Task: Reply to email with the signature Devin Parker with the subject Quarterly report from softage.1@softage.net with the message Please provide me with an update on the projects change management plan. with CC to softage.4@softage.net with an attached document Vendor_agreement.pdf
Action: Mouse moved to (476, 616)
Screenshot: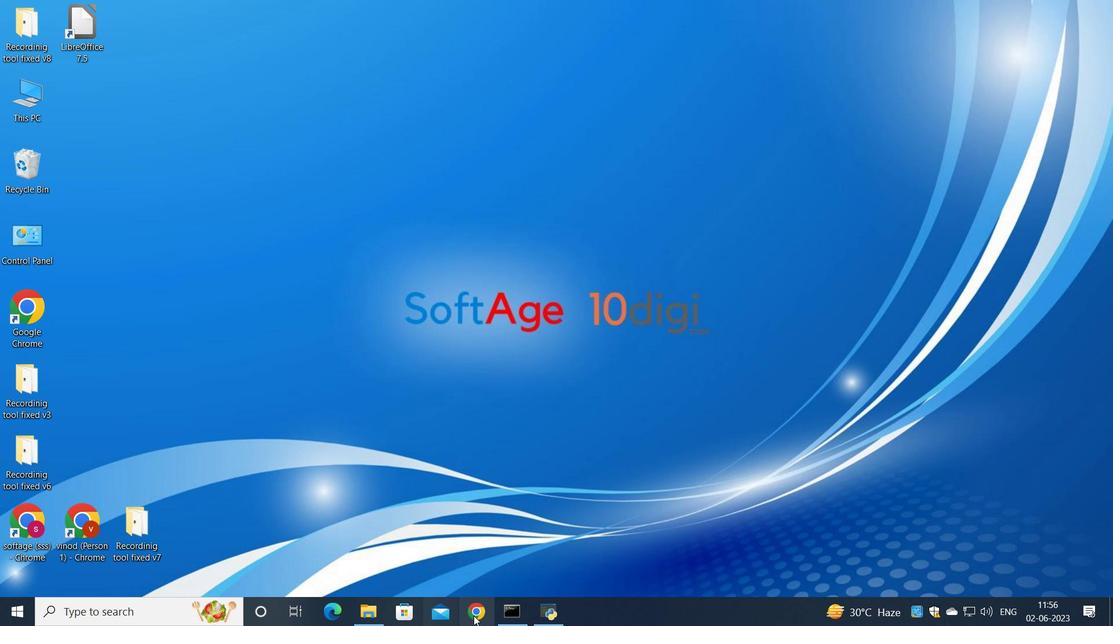 
Action: Mouse pressed left at (476, 616)
Screenshot: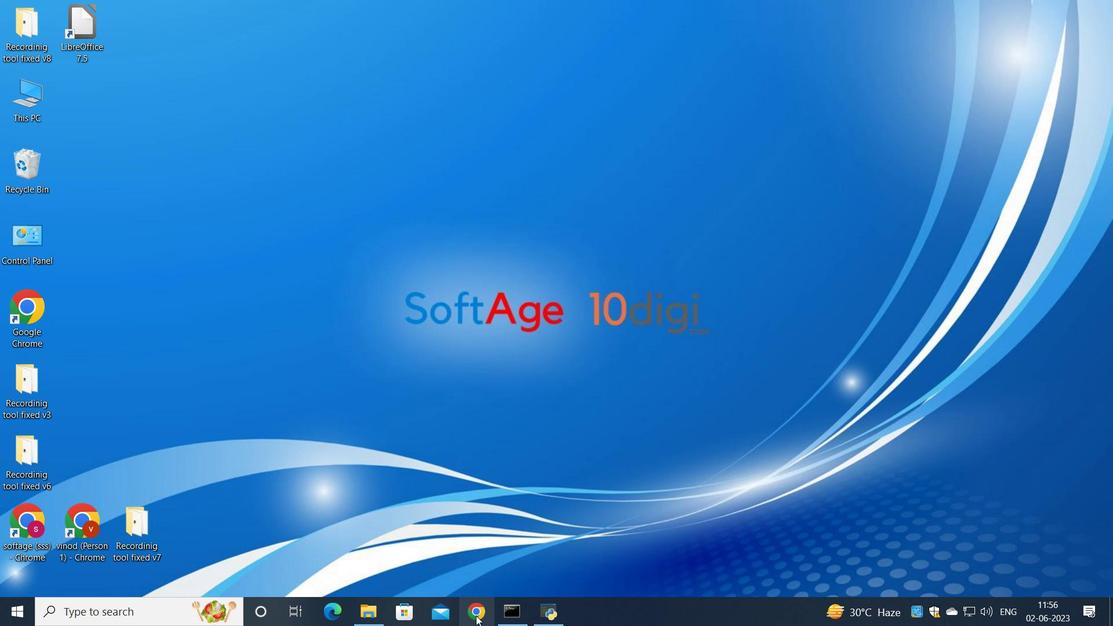 
Action: Mouse moved to (478, 363)
Screenshot: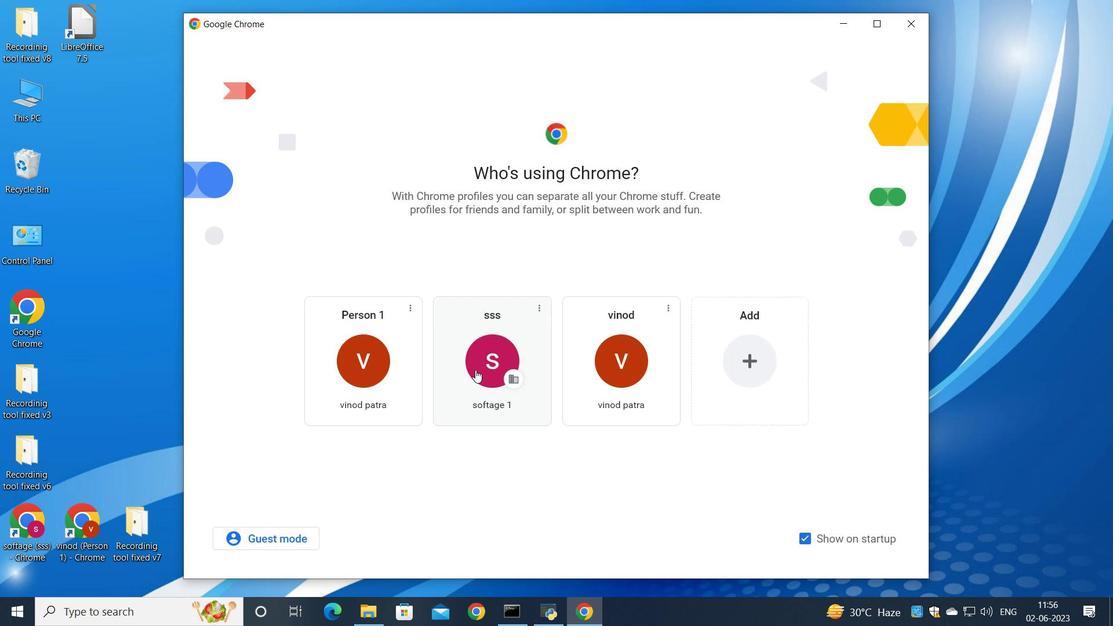 
Action: Mouse pressed left at (478, 363)
Screenshot: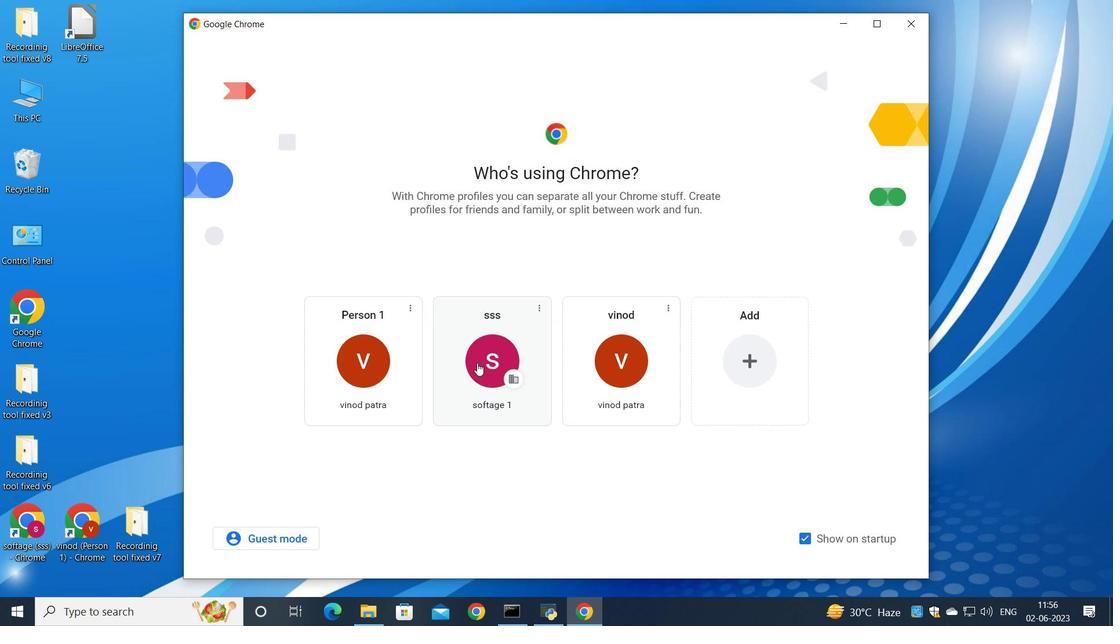 
Action: Mouse moved to (983, 92)
Screenshot: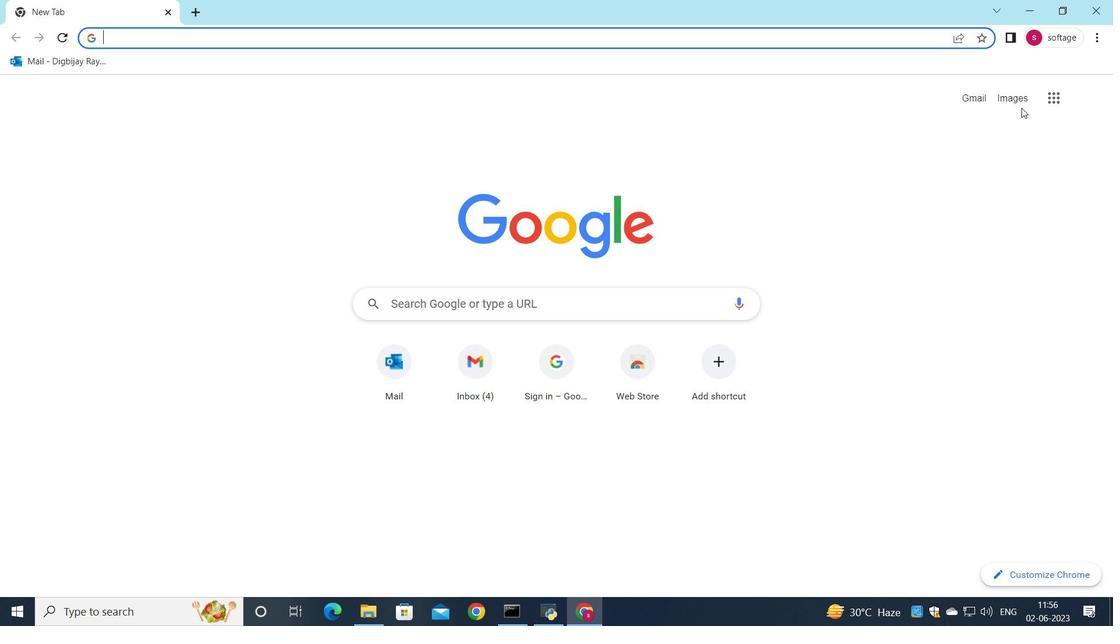 
Action: Mouse pressed left at (983, 92)
Screenshot: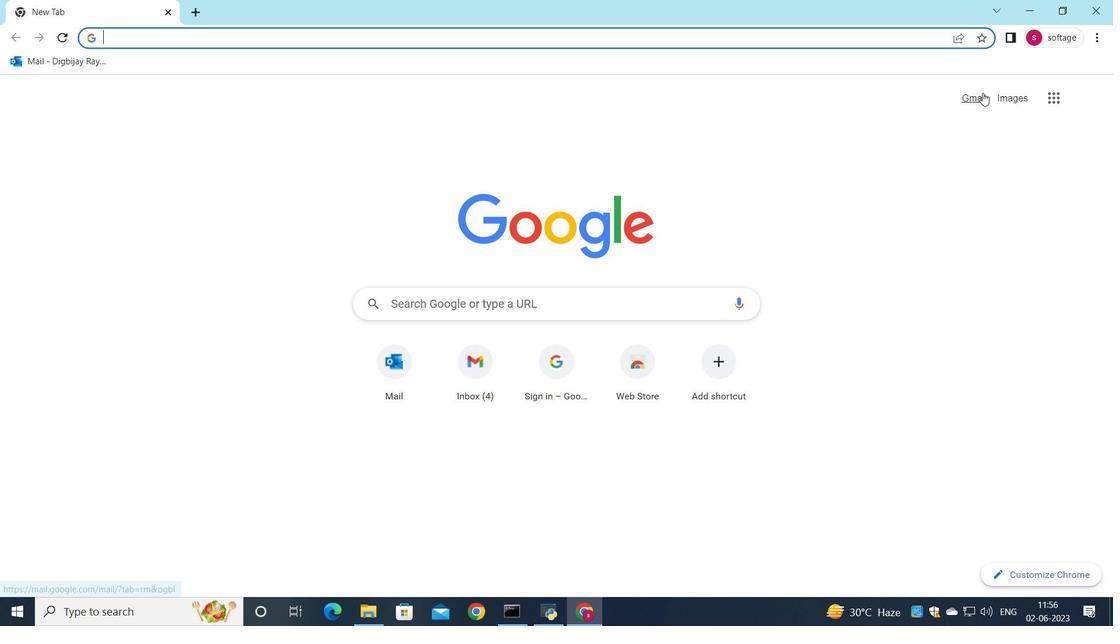 
Action: Mouse moved to (954, 98)
Screenshot: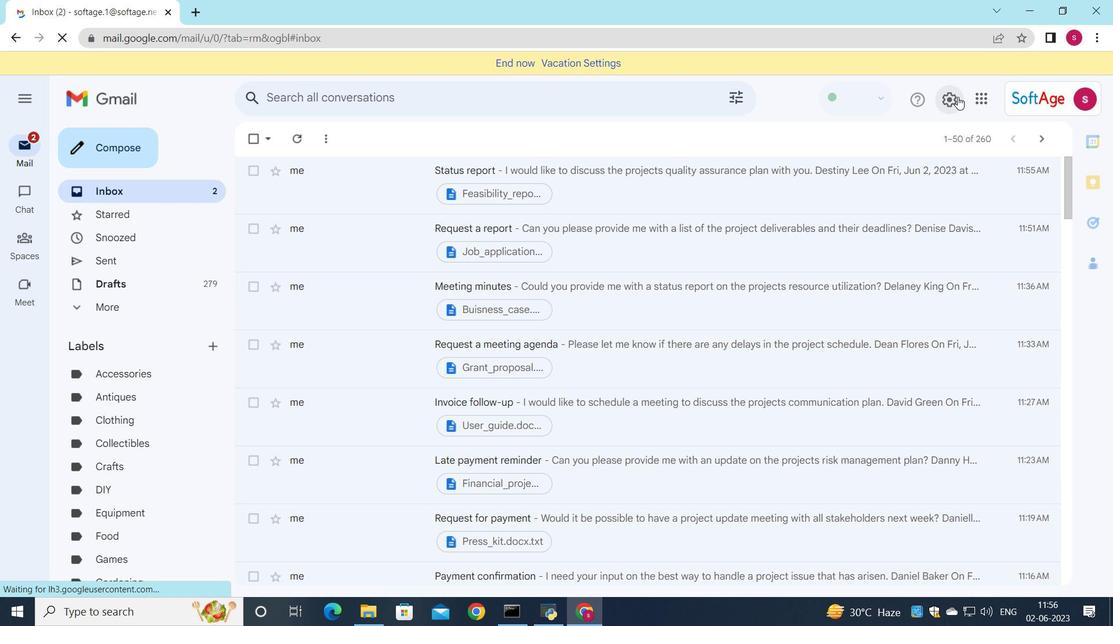 
Action: Mouse pressed left at (954, 98)
Screenshot: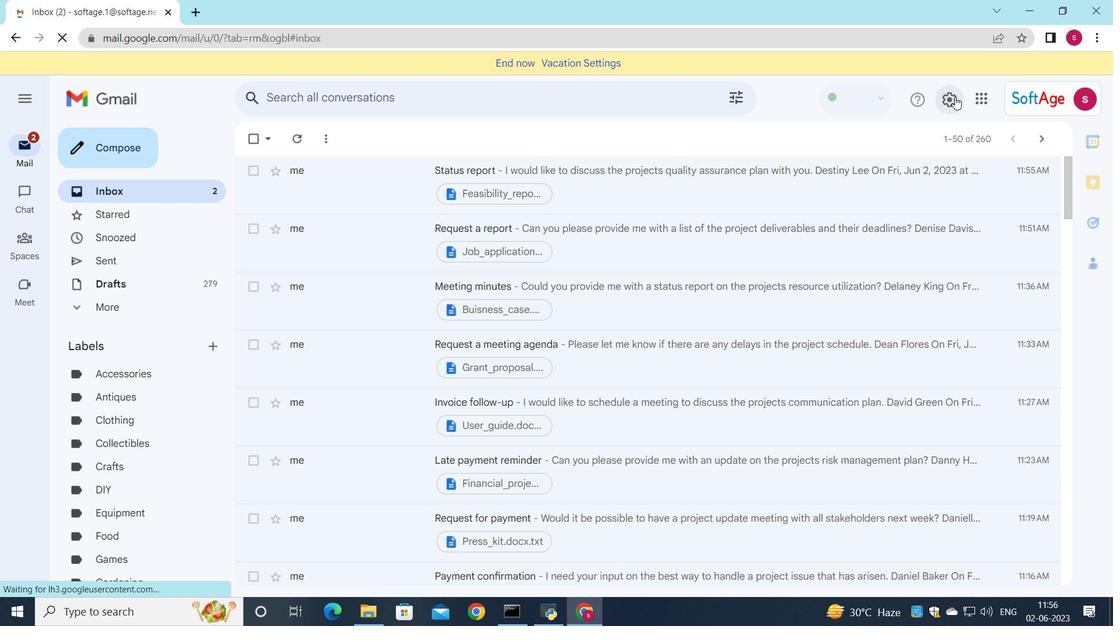 
Action: Mouse moved to (938, 168)
Screenshot: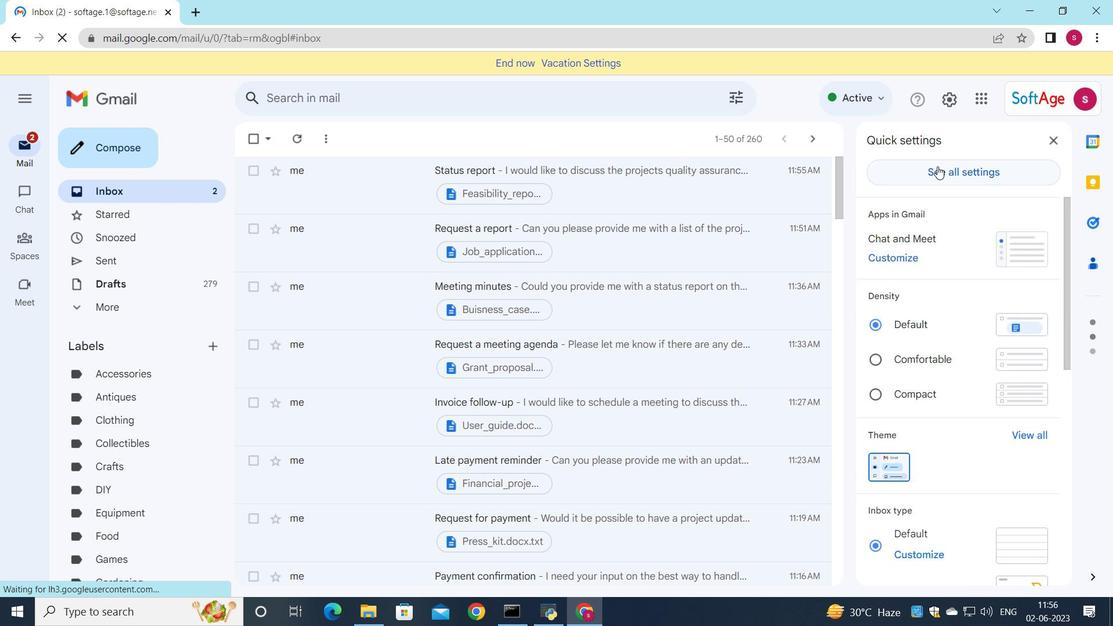 
Action: Mouse pressed left at (938, 168)
Screenshot: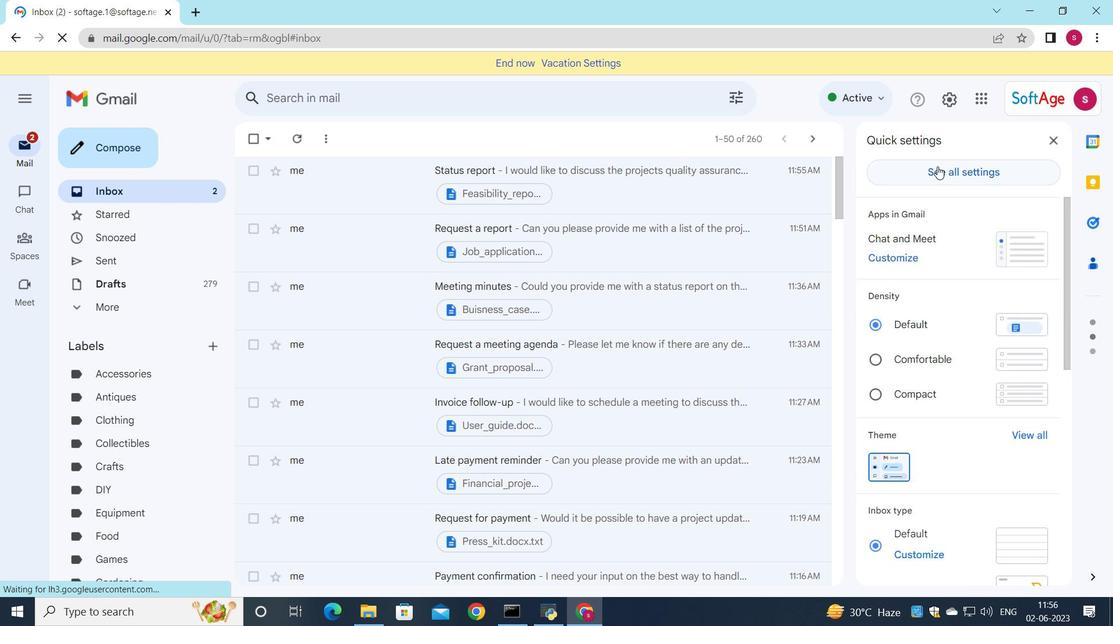 
Action: Mouse moved to (622, 331)
Screenshot: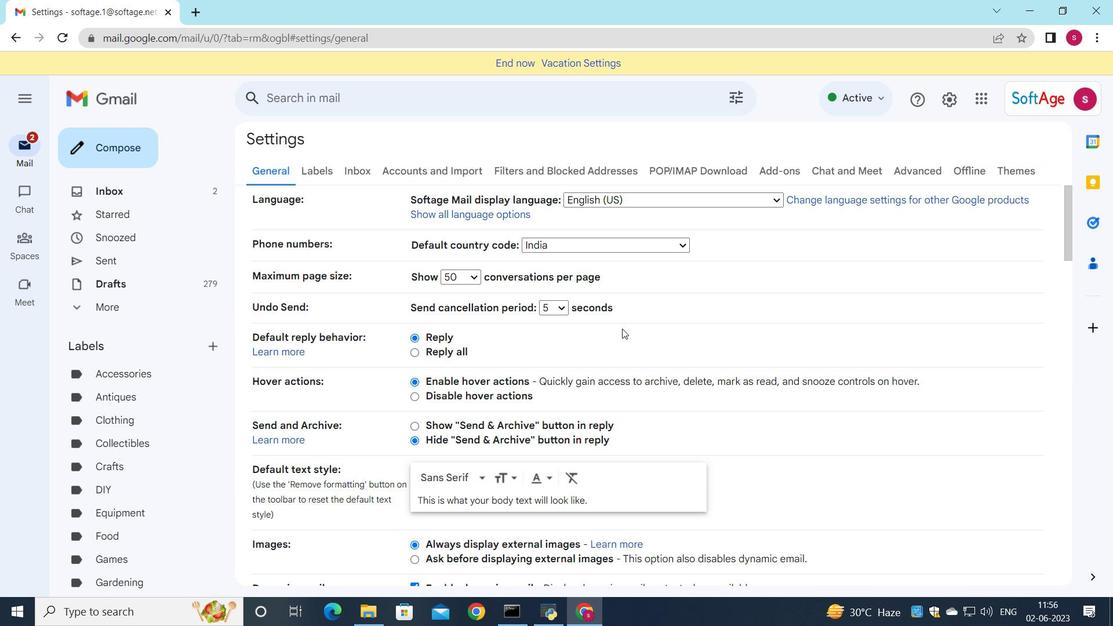 
Action: Mouse scrolled (622, 331) with delta (0, 0)
Screenshot: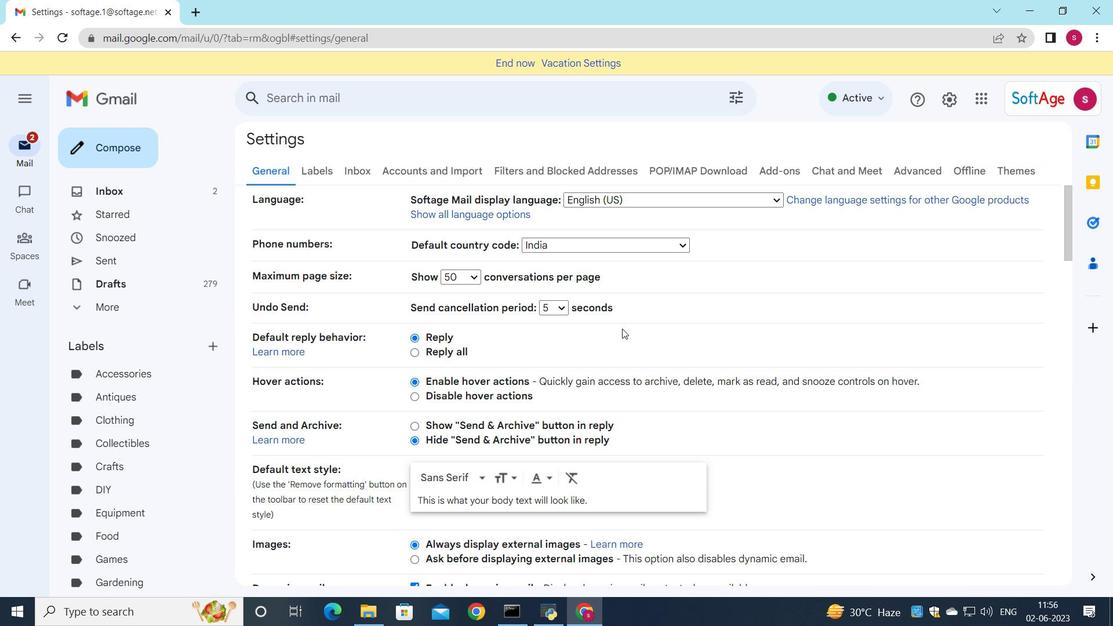 
Action: Mouse moved to (622, 333)
Screenshot: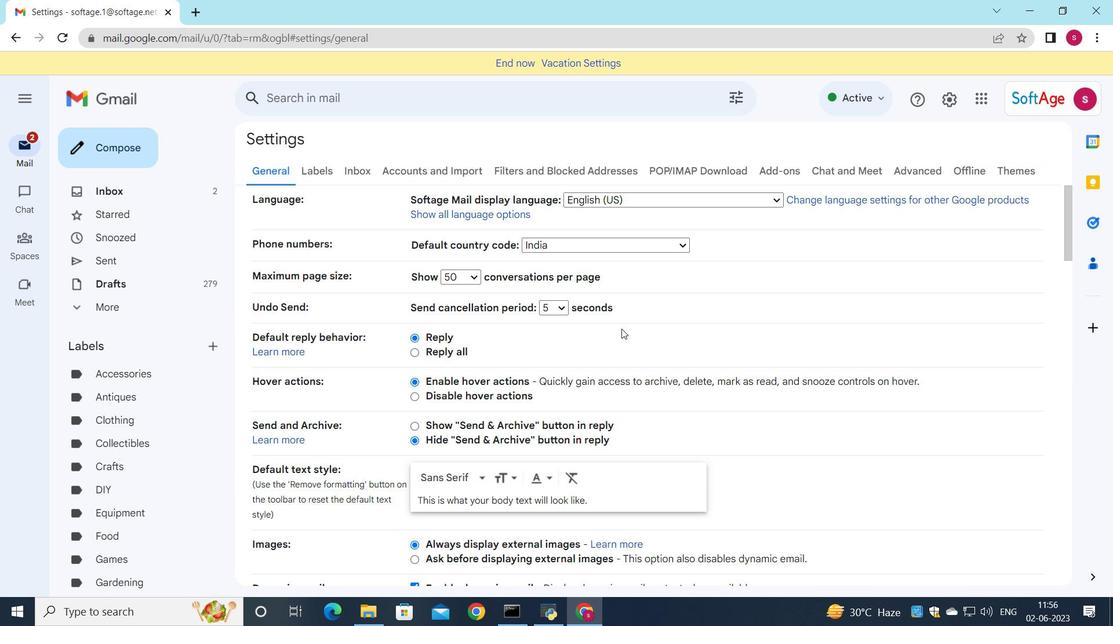 
Action: Mouse scrolled (622, 332) with delta (0, 0)
Screenshot: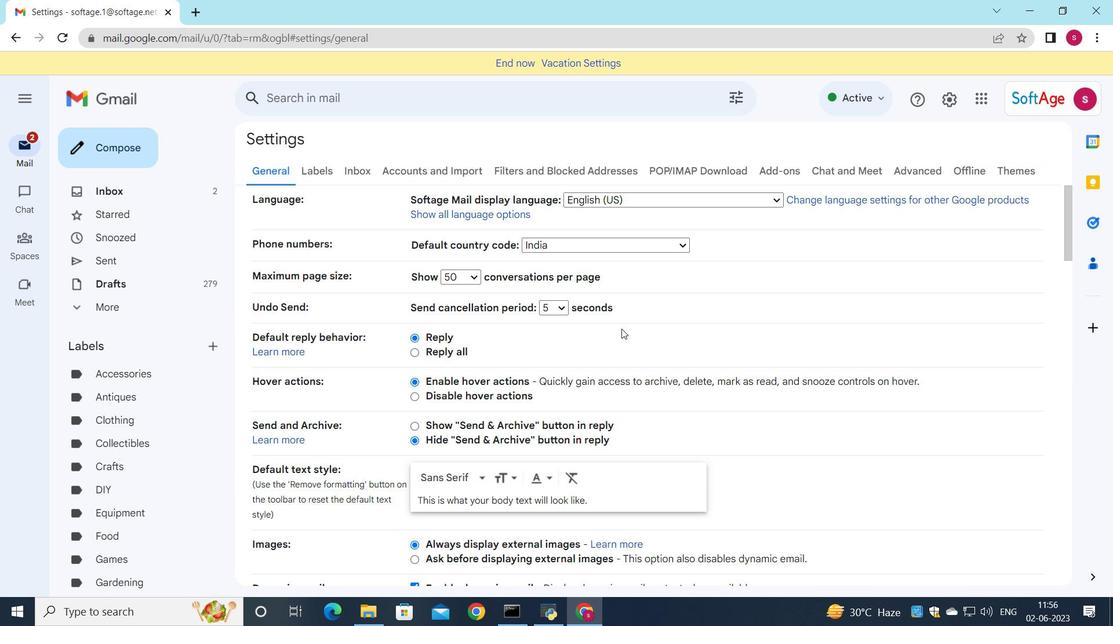 
Action: Mouse moved to (621, 333)
Screenshot: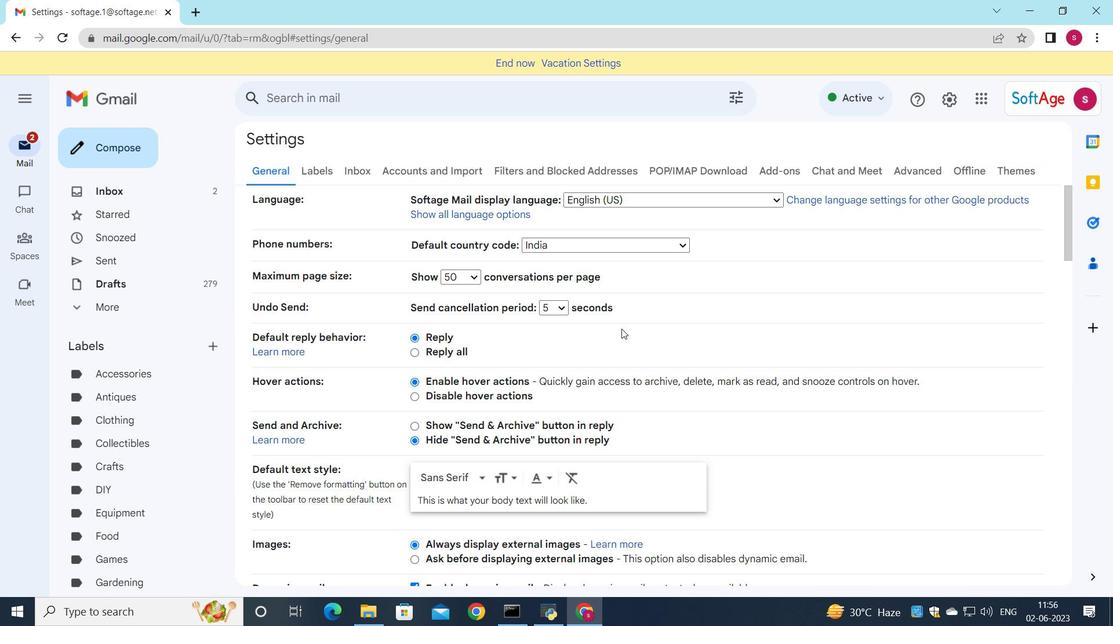 
Action: Mouse scrolled (621, 332) with delta (0, 0)
Screenshot: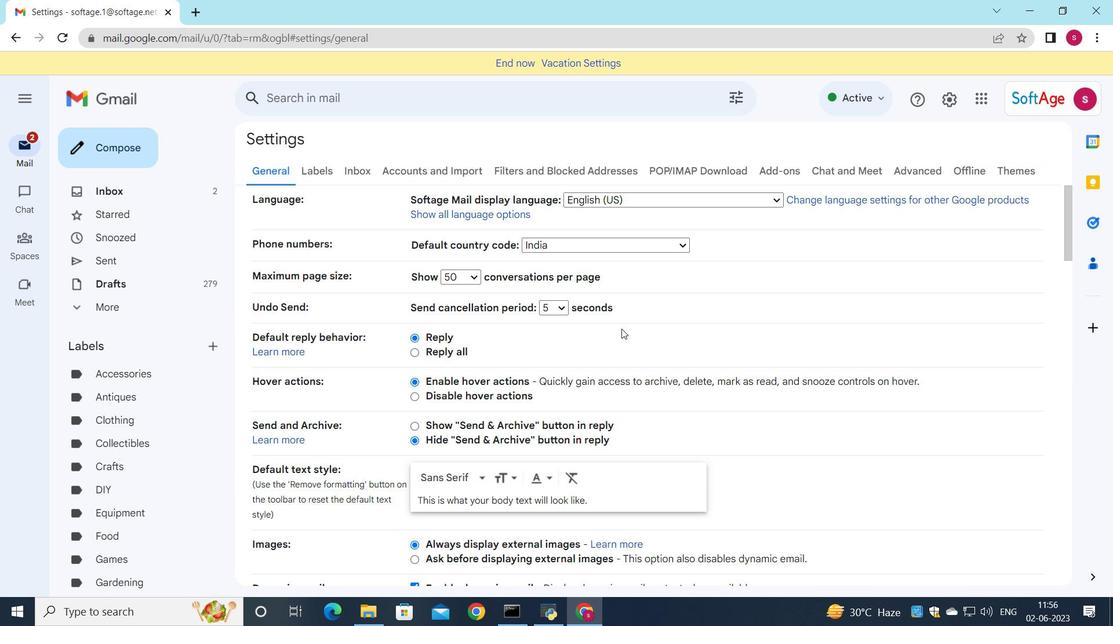 
Action: Mouse moved to (620, 333)
Screenshot: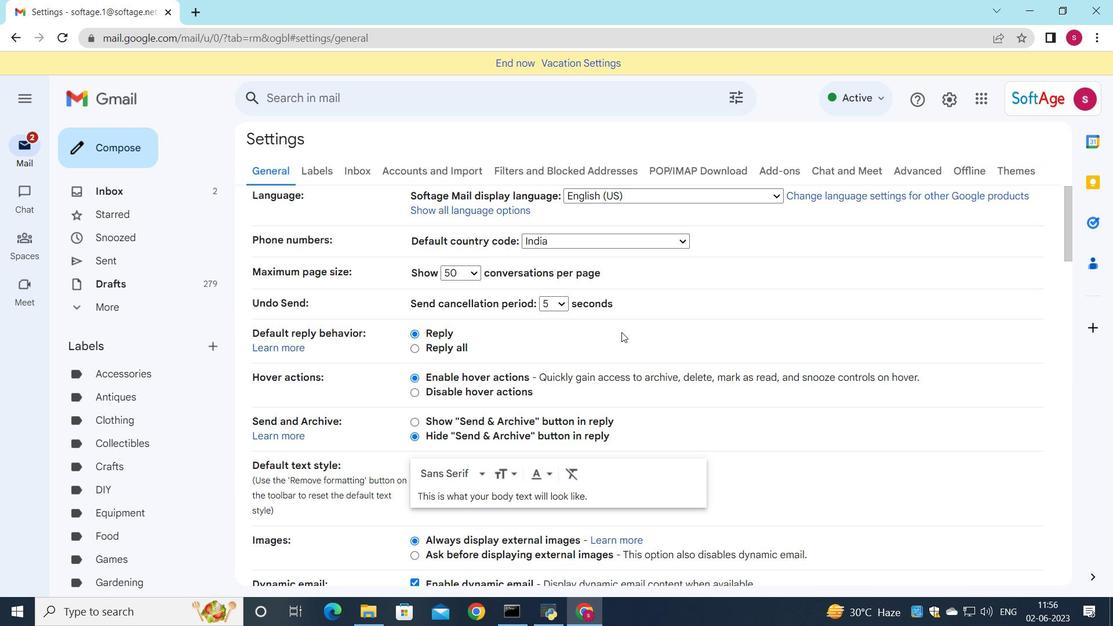 
Action: Mouse scrolled (620, 333) with delta (0, 0)
Screenshot: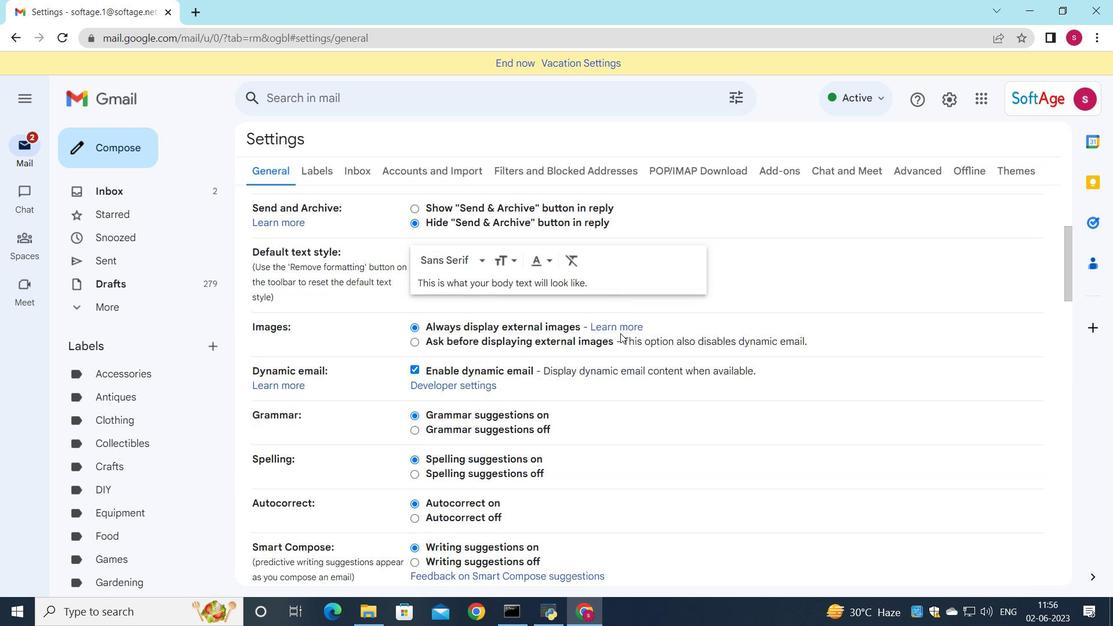 
Action: Mouse scrolled (620, 333) with delta (0, 0)
Screenshot: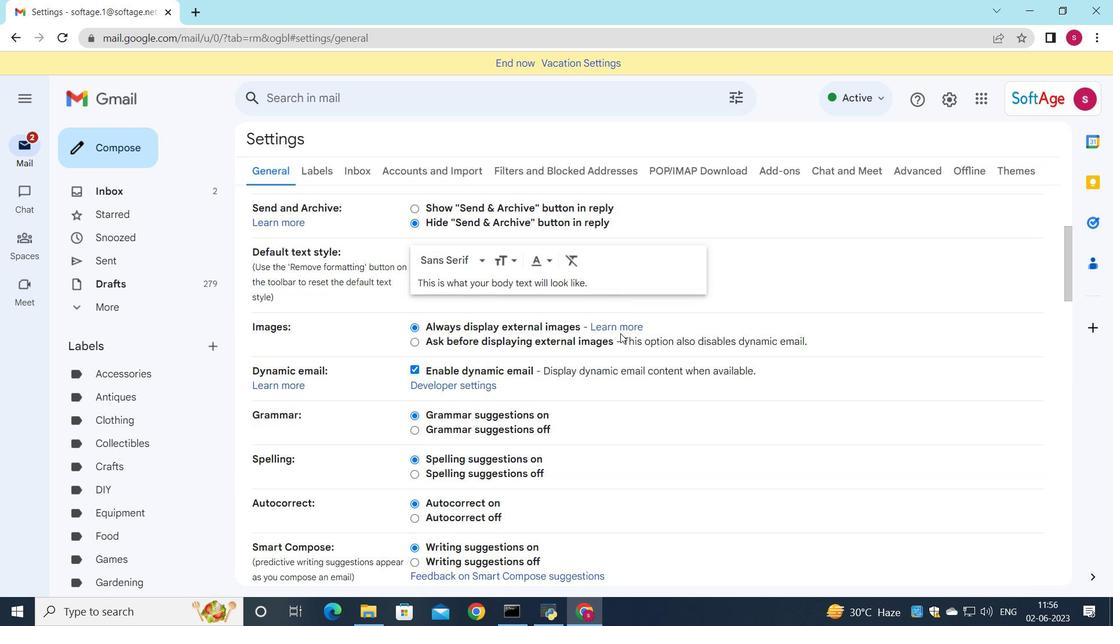 
Action: Mouse scrolled (620, 333) with delta (0, 0)
Screenshot: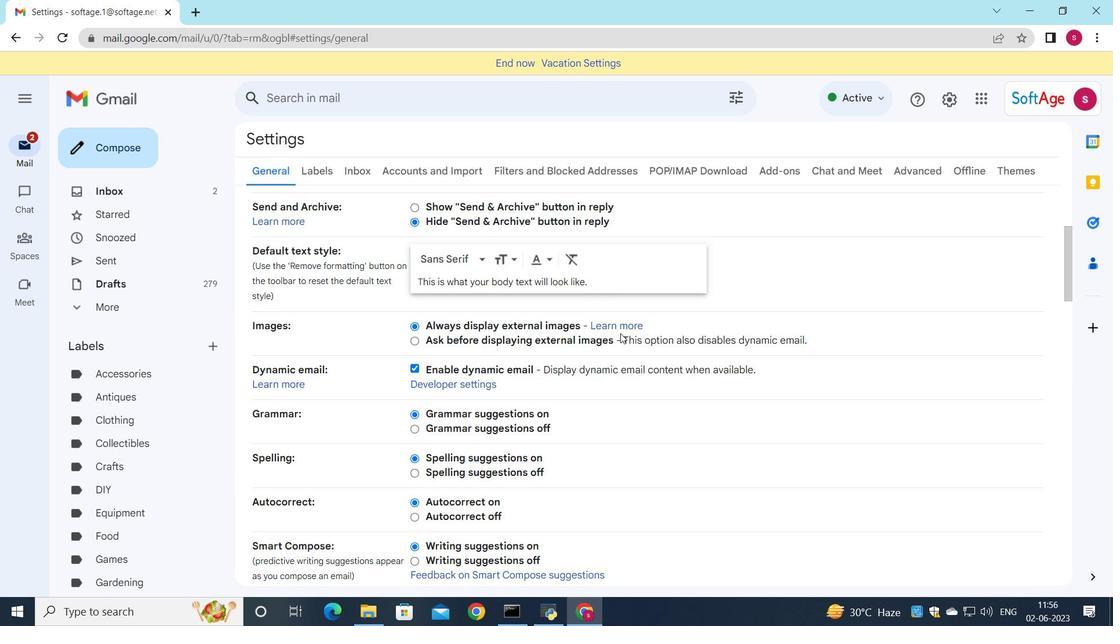 
Action: Mouse scrolled (620, 333) with delta (0, 0)
Screenshot: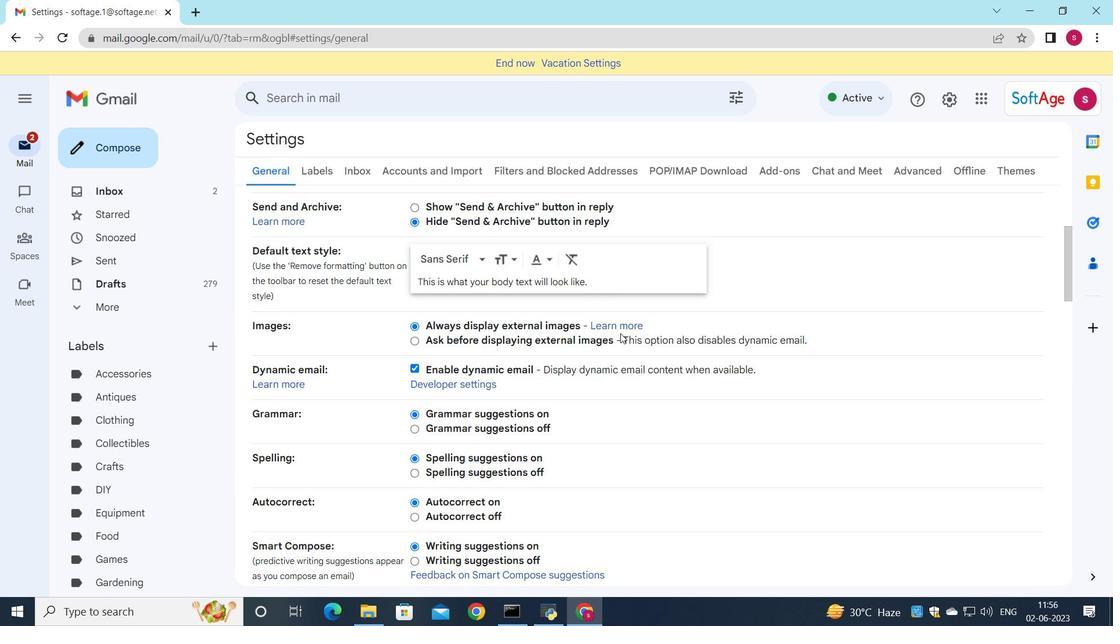 
Action: Mouse scrolled (620, 333) with delta (0, 0)
Screenshot: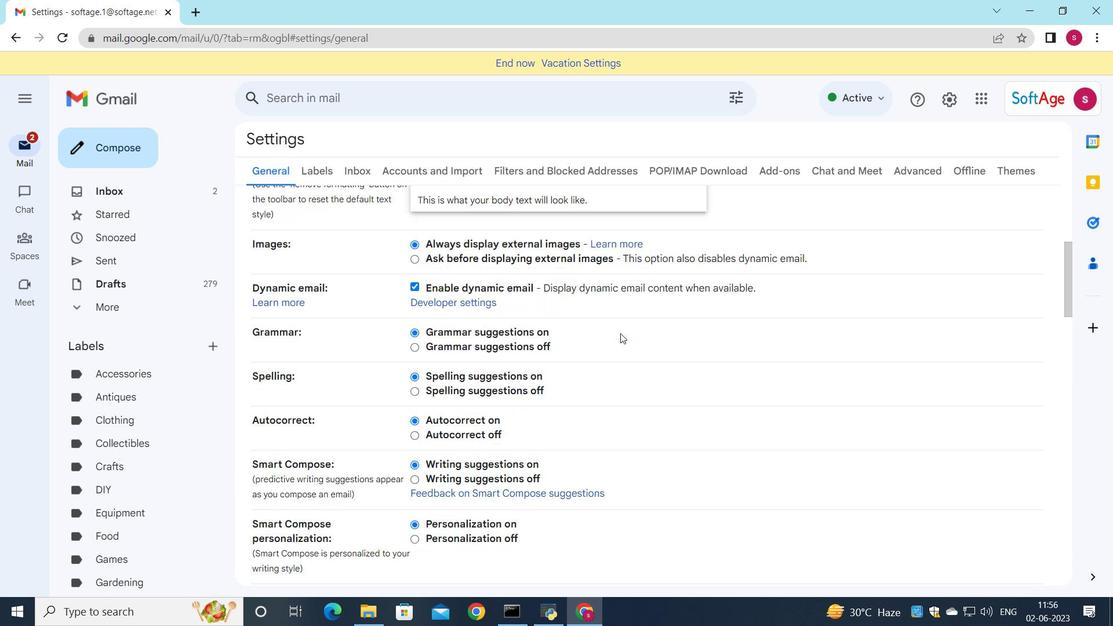 
Action: Mouse scrolled (620, 333) with delta (0, 0)
Screenshot: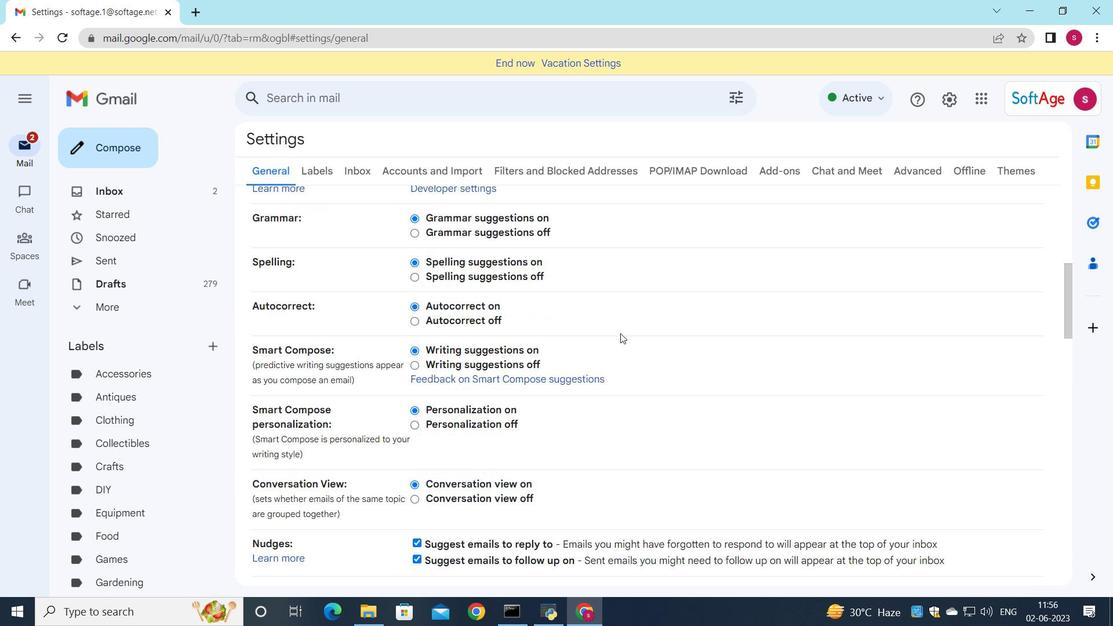 
Action: Mouse scrolled (620, 333) with delta (0, 0)
Screenshot: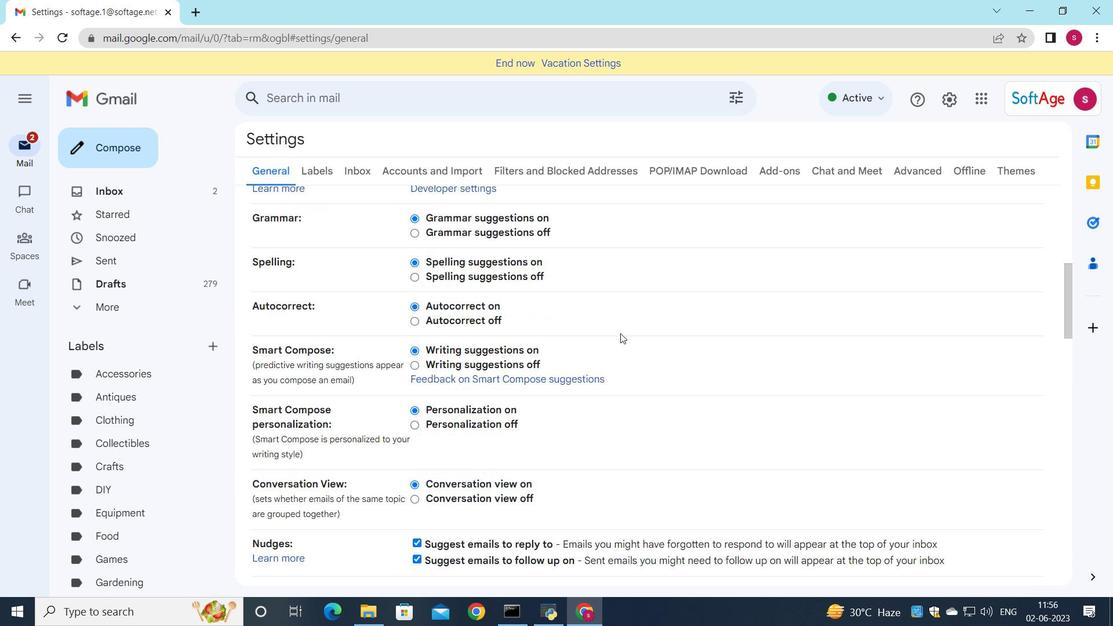 
Action: Mouse scrolled (620, 333) with delta (0, 0)
Screenshot: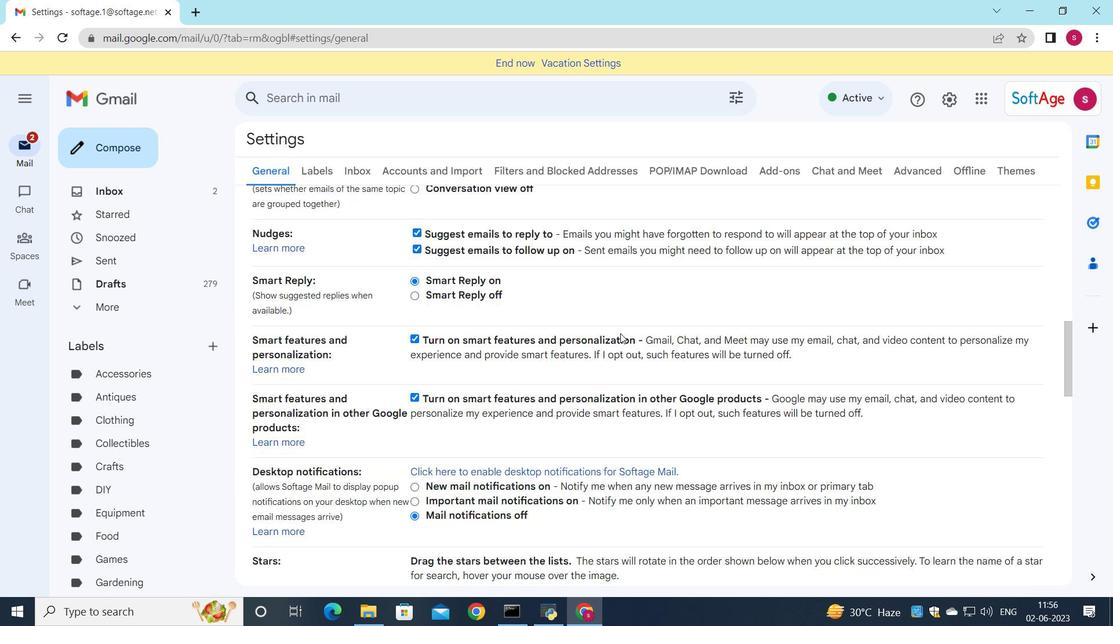 
Action: Mouse scrolled (620, 333) with delta (0, 0)
Screenshot: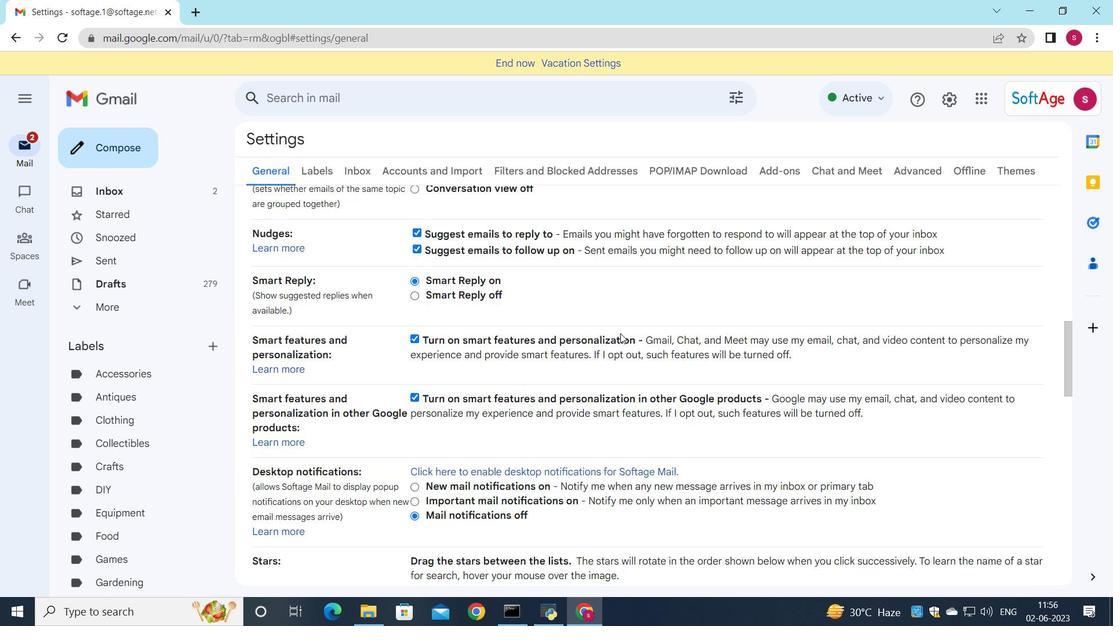 
Action: Mouse scrolled (620, 333) with delta (0, 0)
Screenshot: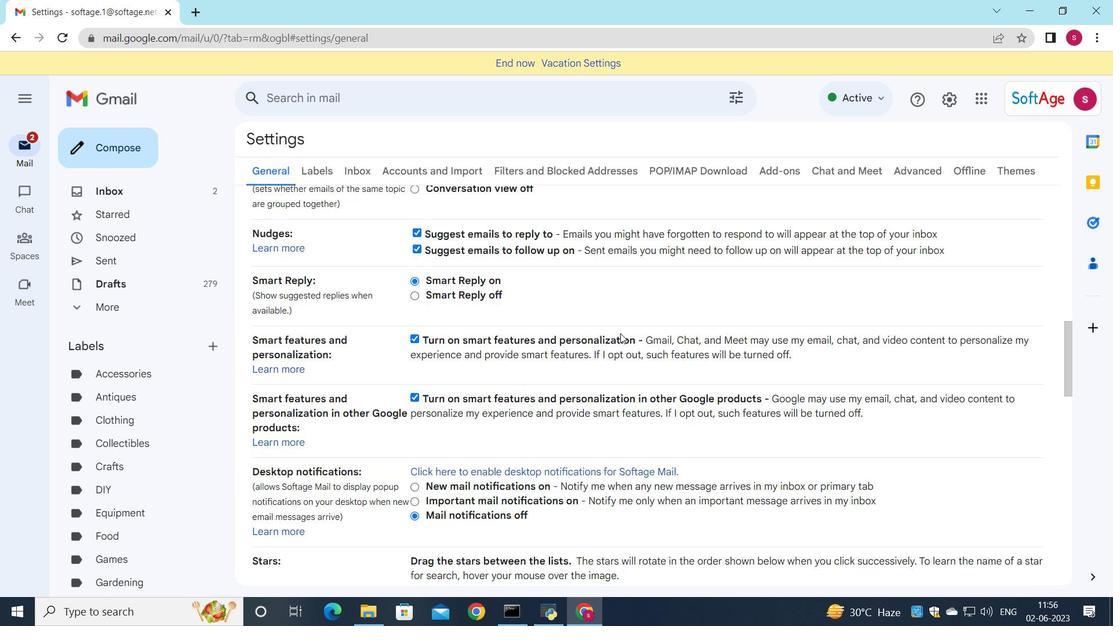 
Action: Mouse scrolled (620, 333) with delta (0, 0)
Screenshot: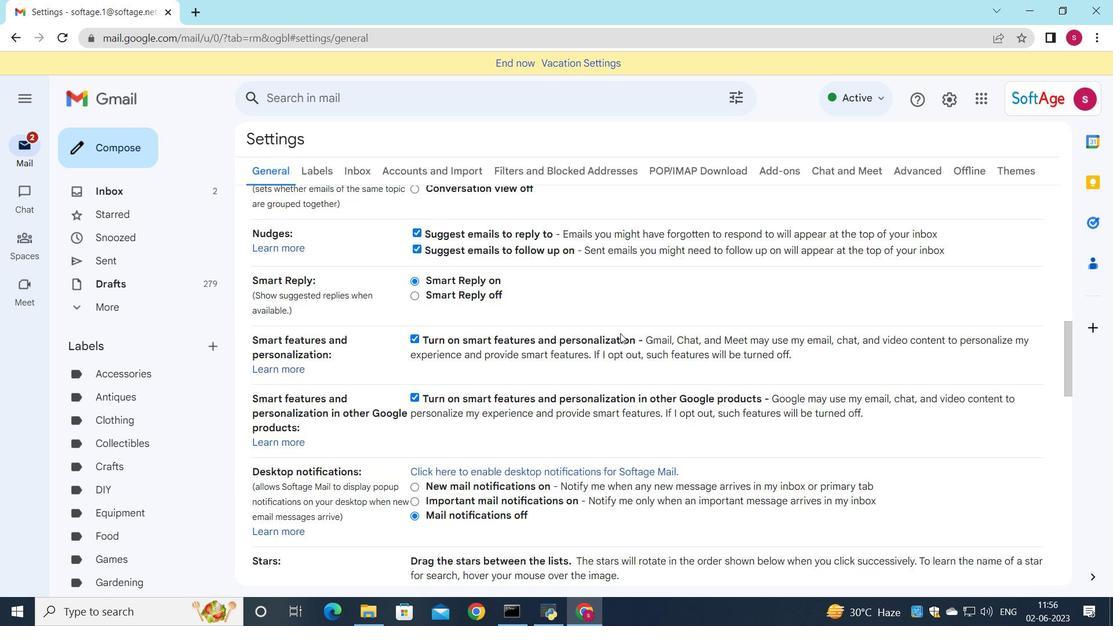 
Action: Mouse scrolled (620, 333) with delta (0, 0)
Screenshot: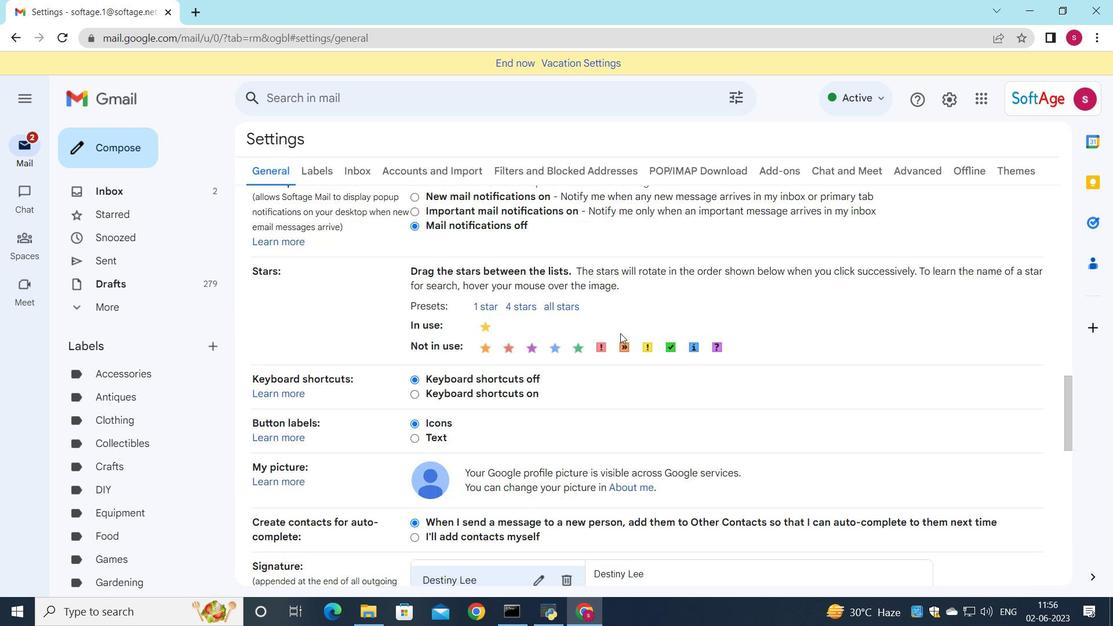 
Action: Mouse scrolled (620, 333) with delta (0, 0)
Screenshot: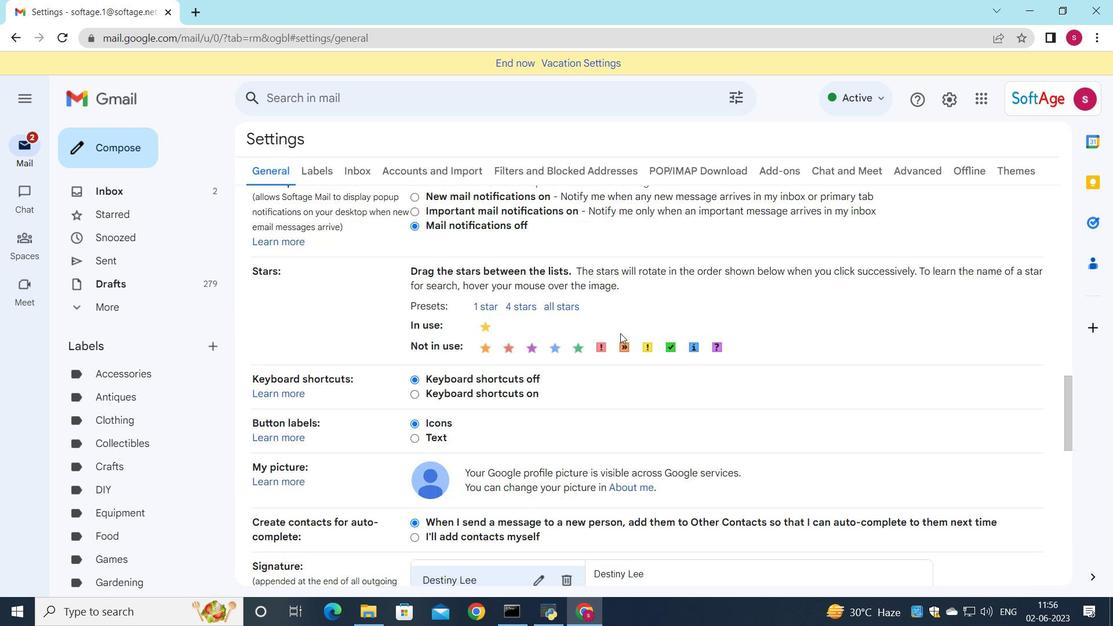 
Action: Mouse scrolled (620, 333) with delta (0, 0)
Screenshot: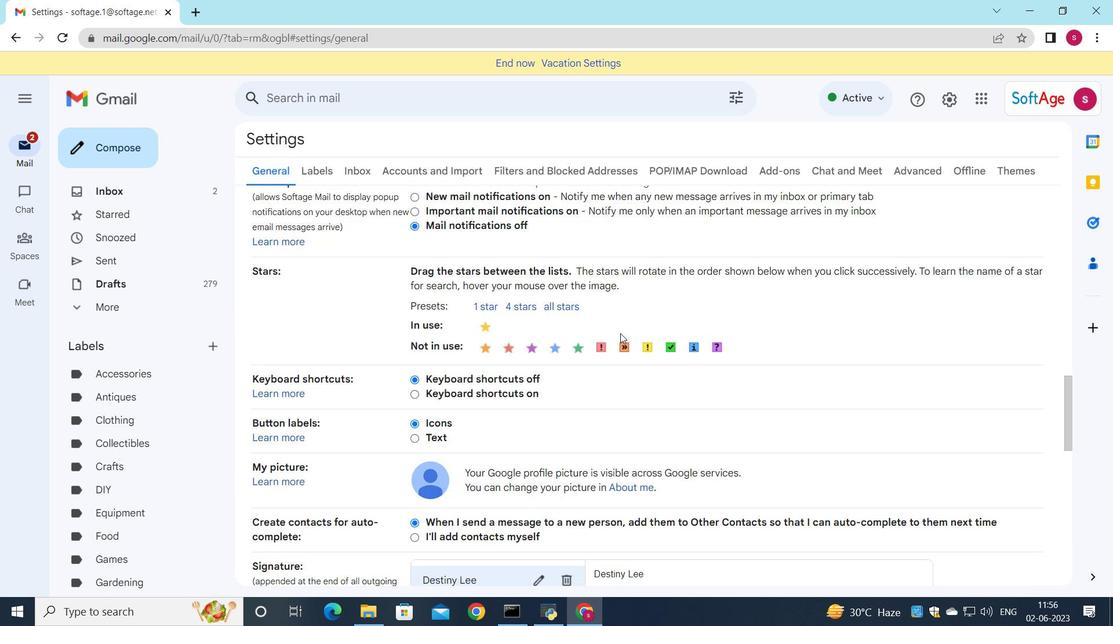 
Action: Mouse moved to (558, 360)
Screenshot: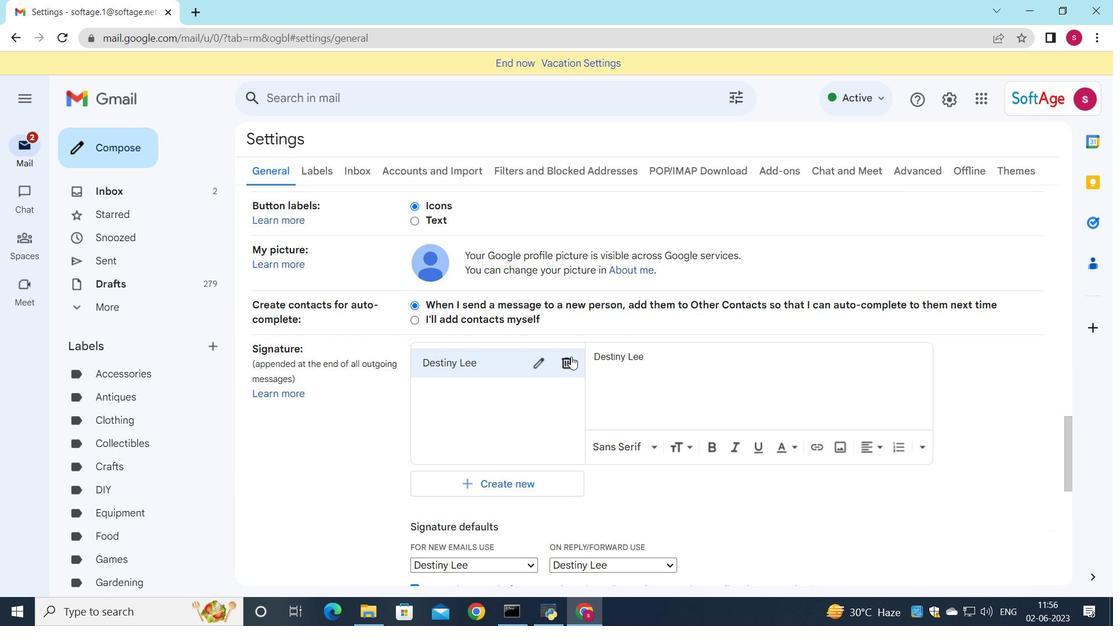 
Action: Mouse pressed left at (558, 360)
Screenshot: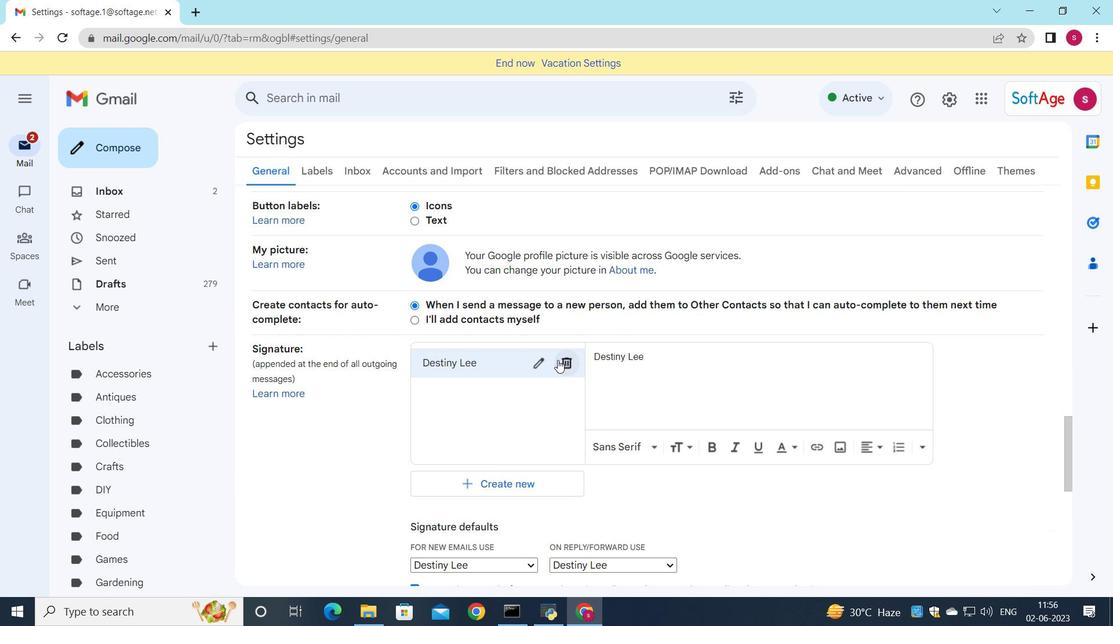 
Action: Mouse moved to (670, 367)
Screenshot: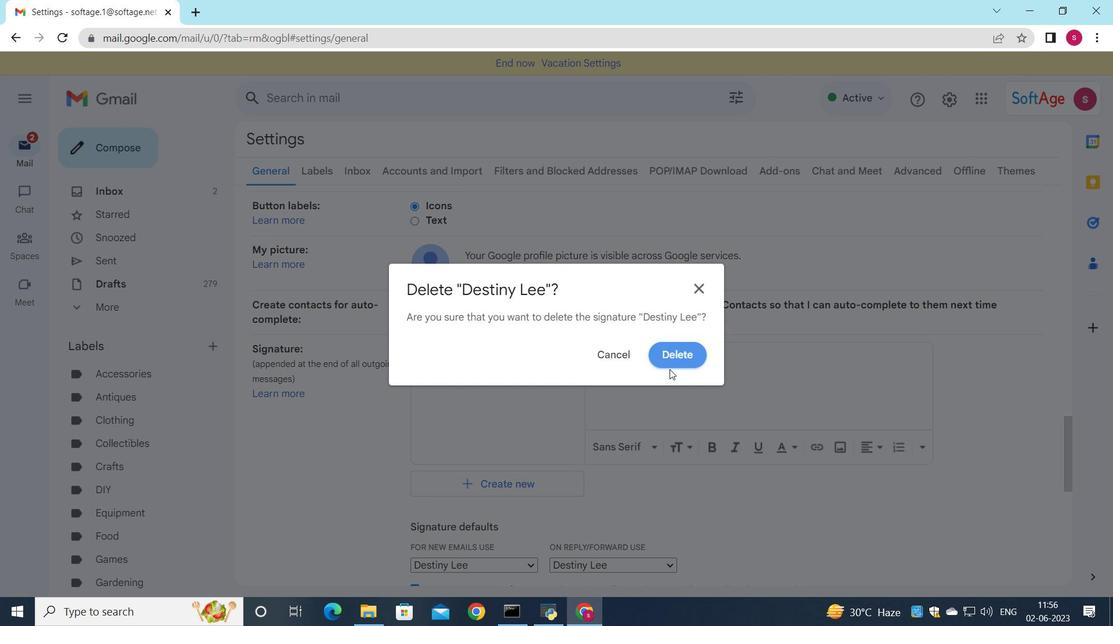 
Action: Mouse pressed left at (670, 367)
Screenshot: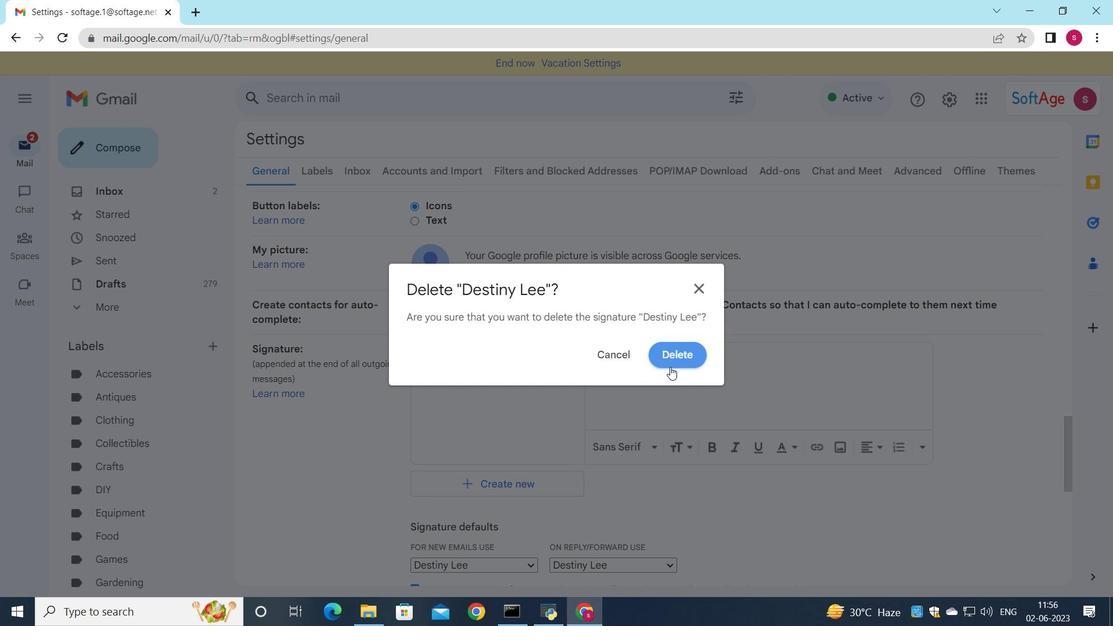 
Action: Mouse moved to (486, 378)
Screenshot: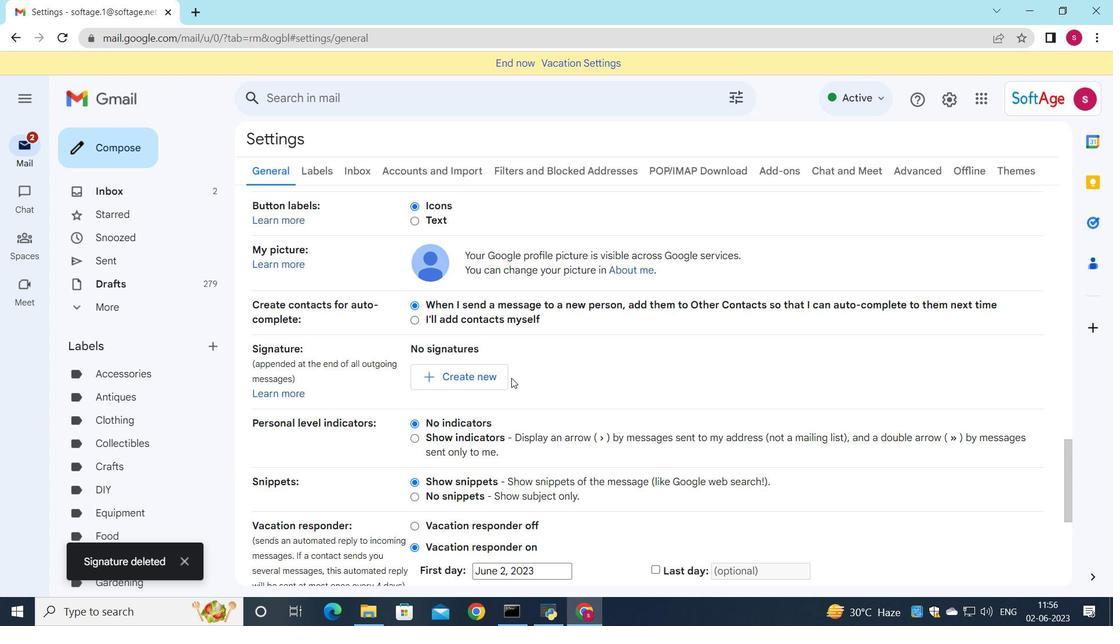 
Action: Mouse pressed left at (486, 378)
Screenshot: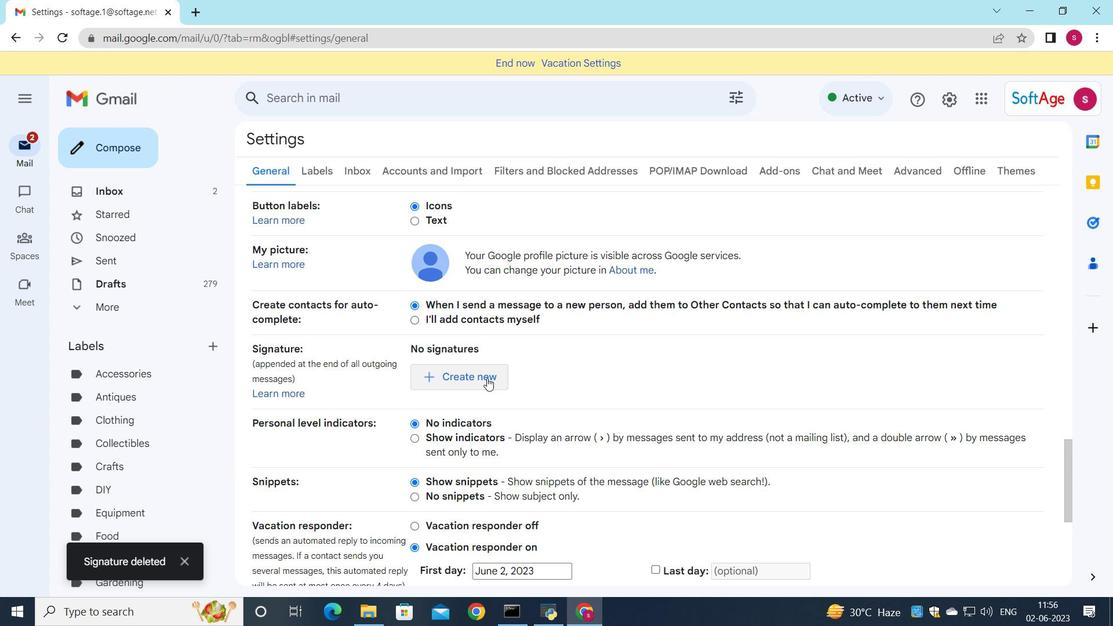 
Action: Mouse moved to (754, 275)
Screenshot: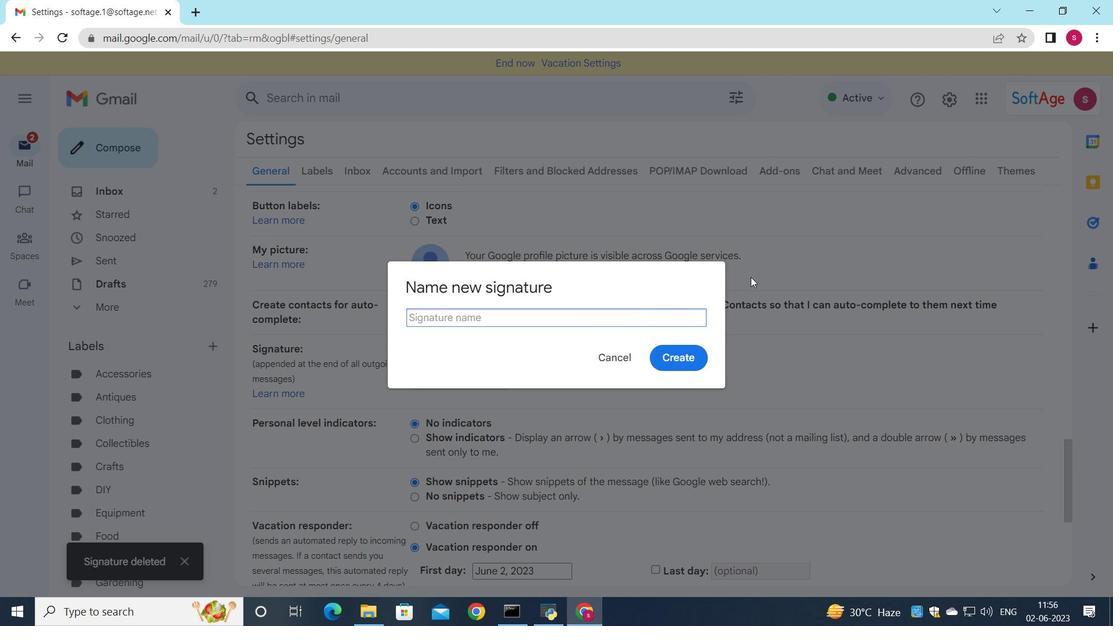 
Action: Key pressed <Key.shift>Devin<Key.space><Key.shift>Parker
Screenshot: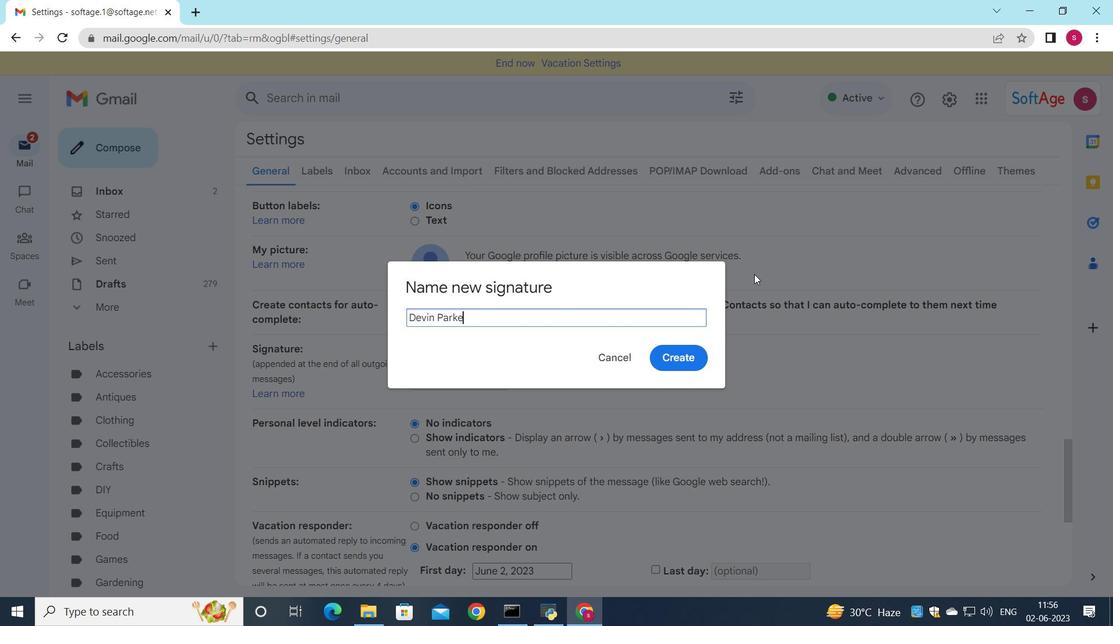 
Action: Mouse moved to (681, 363)
Screenshot: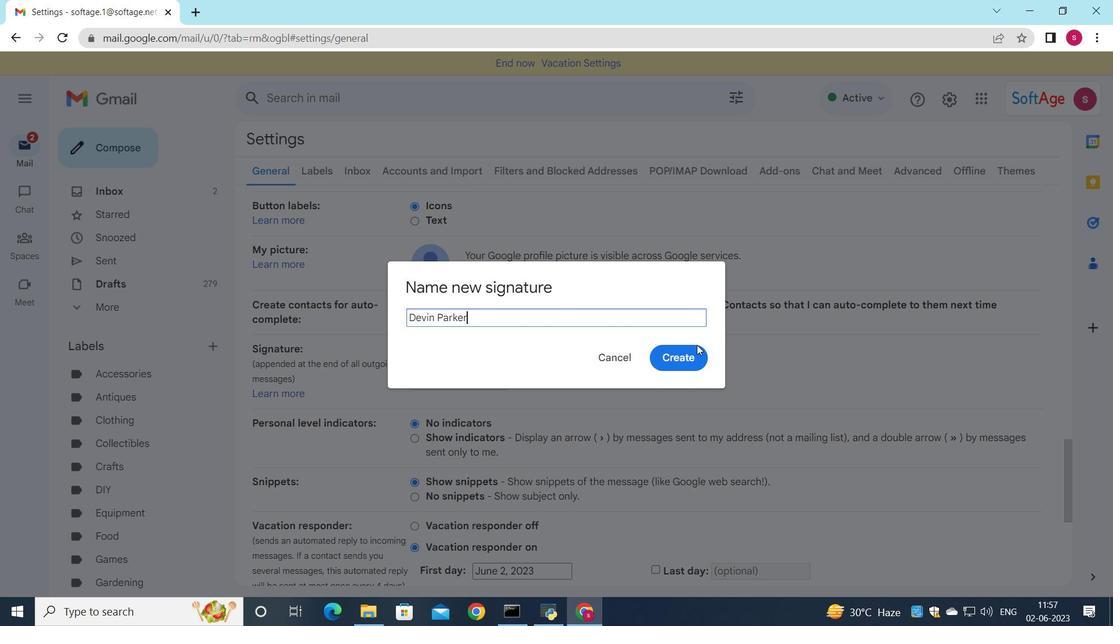 
Action: Mouse pressed left at (681, 363)
Screenshot: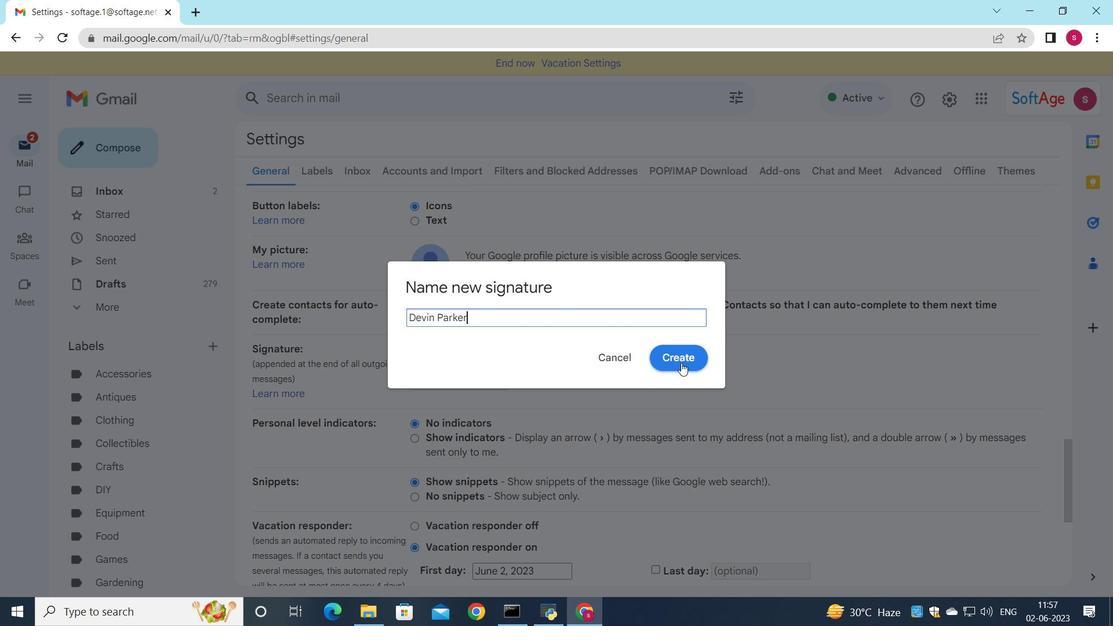 
Action: Mouse moved to (699, 391)
Screenshot: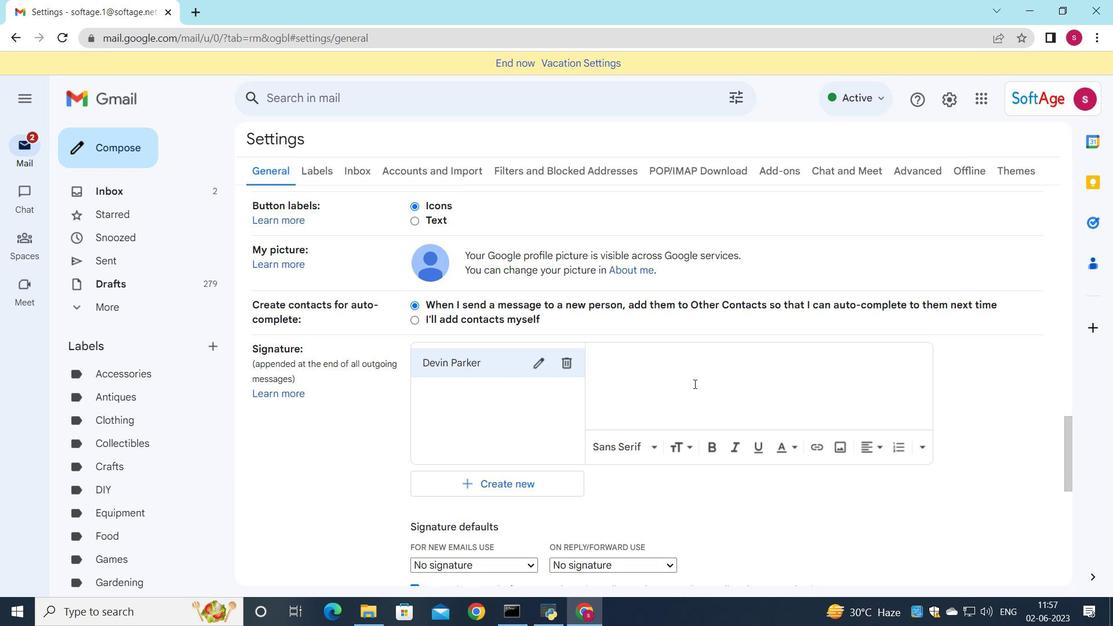 
Action: Mouse pressed left at (699, 391)
Screenshot: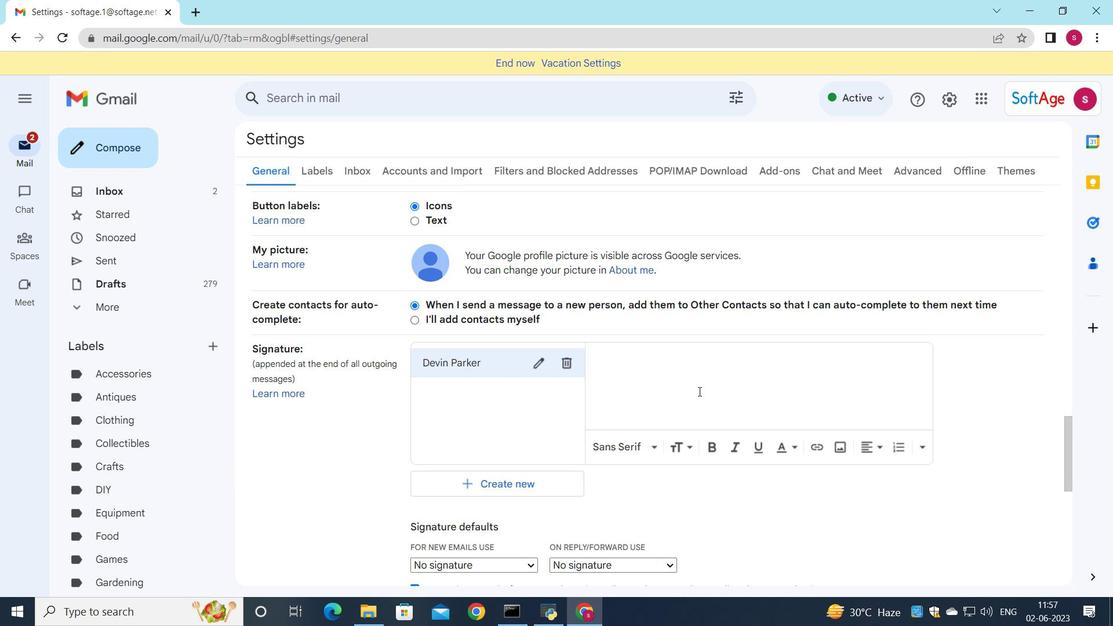 
Action: Mouse moved to (708, 375)
Screenshot: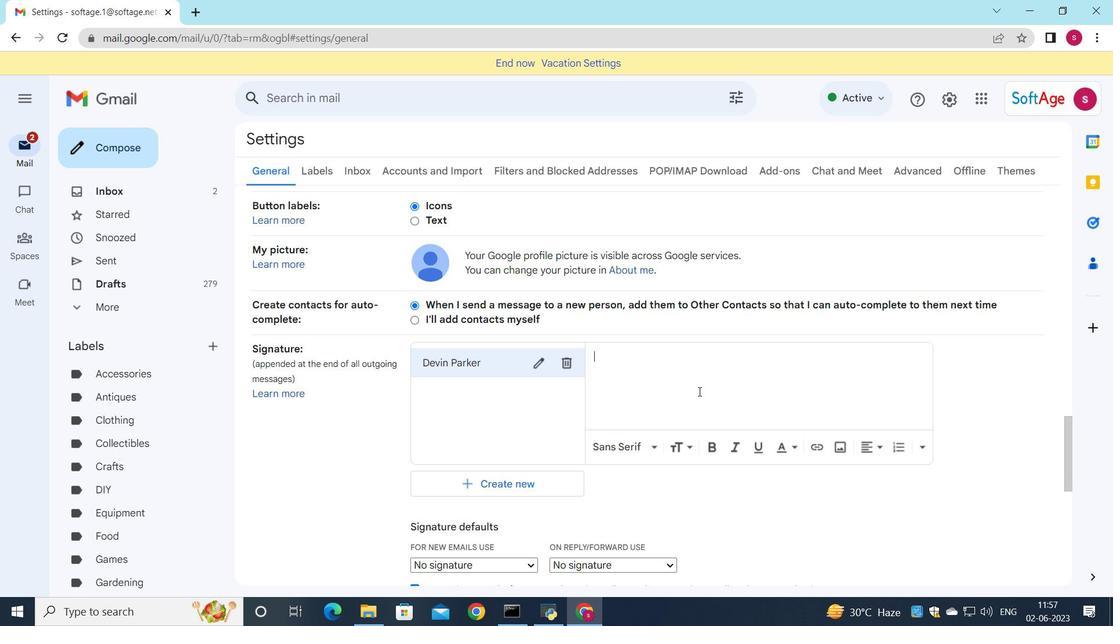 
Action: Key pressed <Key.shift>Devin<Key.space><Key.shift>Parker
Screenshot: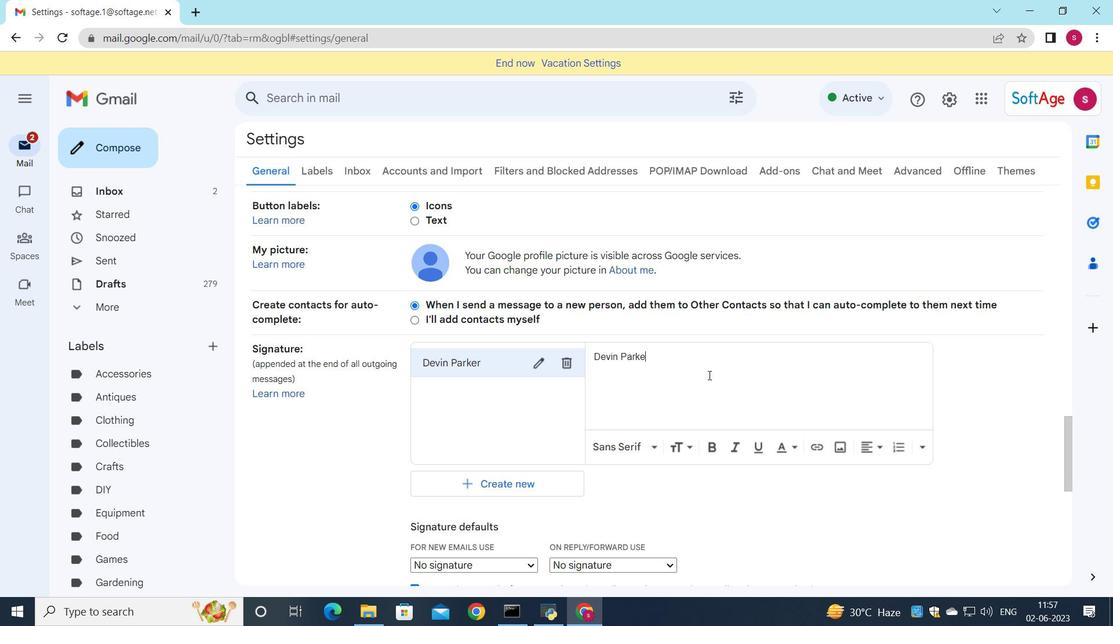 
Action: Mouse moved to (704, 380)
Screenshot: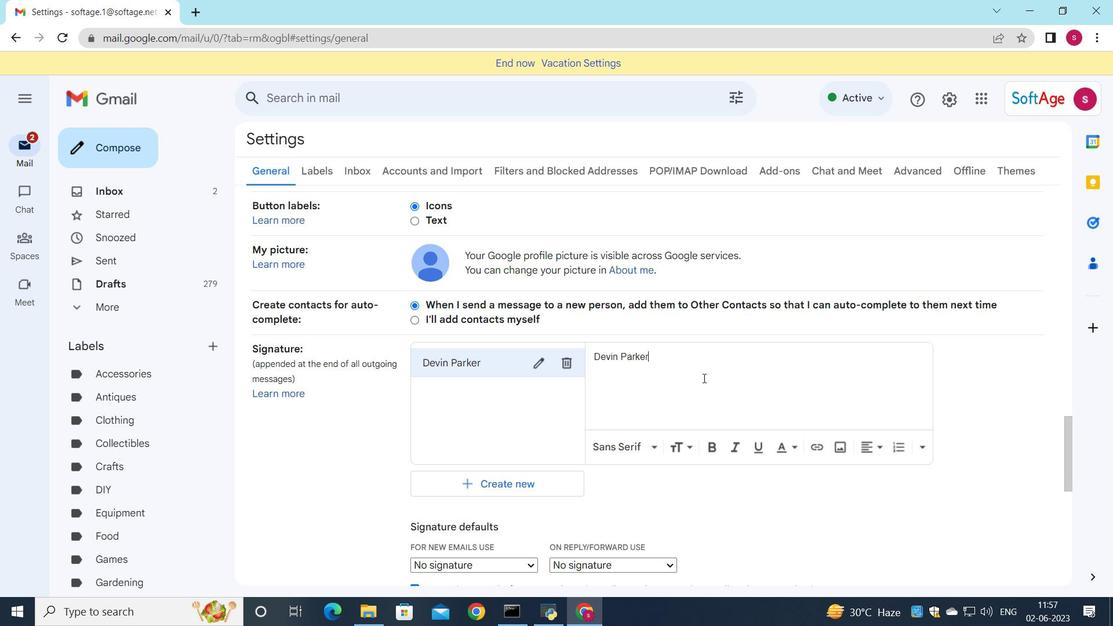 
Action: Mouse scrolled (704, 379) with delta (0, 0)
Screenshot: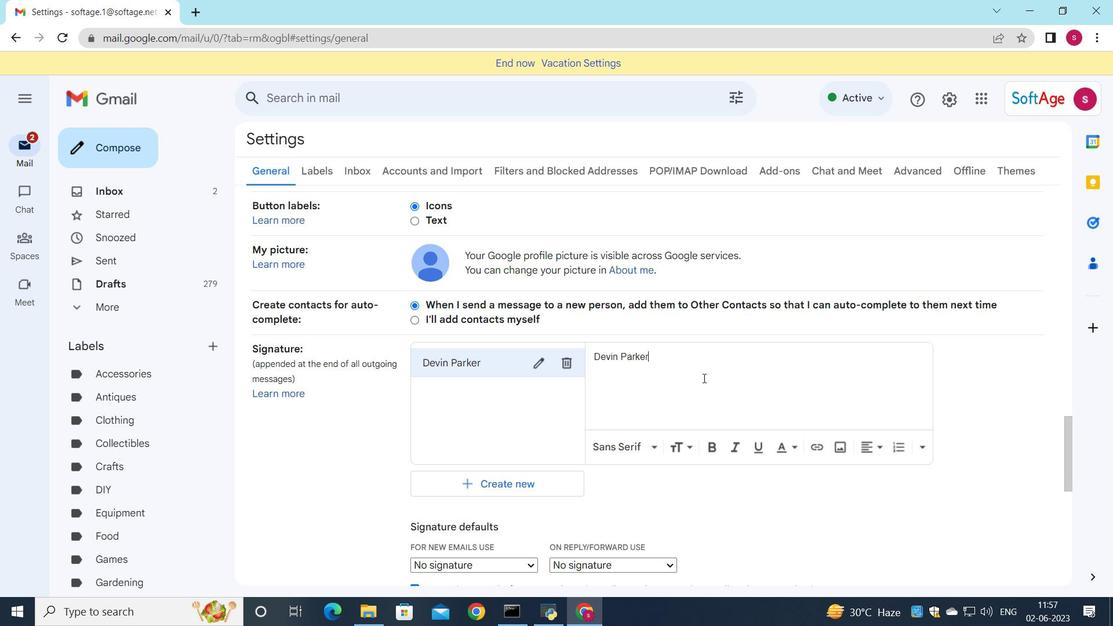 
Action: Mouse moved to (704, 384)
Screenshot: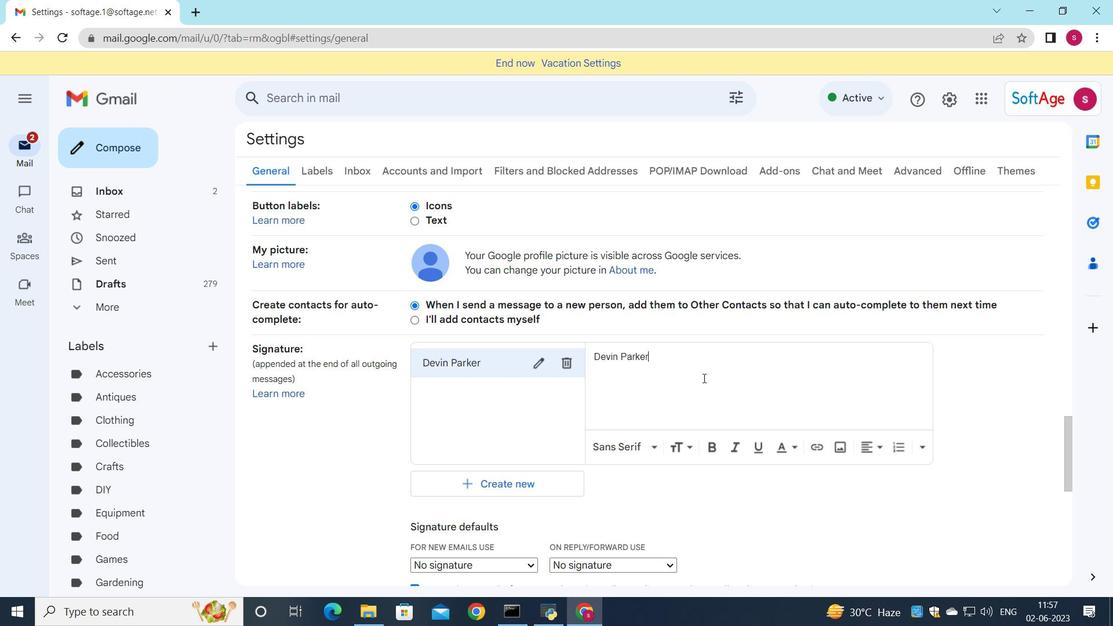 
Action: Mouse scrolled (704, 384) with delta (0, 0)
Screenshot: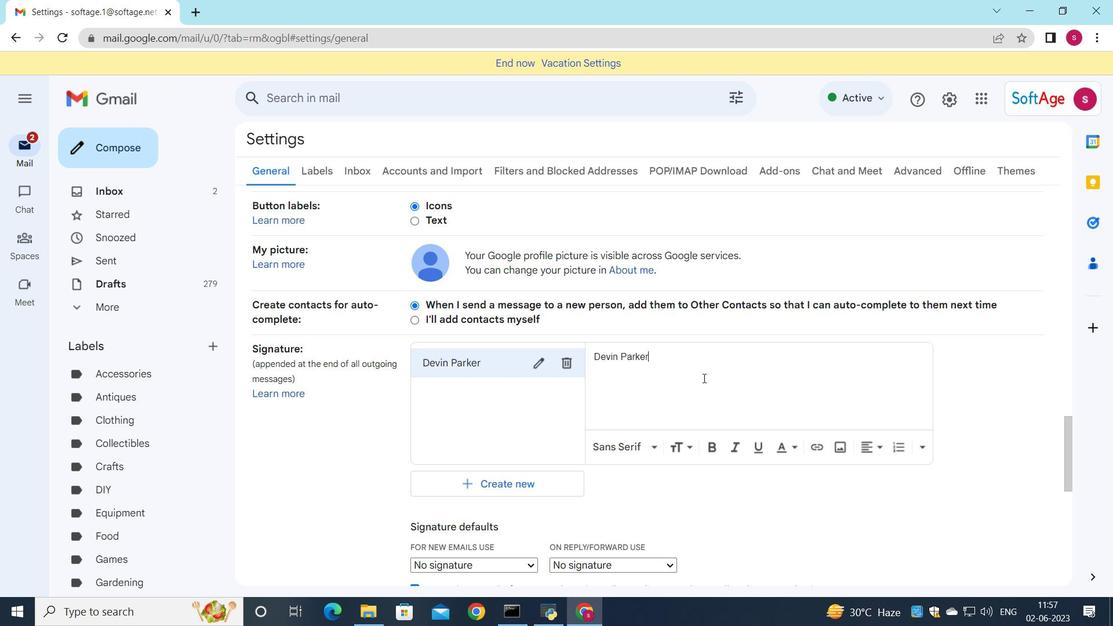 
Action: Mouse moved to (532, 423)
Screenshot: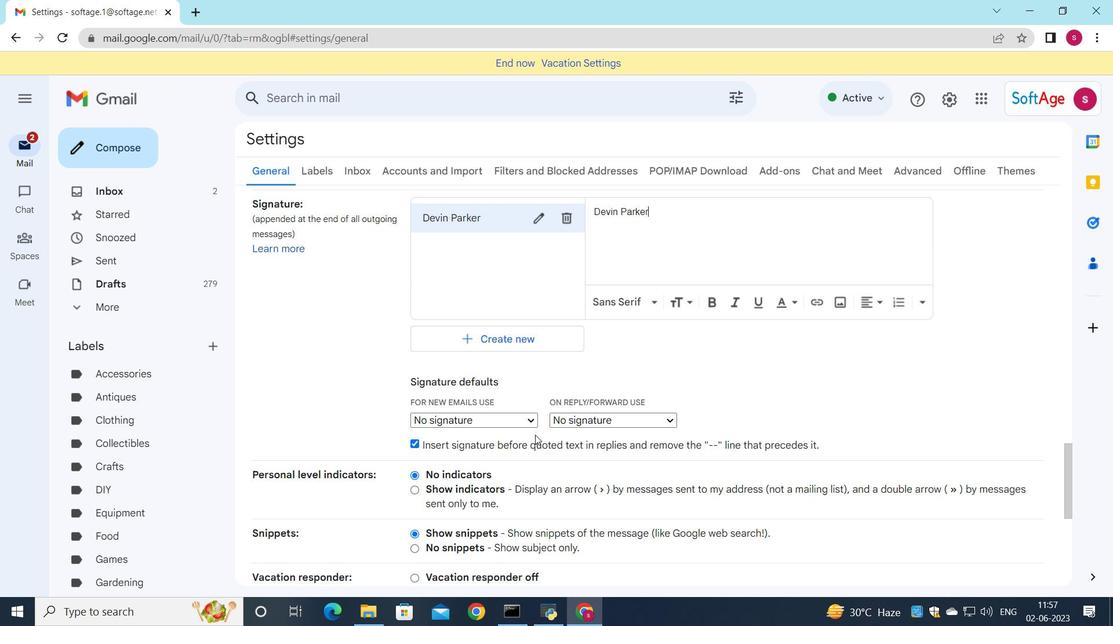 
Action: Mouse pressed left at (532, 423)
Screenshot: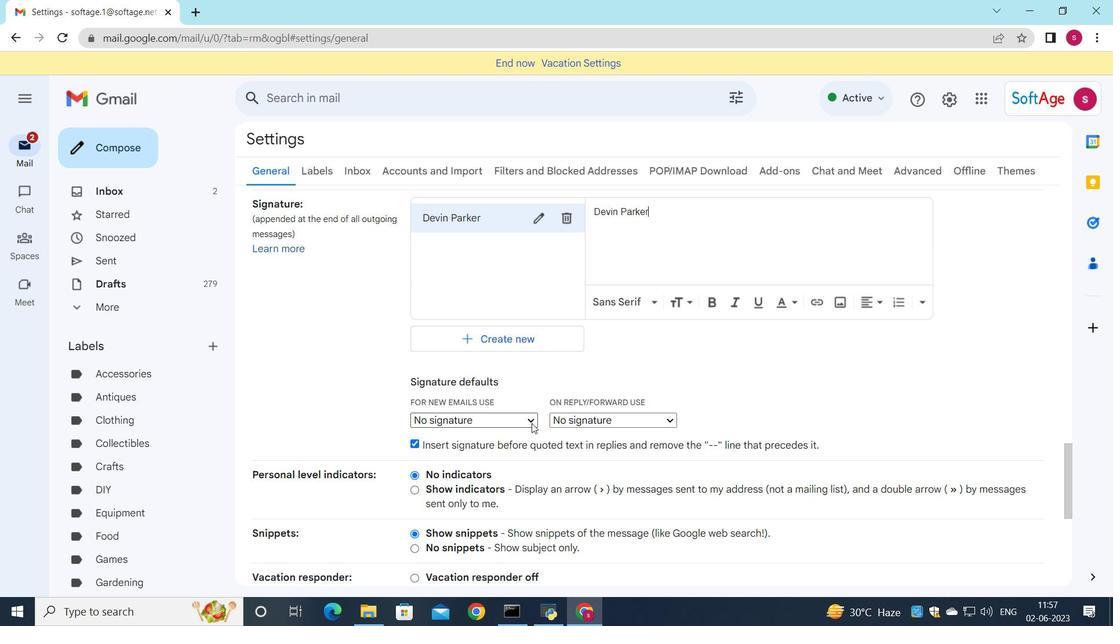 
Action: Mouse moved to (523, 451)
Screenshot: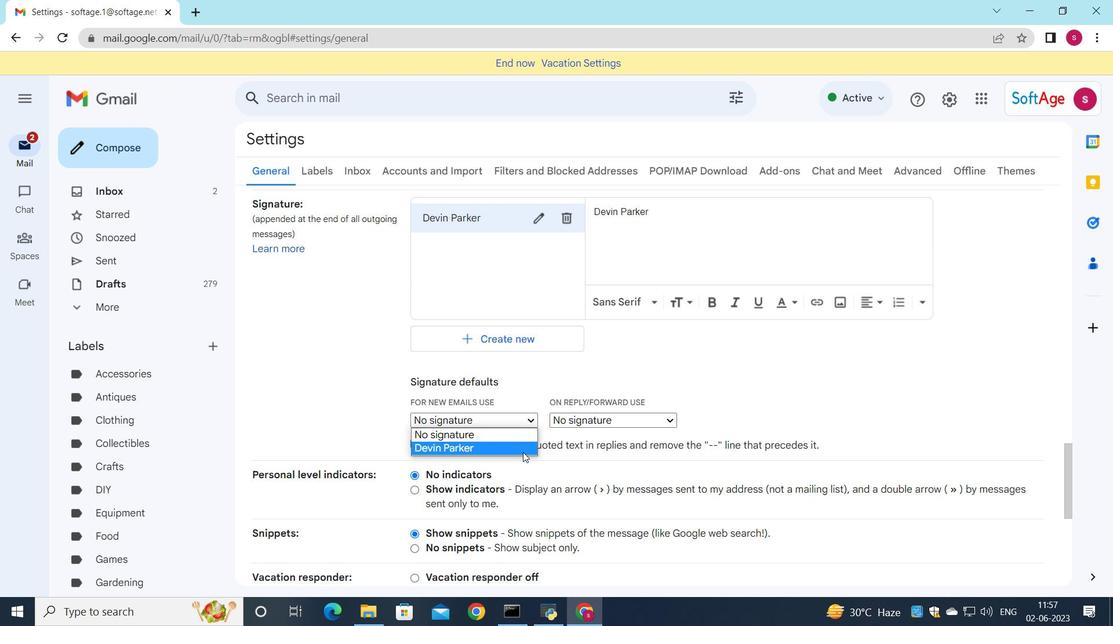 
Action: Mouse pressed left at (523, 451)
Screenshot: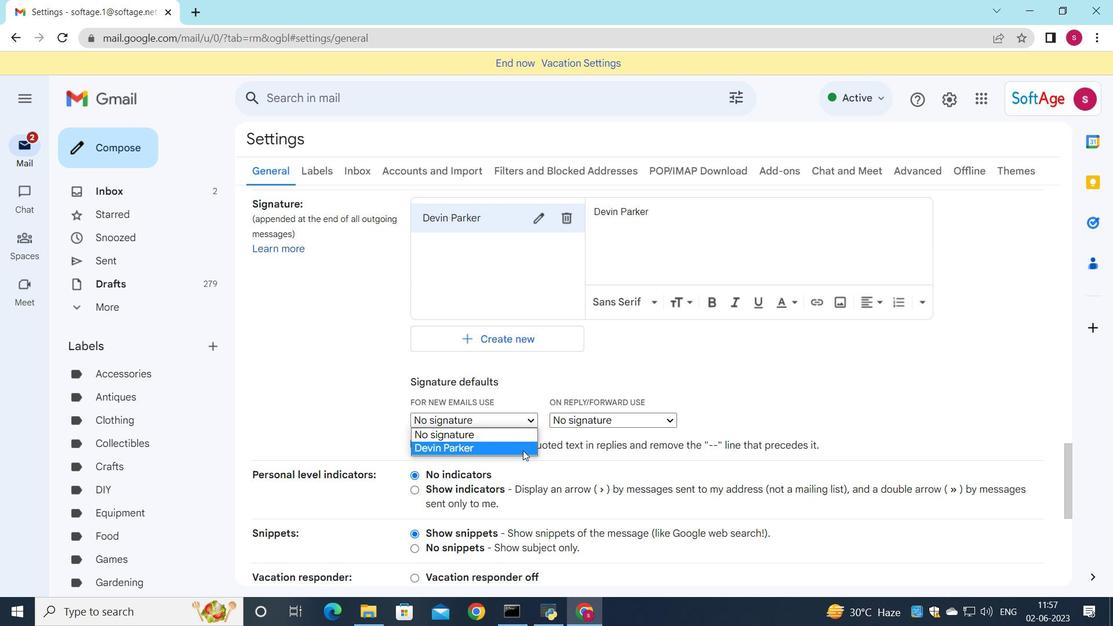 
Action: Mouse moved to (590, 425)
Screenshot: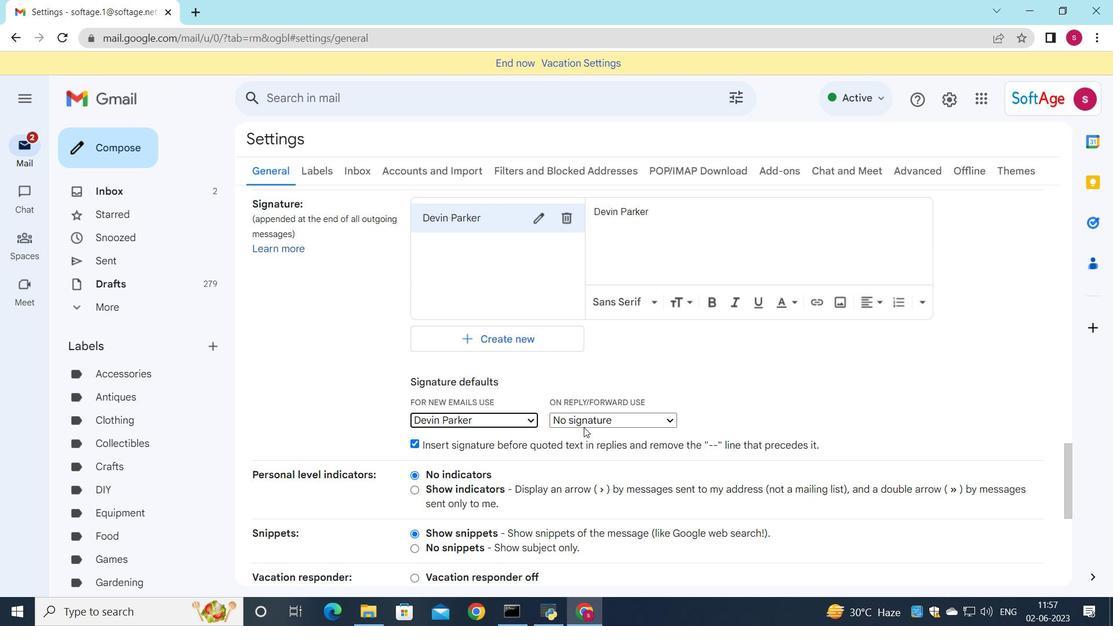 
Action: Mouse pressed left at (590, 425)
Screenshot: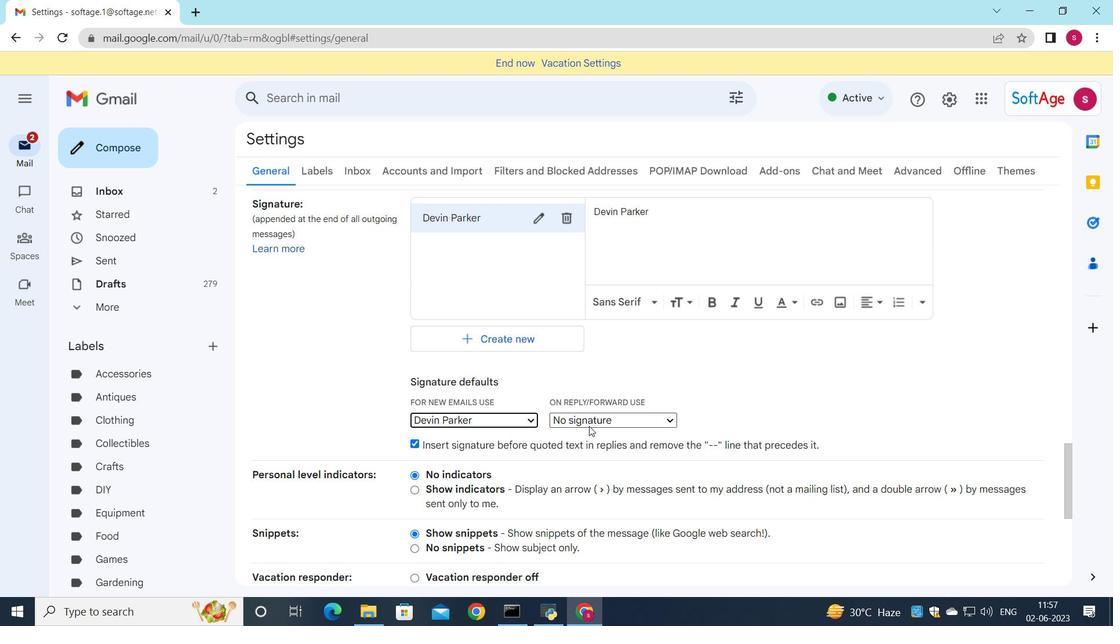 
Action: Mouse moved to (584, 453)
Screenshot: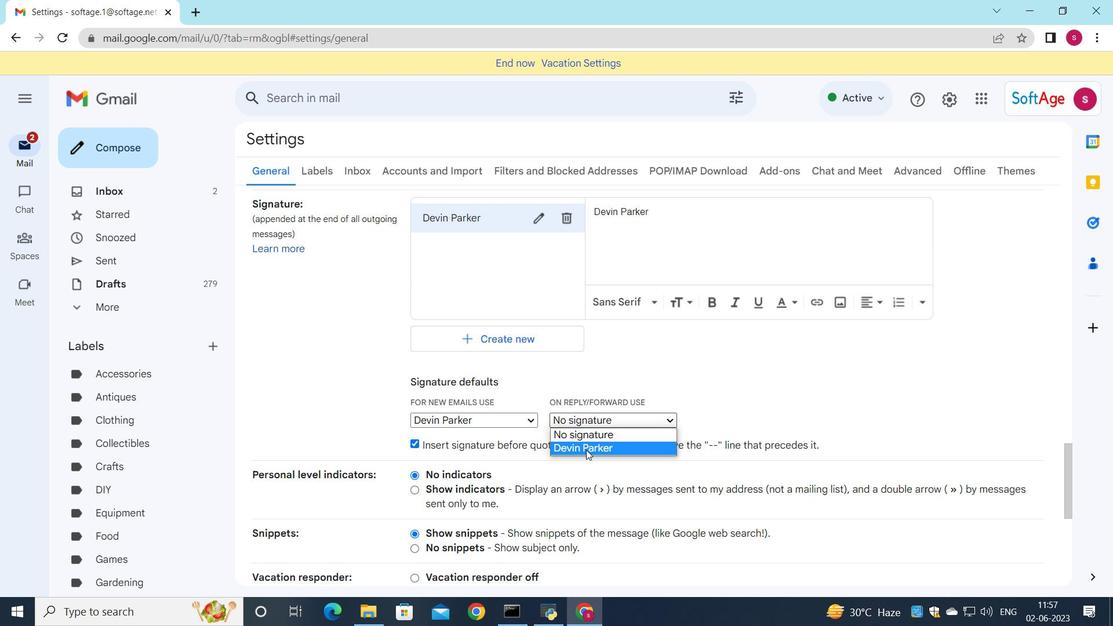 
Action: Mouse pressed left at (584, 453)
Screenshot: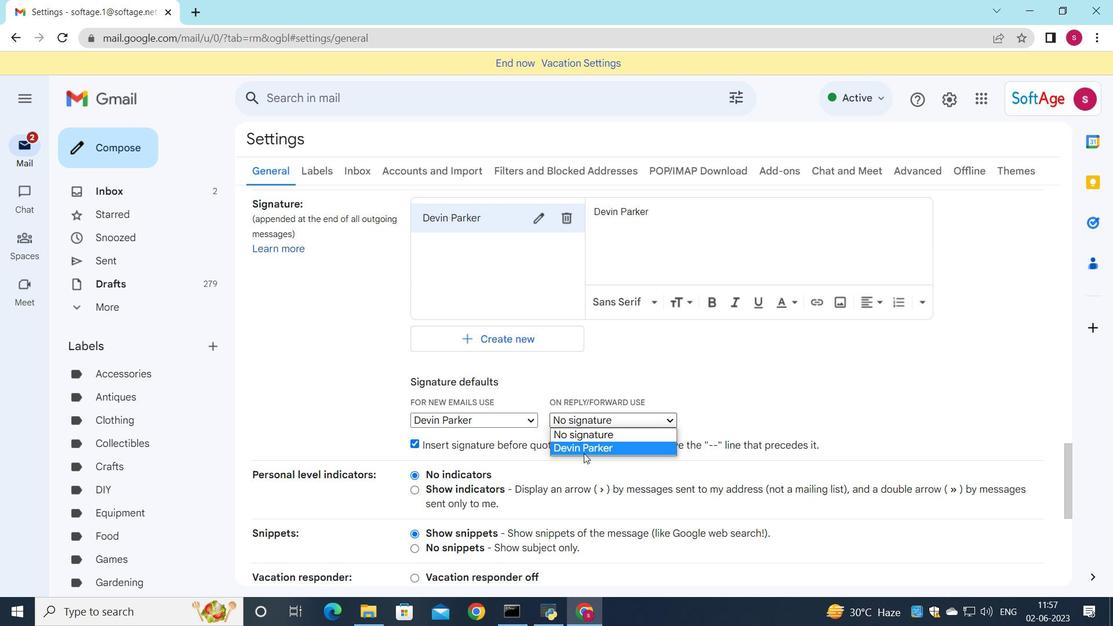 
Action: Mouse moved to (583, 440)
Screenshot: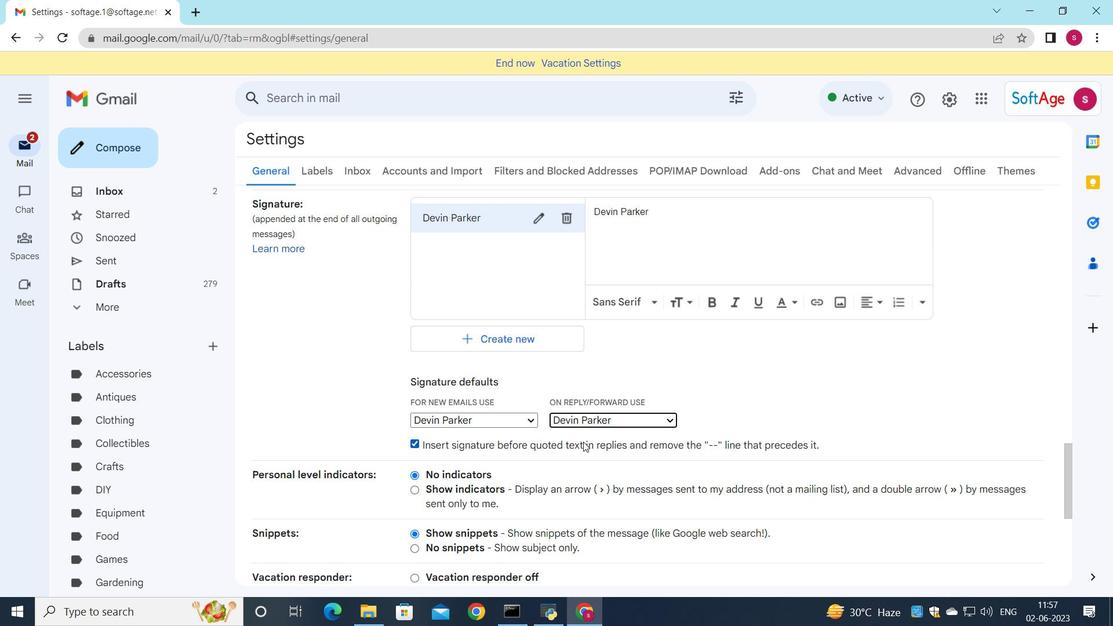 
Action: Mouse scrolled (583, 439) with delta (0, 0)
Screenshot: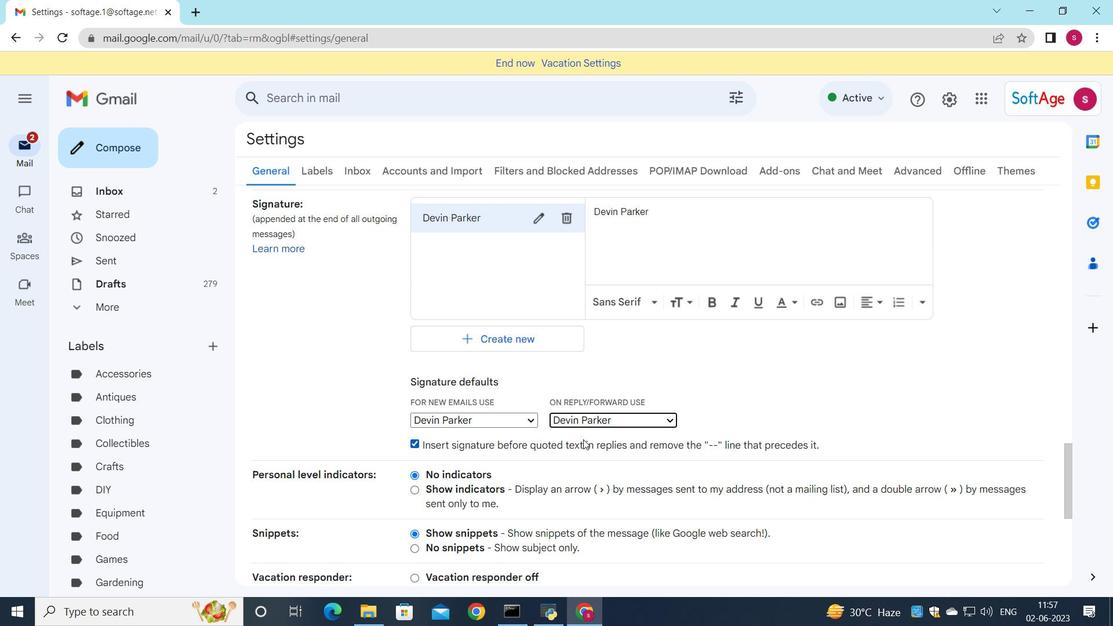 
Action: Mouse scrolled (583, 439) with delta (0, 0)
Screenshot: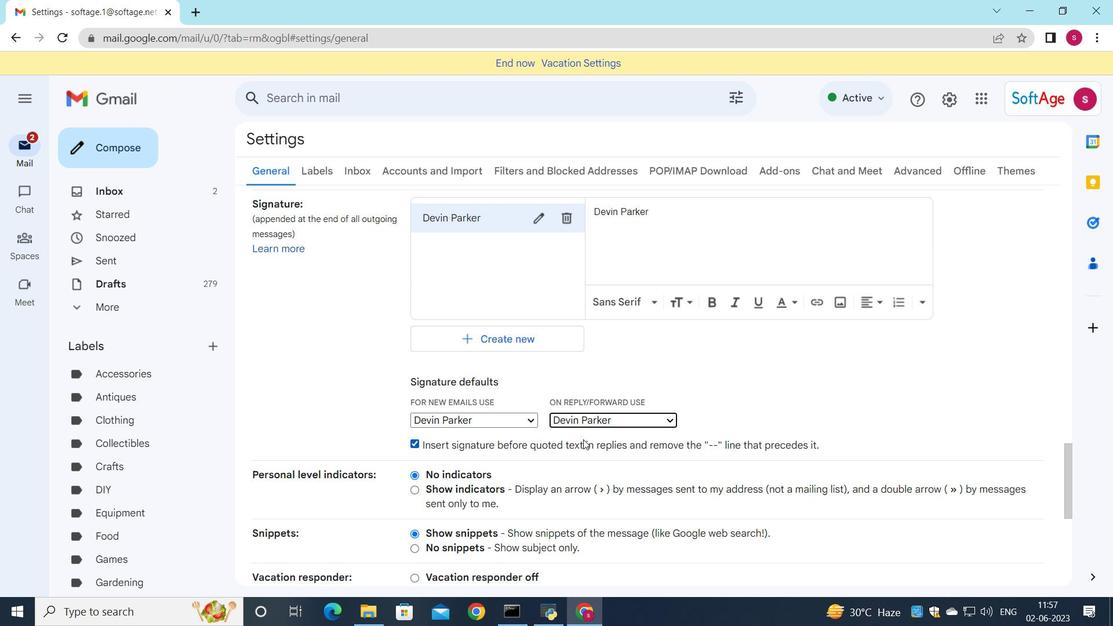
Action: Mouse scrolled (583, 439) with delta (0, 0)
Screenshot: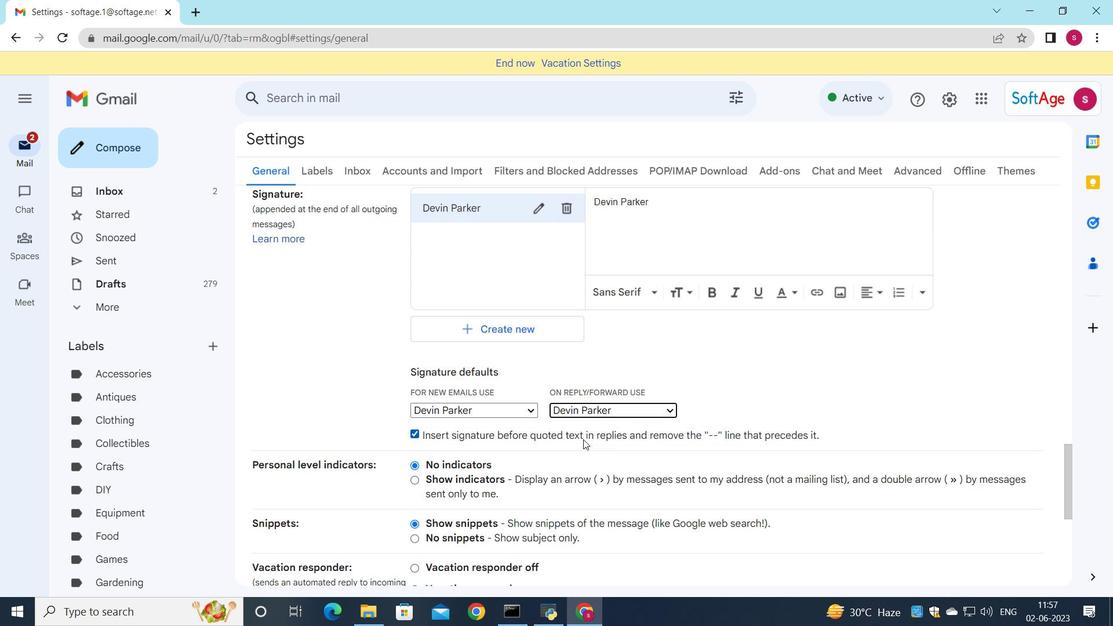 
Action: Mouse scrolled (583, 439) with delta (0, 0)
Screenshot: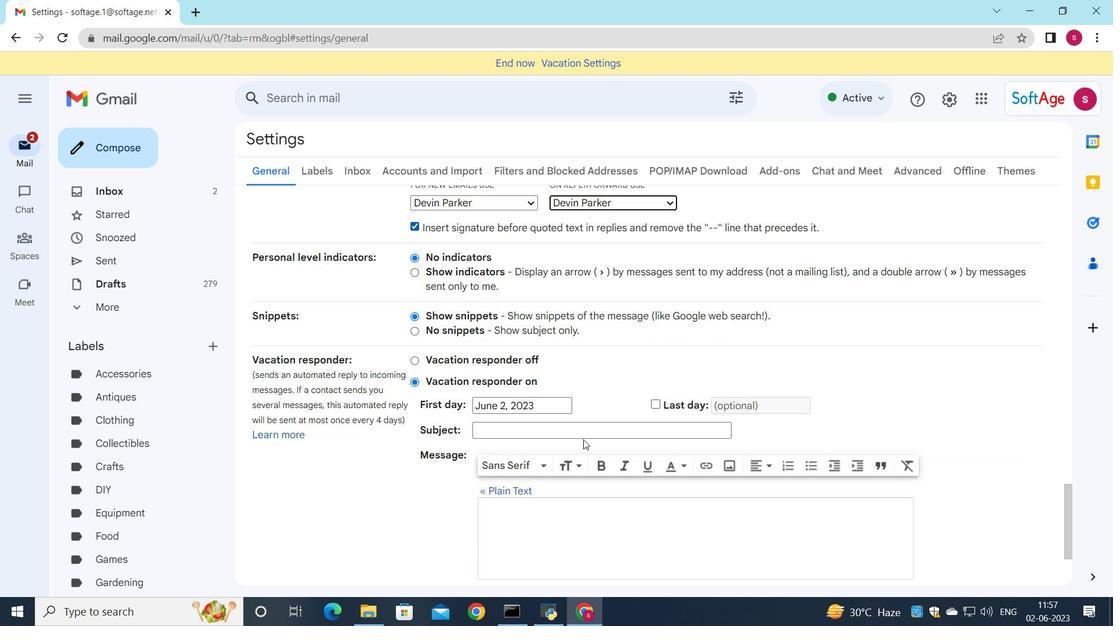 
Action: Mouse scrolled (583, 439) with delta (0, 0)
Screenshot: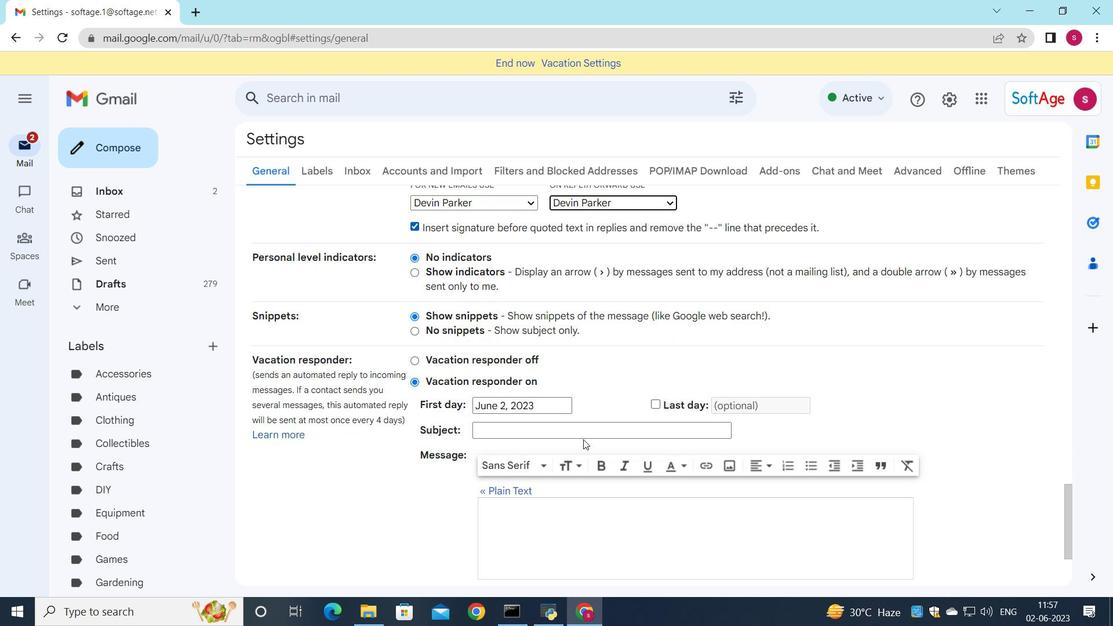 
Action: Mouse moved to (585, 440)
Screenshot: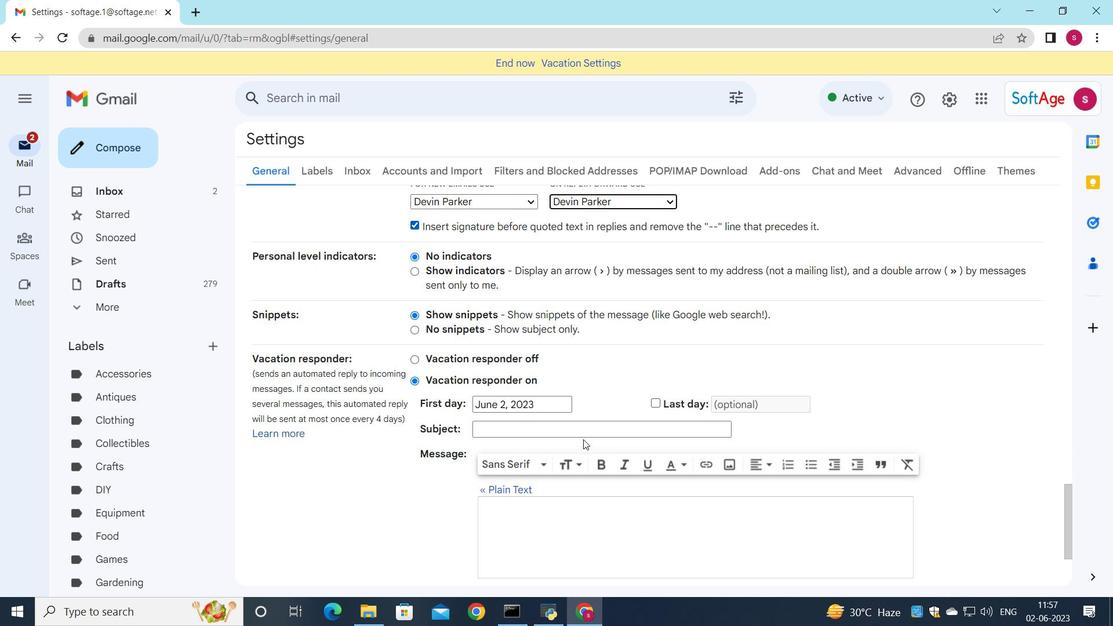 
Action: Mouse scrolled (585, 440) with delta (0, 0)
Screenshot: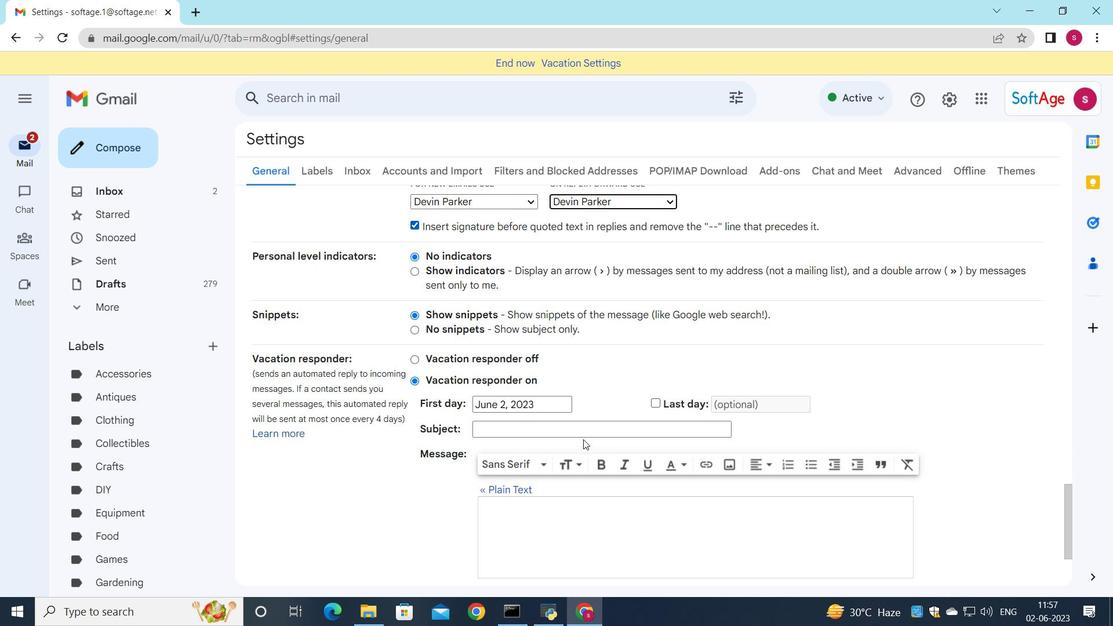 
Action: Mouse moved to (630, 504)
Screenshot: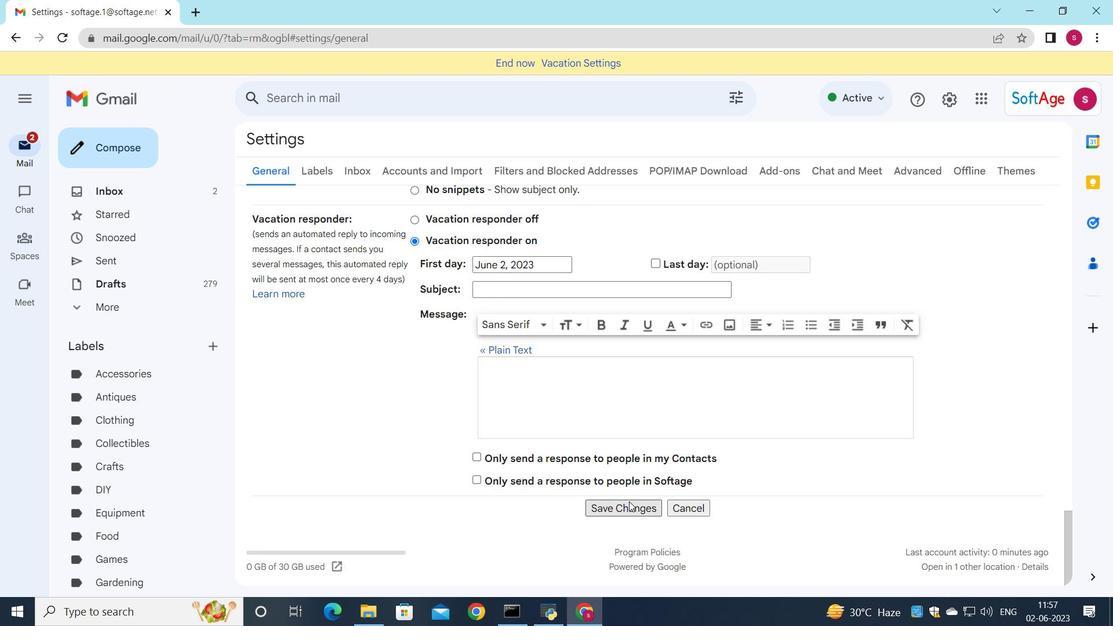 
Action: Mouse scrolled (630, 503) with delta (0, 0)
Screenshot: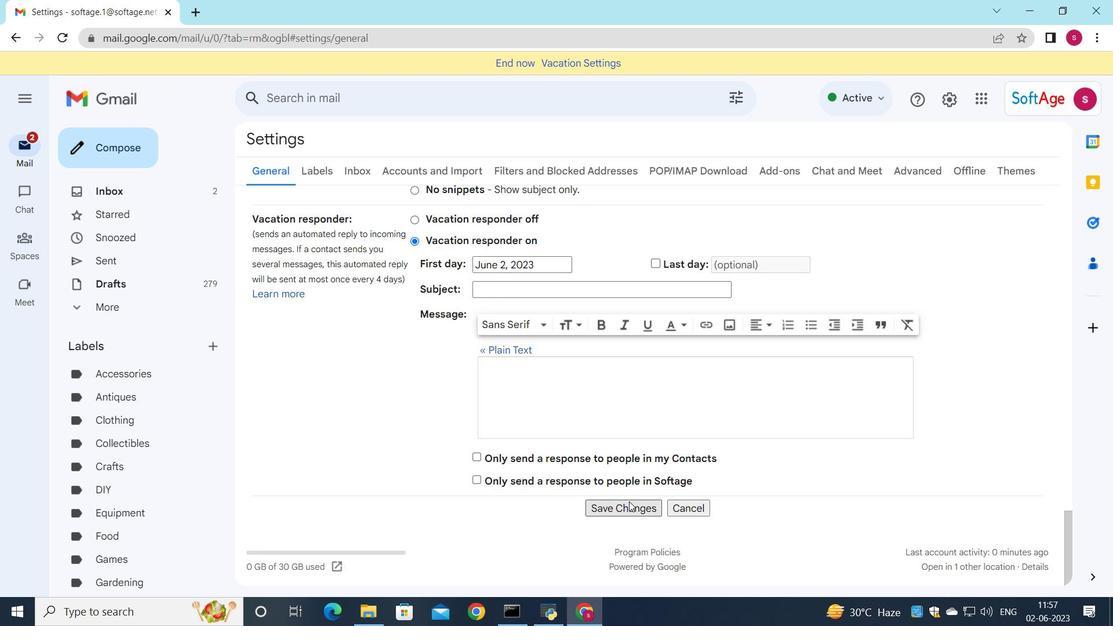 
Action: Mouse moved to (630, 506)
Screenshot: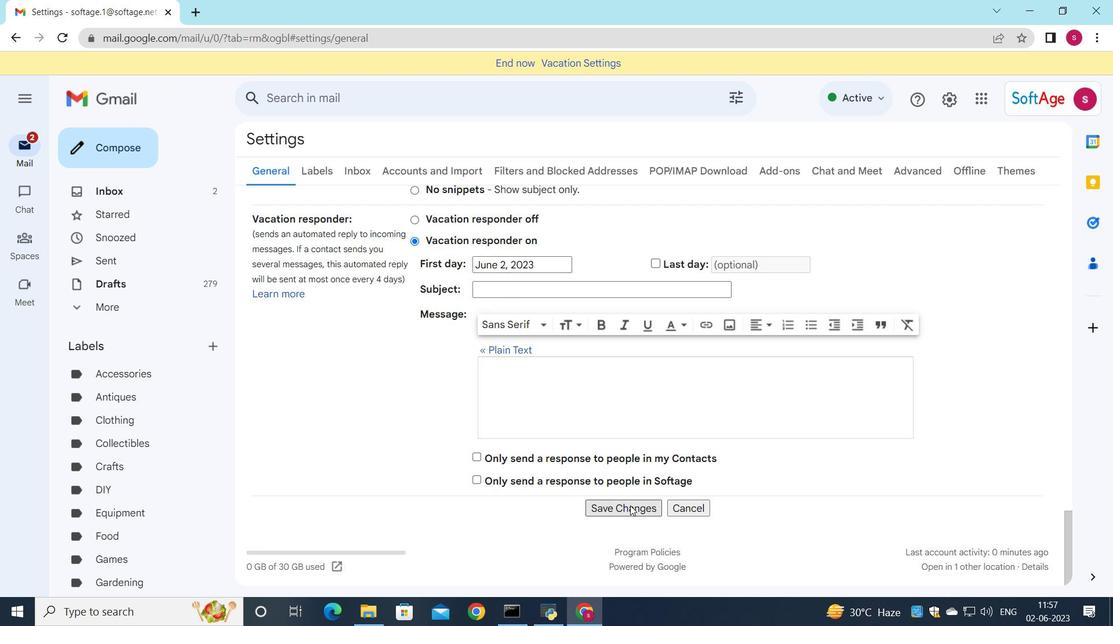 
Action: Mouse pressed left at (630, 506)
Screenshot: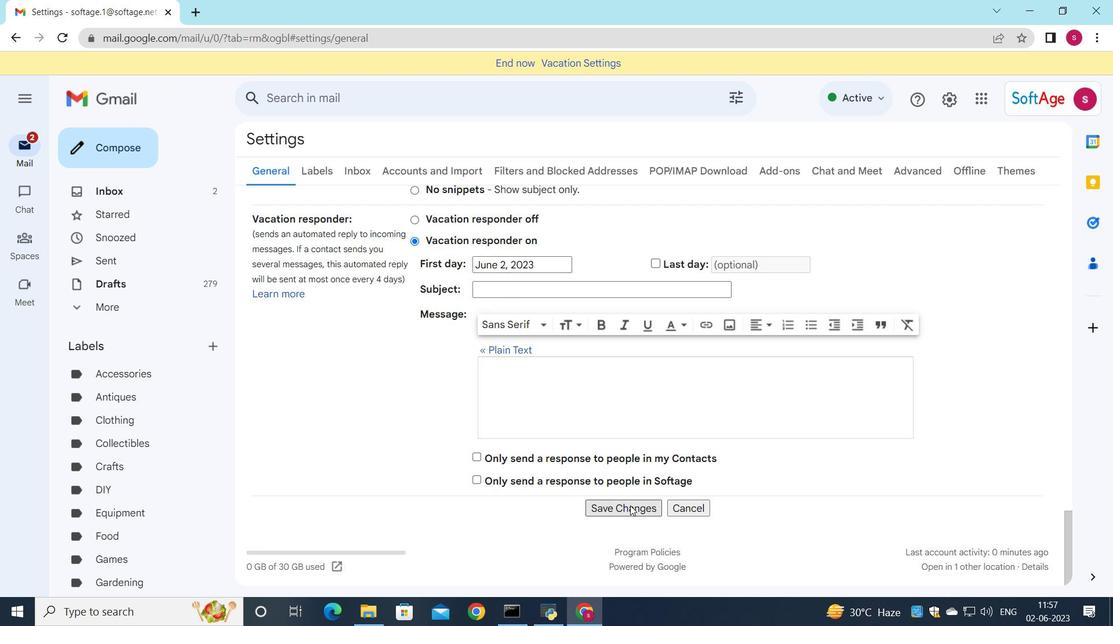 
Action: Mouse moved to (622, 238)
Screenshot: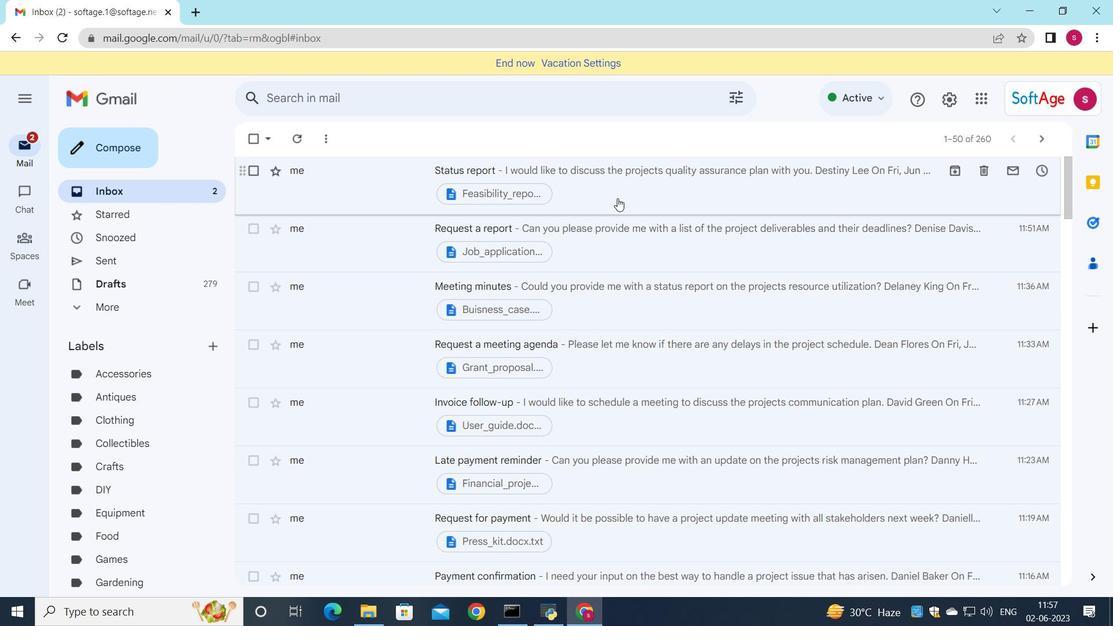 
Action: Mouse pressed left at (622, 238)
Screenshot: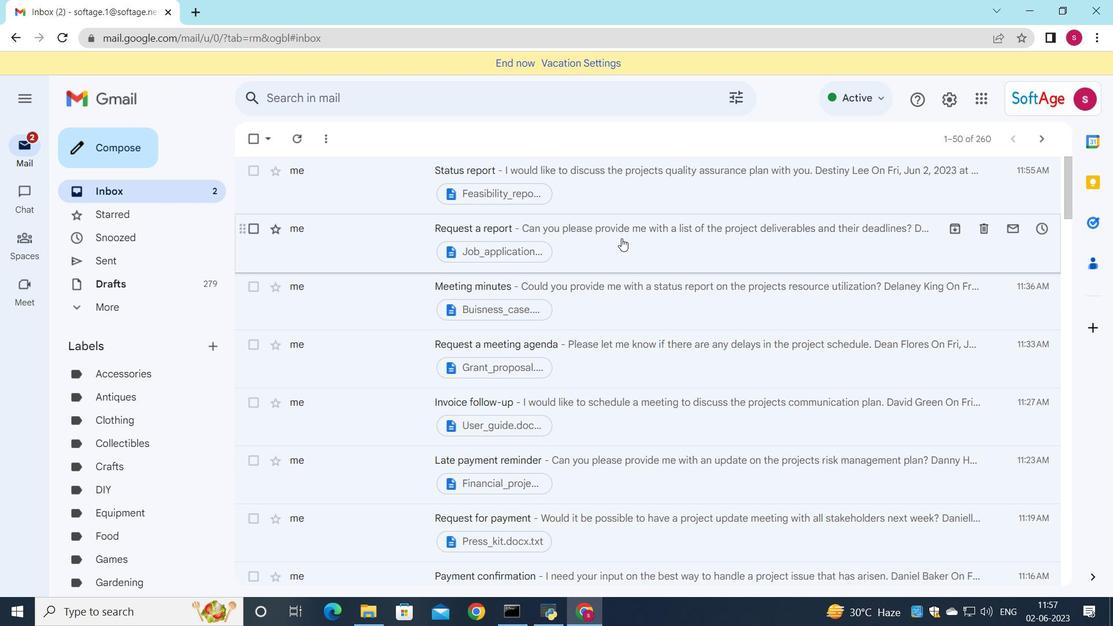 
Action: Mouse moved to (429, 433)
Screenshot: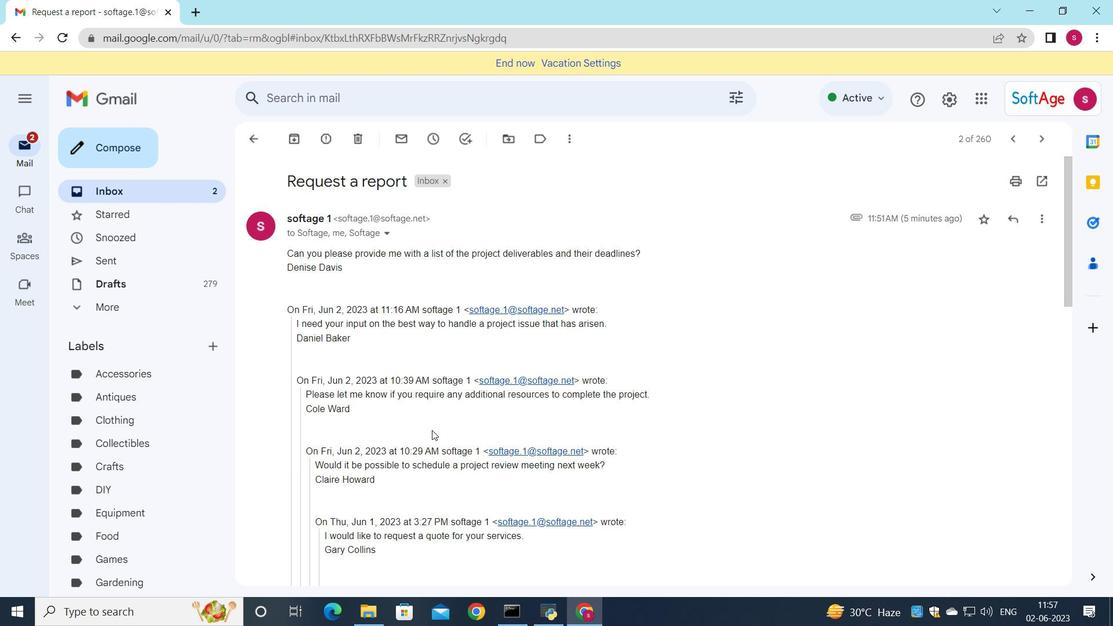 
Action: Mouse scrolled (429, 433) with delta (0, 0)
Screenshot: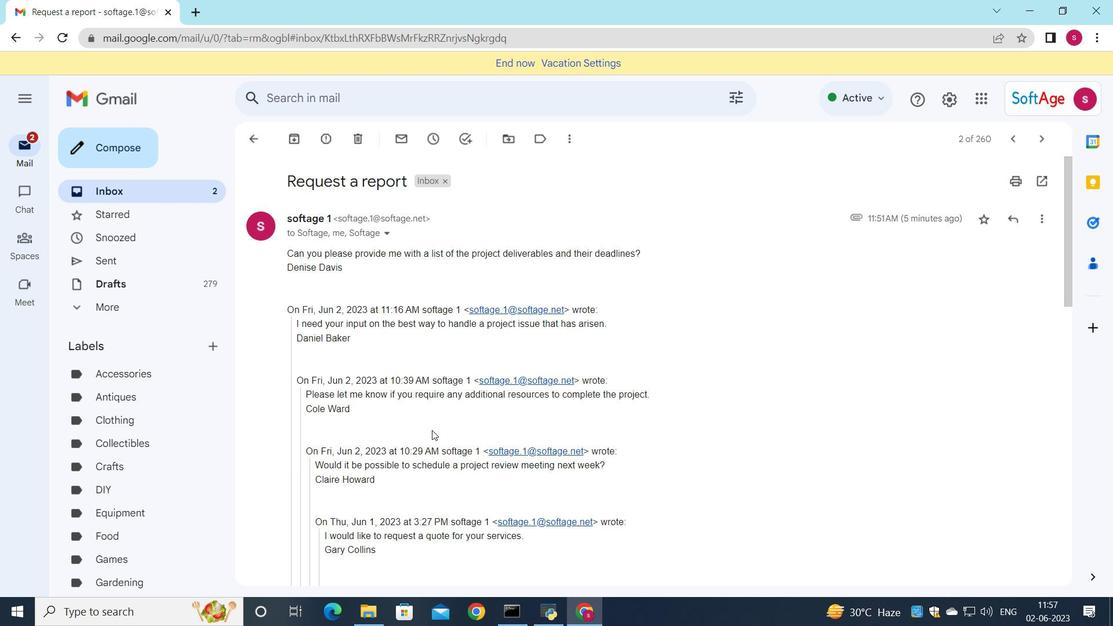 
Action: Mouse moved to (428, 435)
Screenshot: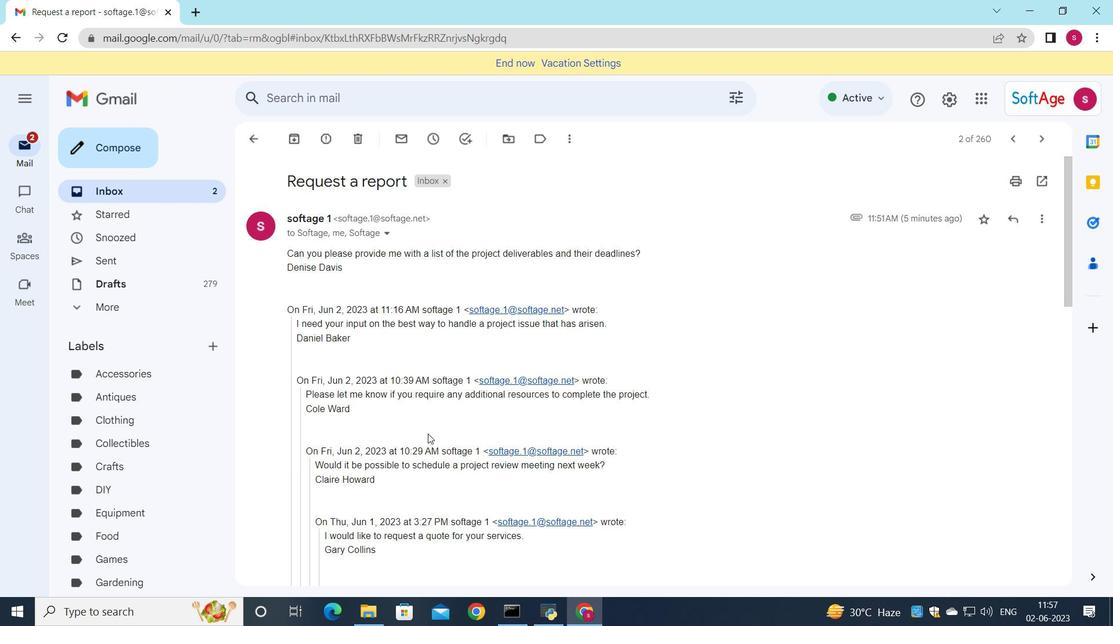 
Action: Mouse scrolled (428, 434) with delta (0, 0)
Screenshot: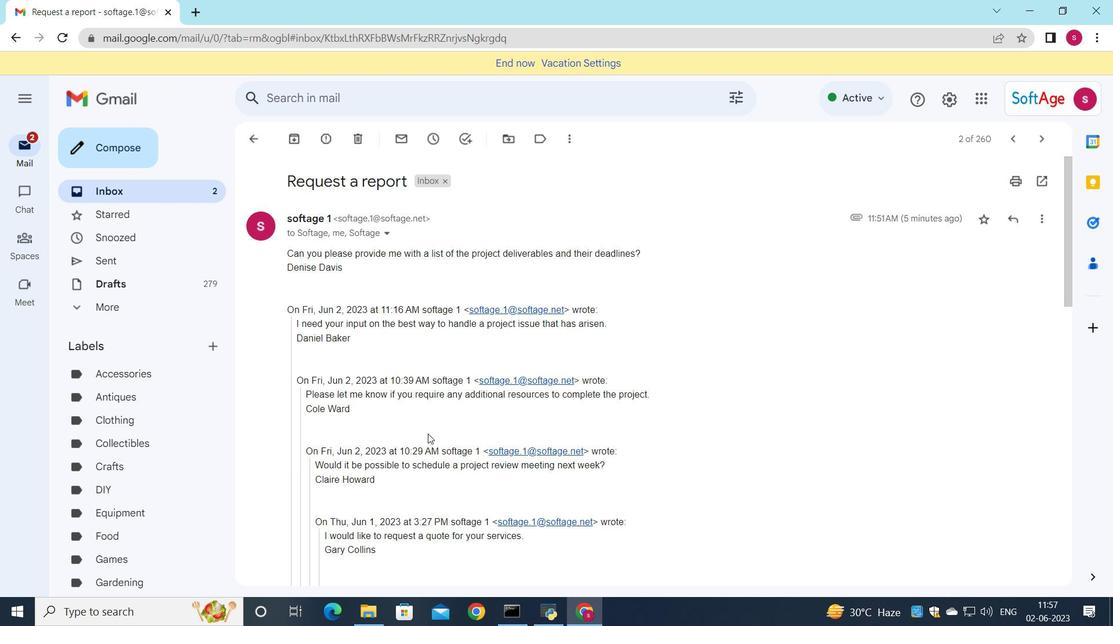 
Action: Mouse moved to (427, 436)
Screenshot: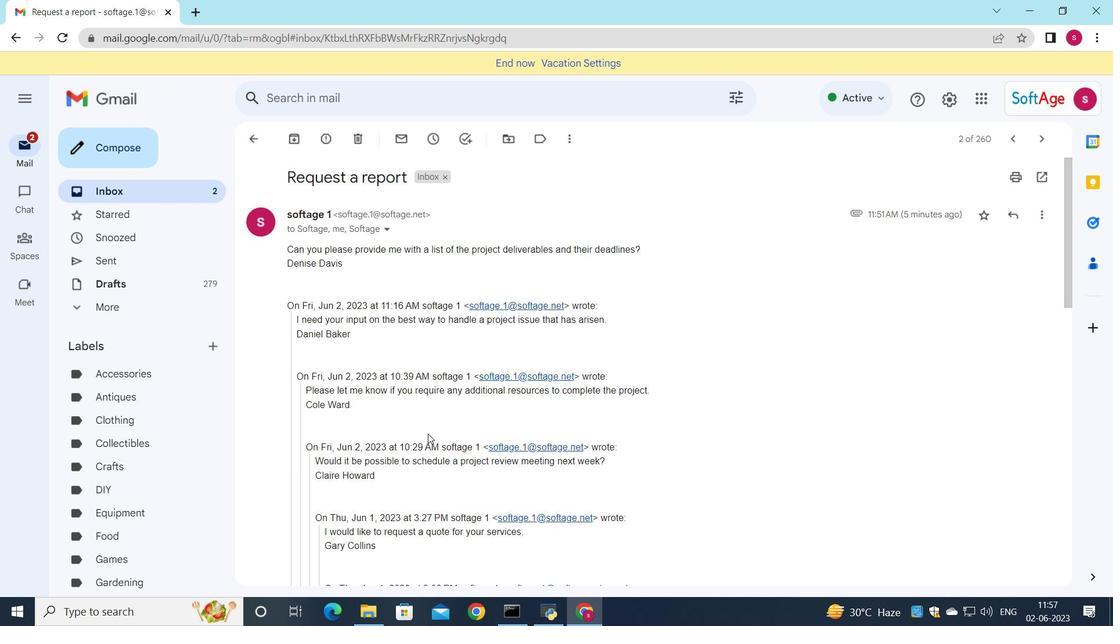 
Action: Mouse scrolled (428, 435) with delta (0, 0)
Screenshot: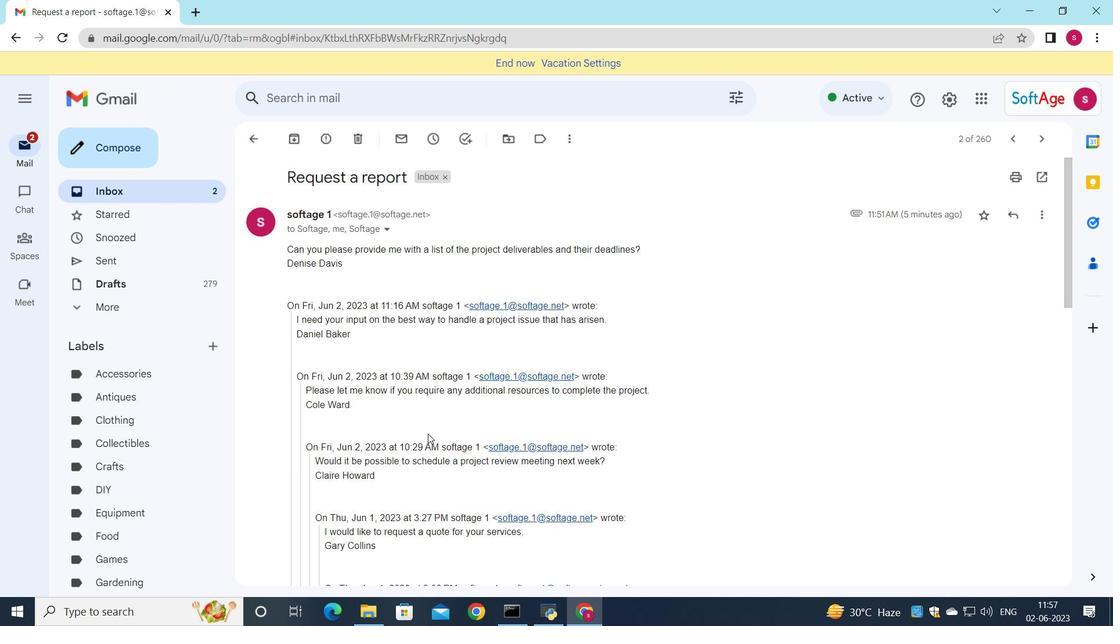 
Action: Mouse scrolled (427, 435) with delta (0, 0)
Screenshot: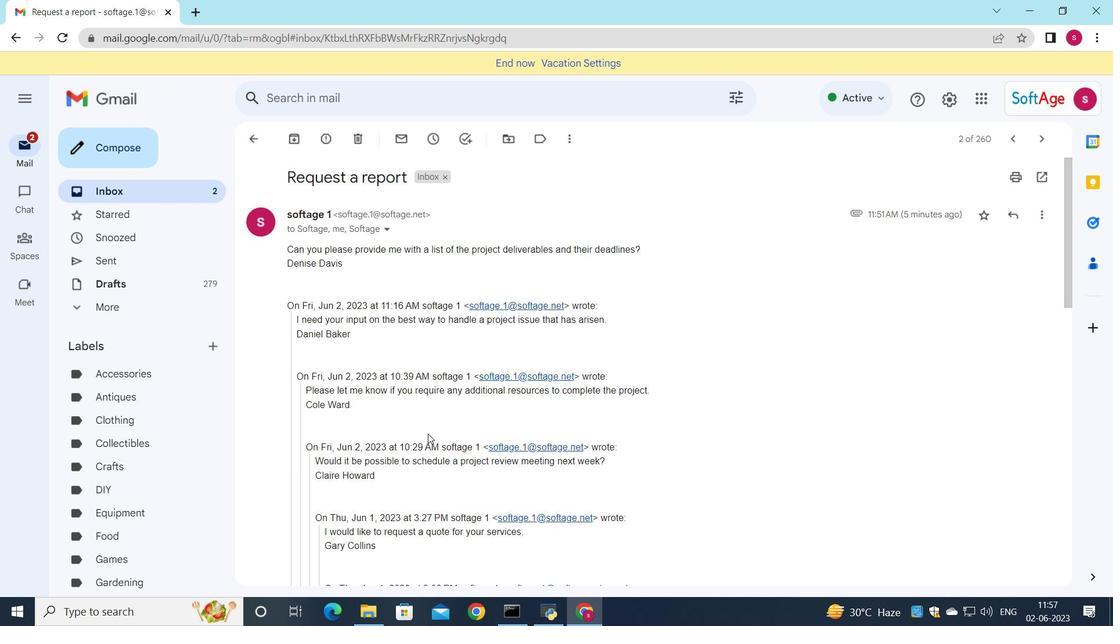 
Action: Mouse scrolled (427, 435) with delta (0, 0)
Screenshot: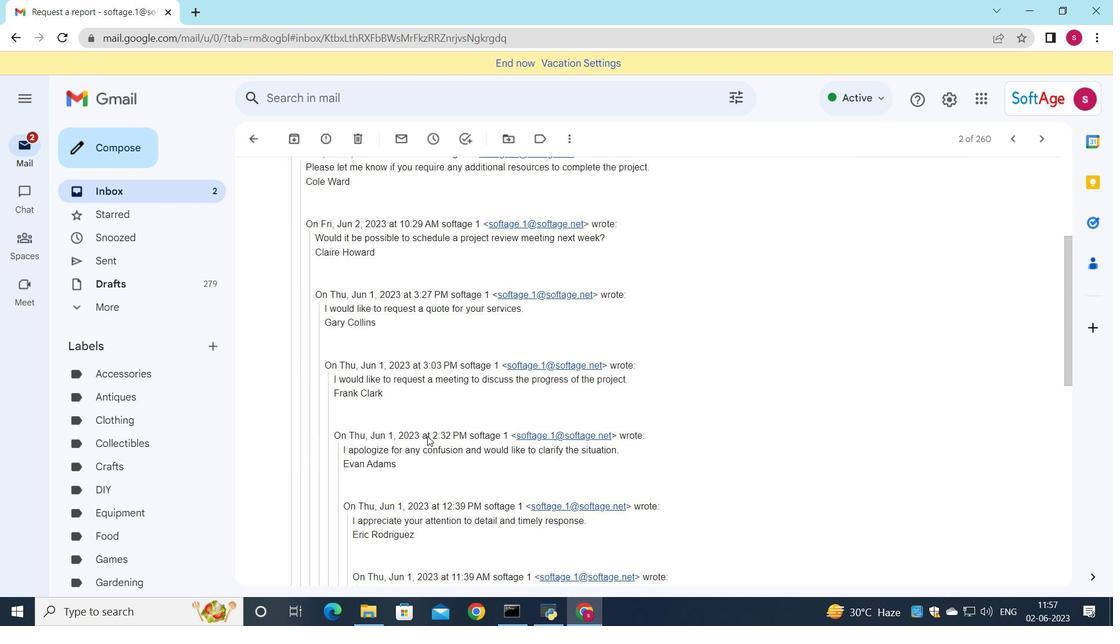 
Action: Mouse scrolled (427, 435) with delta (0, 0)
Screenshot: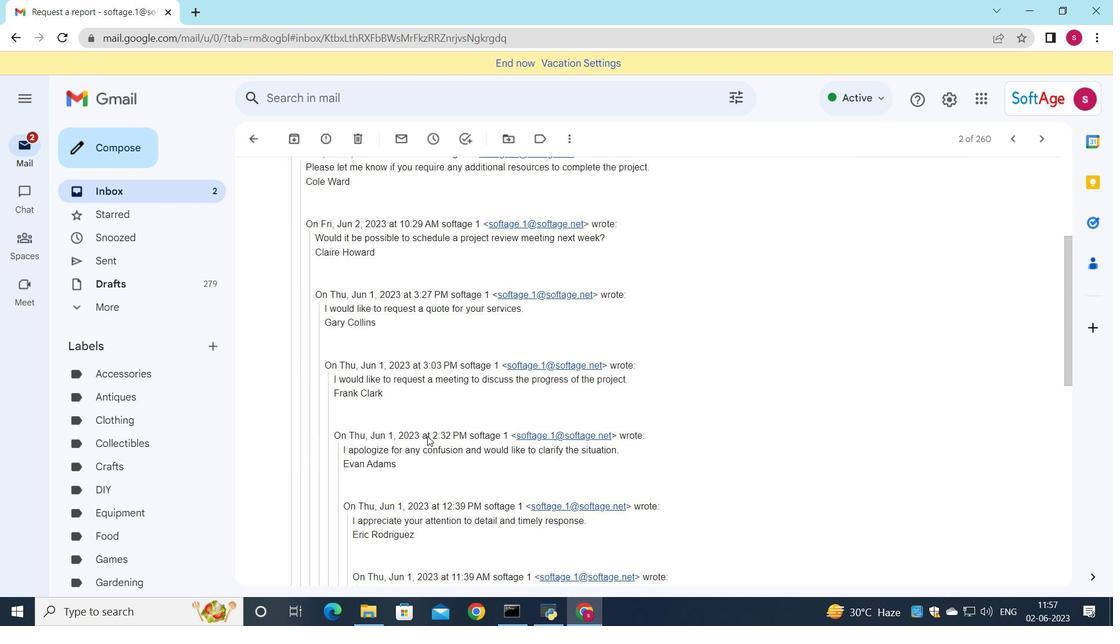 
Action: Mouse scrolled (427, 435) with delta (0, 0)
Screenshot: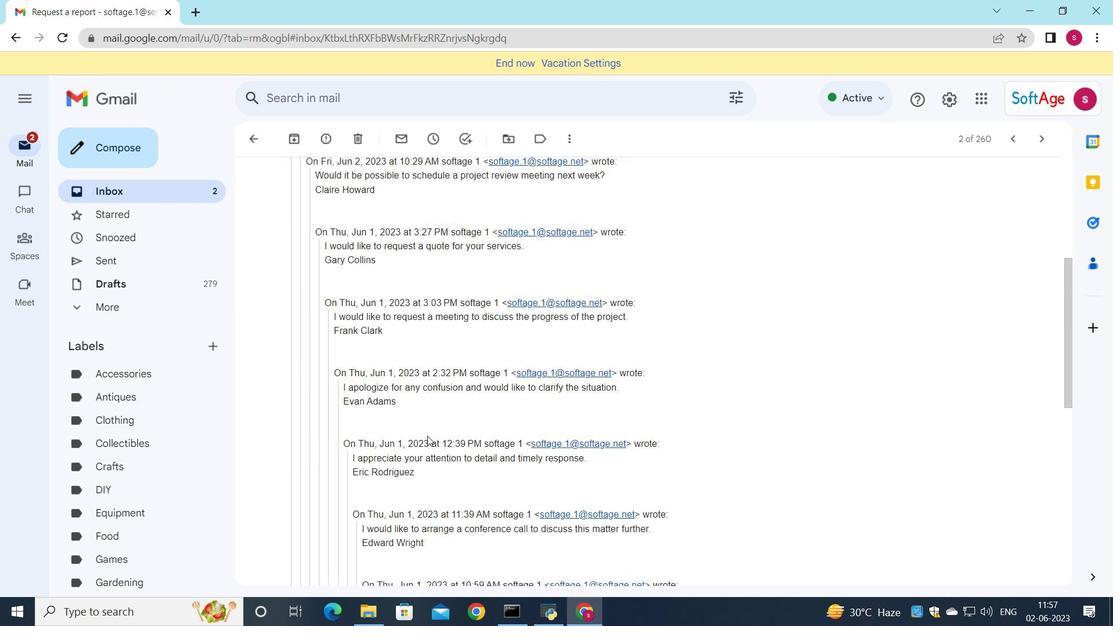 
Action: Mouse scrolled (427, 435) with delta (0, 0)
Screenshot: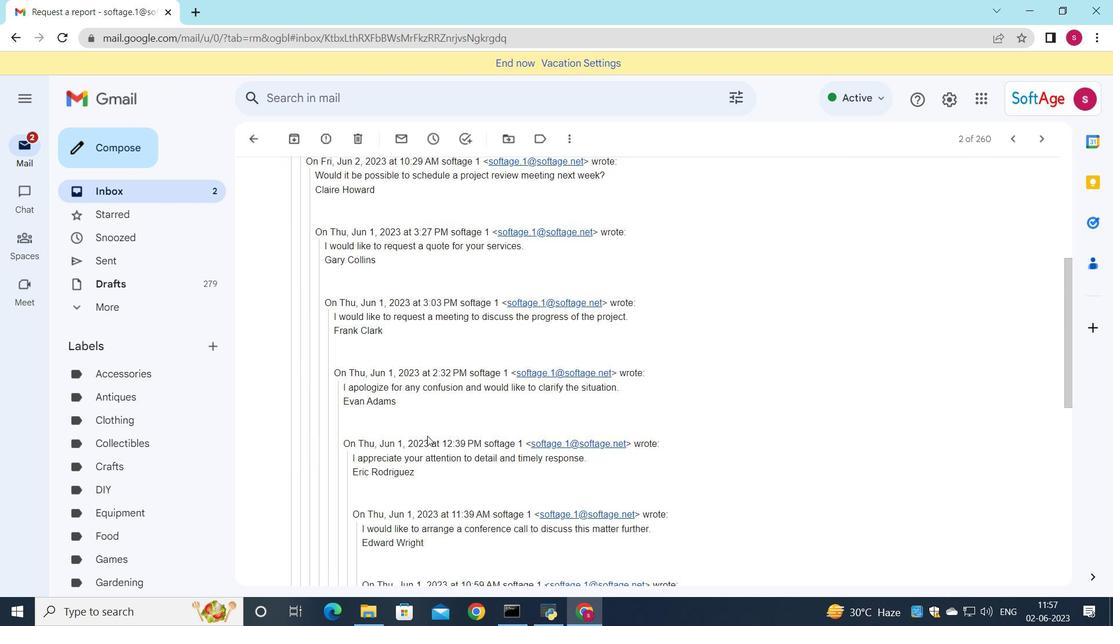 
Action: Mouse scrolled (427, 435) with delta (0, 0)
Screenshot: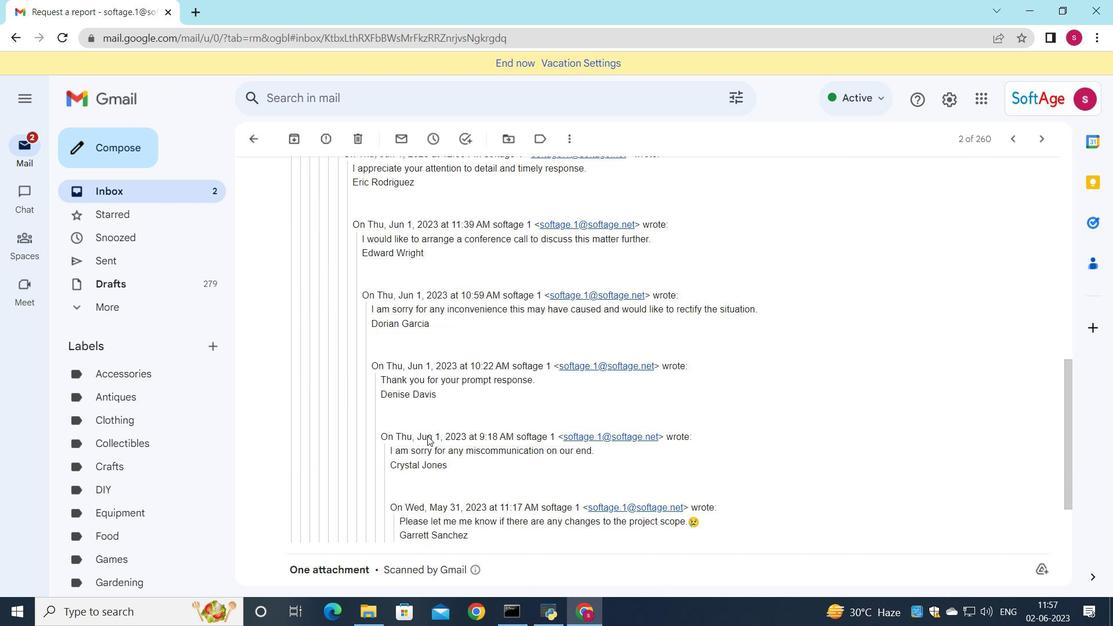 
Action: Mouse scrolled (427, 435) with delta (0, 0)
Screenshot: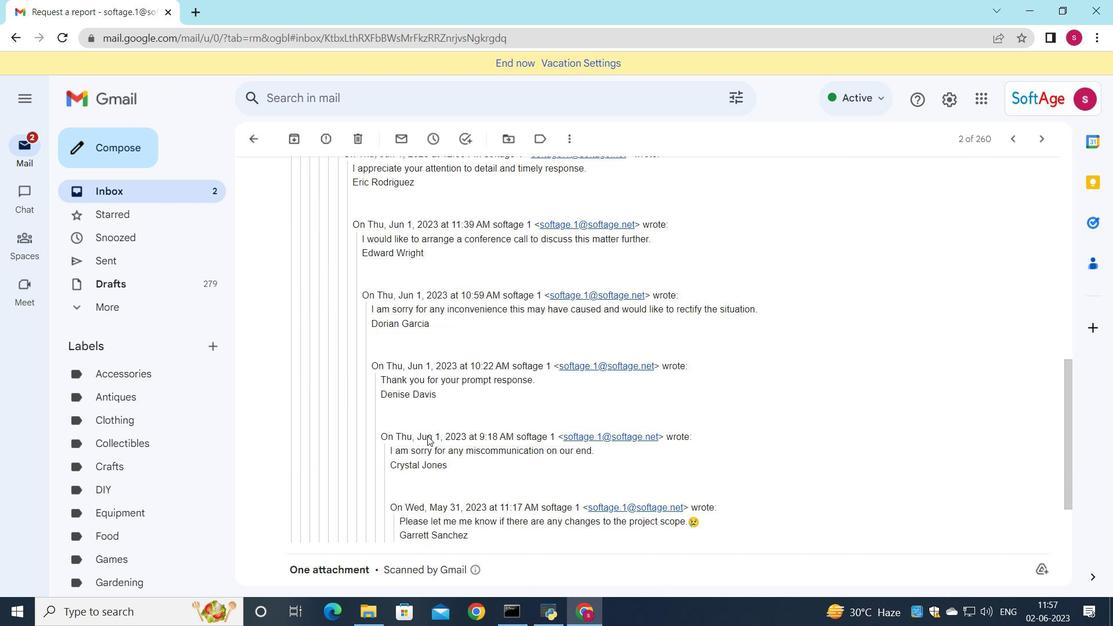
Action: Mouse scrolled (427, 435) with delta (0, 0)
Screenshot: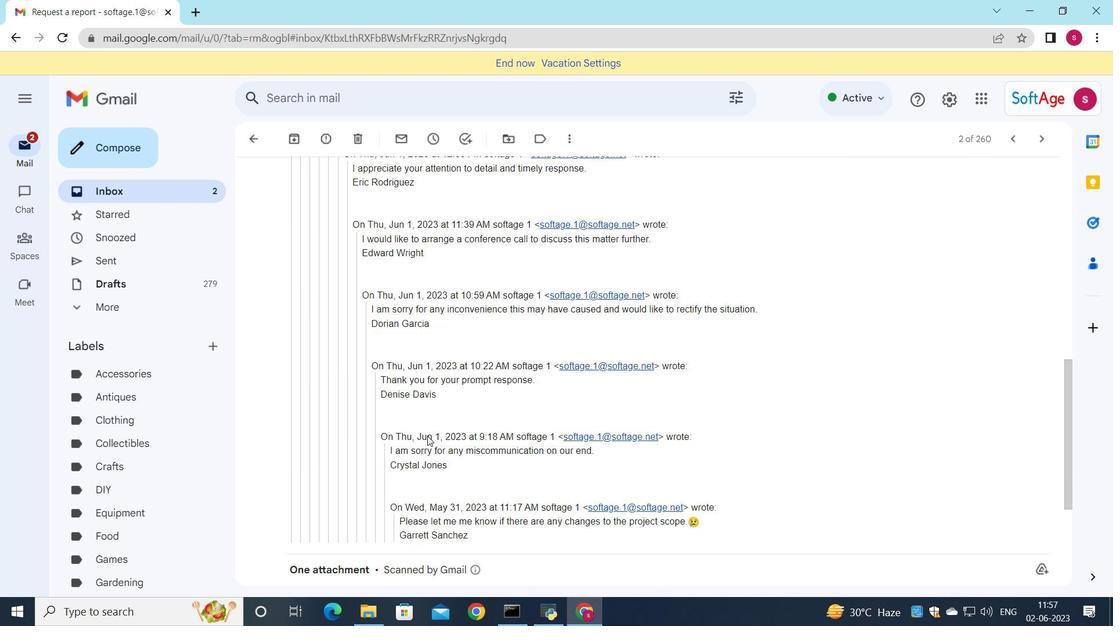 
Action: Mouse scrolled (427, 435) with delta (0, 0)
Screenshot: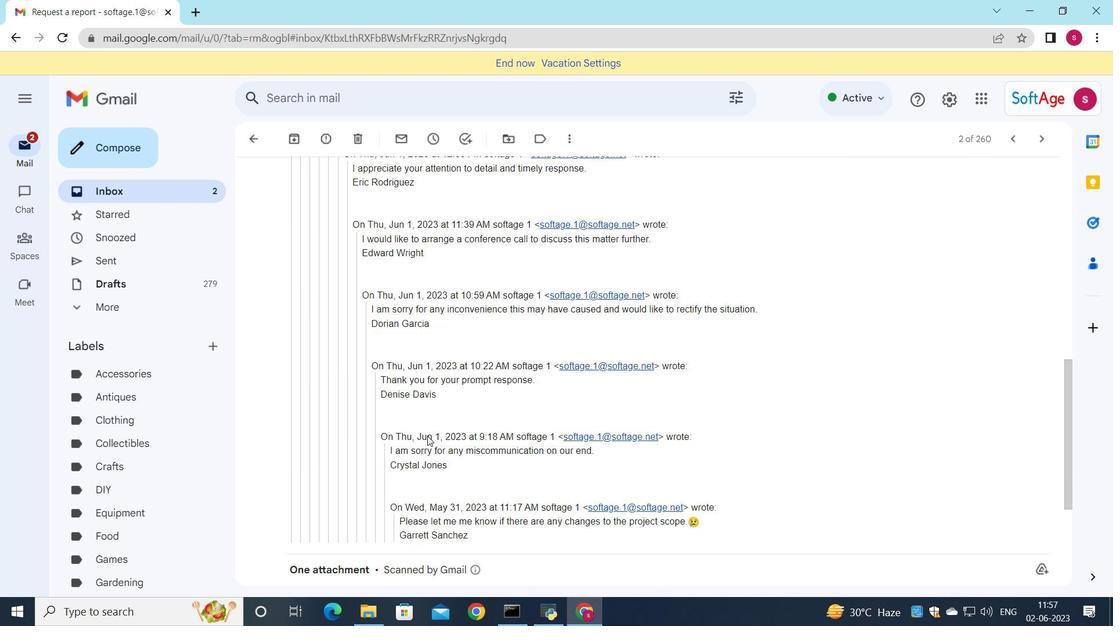 
Action: Mouse moved to (330, 508)
Screenshot: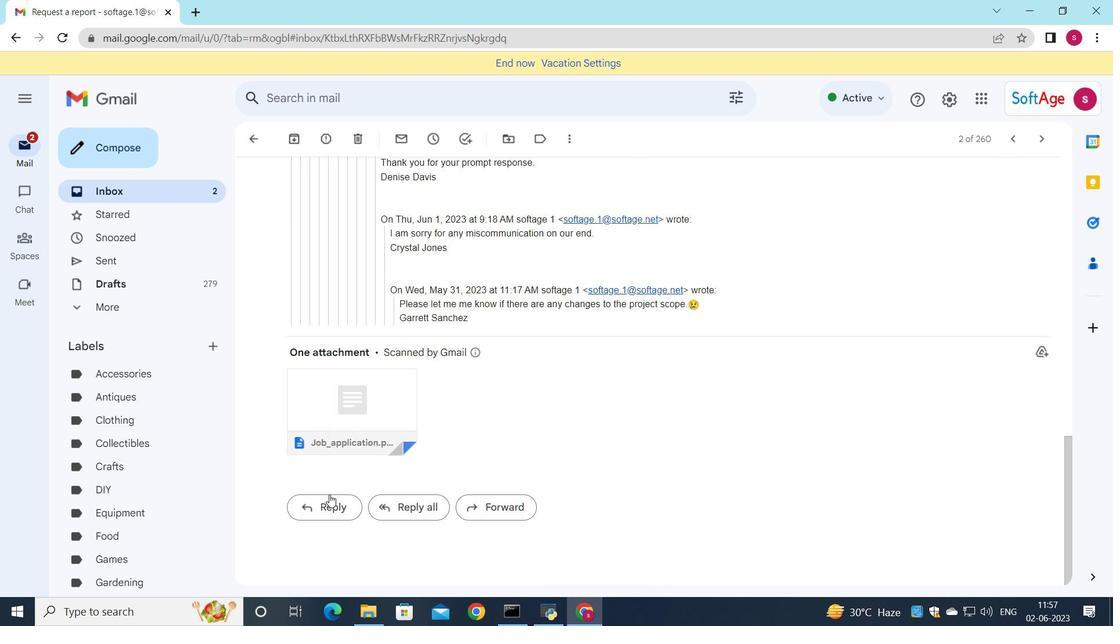 
Action: Mouse pressed left at (330, 508)
Screenshot: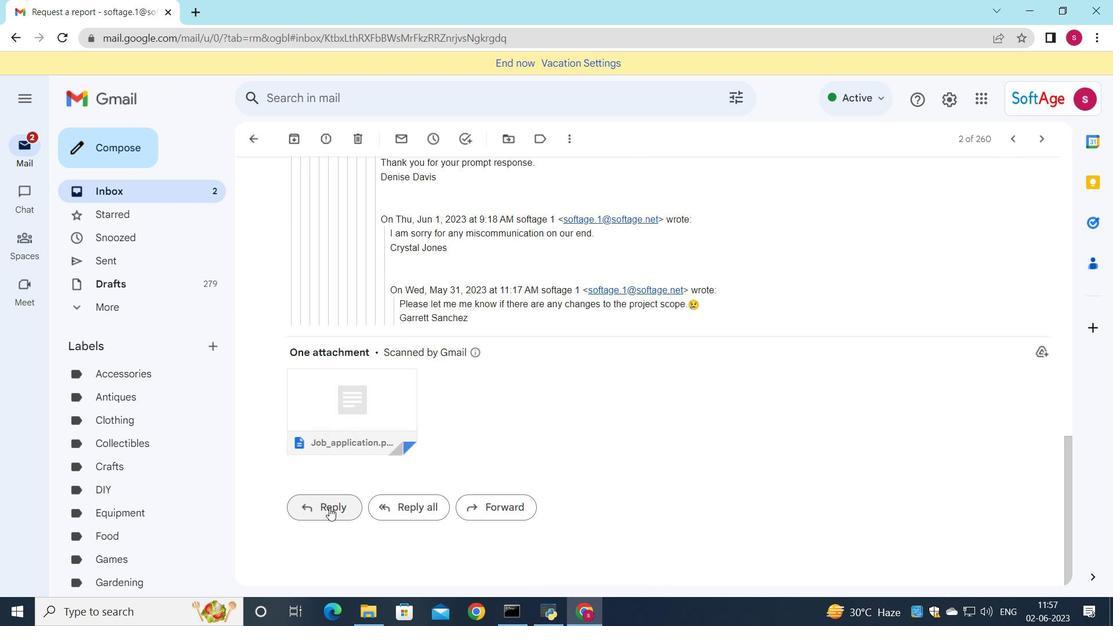 
Action: Mouse moved to (316, 398)
Screenshot: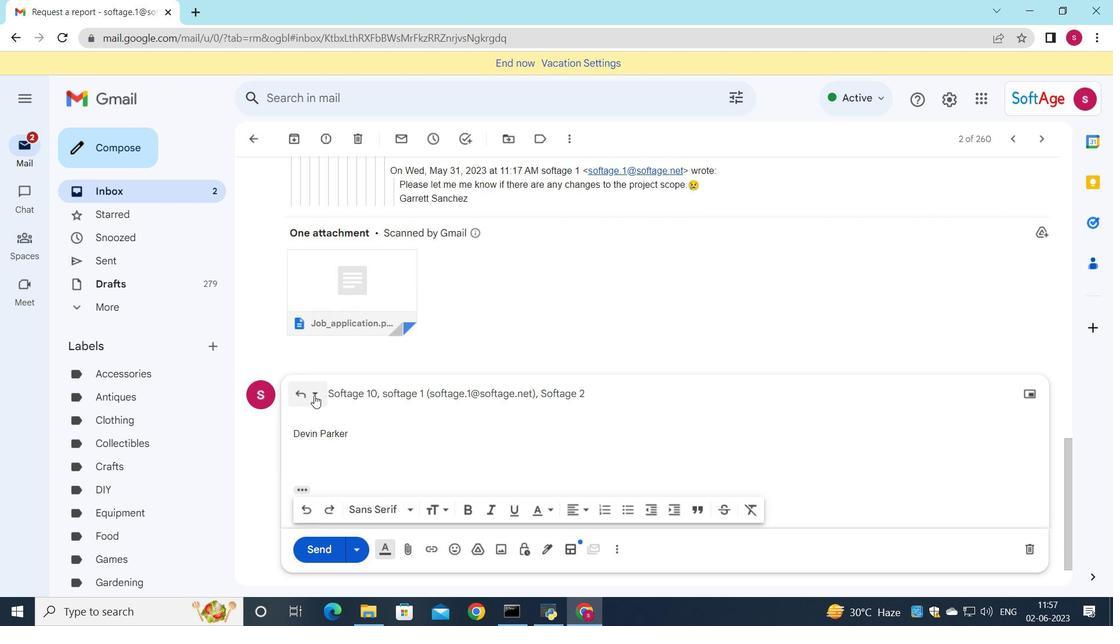 
Action: Mouse pressed left at (316, 398)
Screenshot: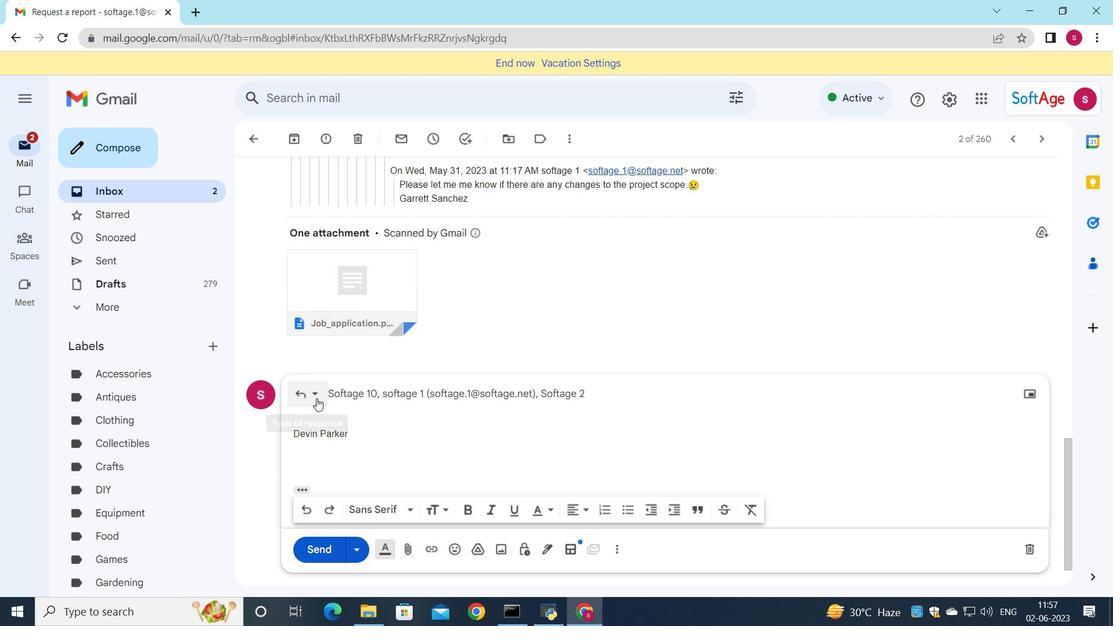 
Action: Mouse moved to (359, 496)
Screenshot: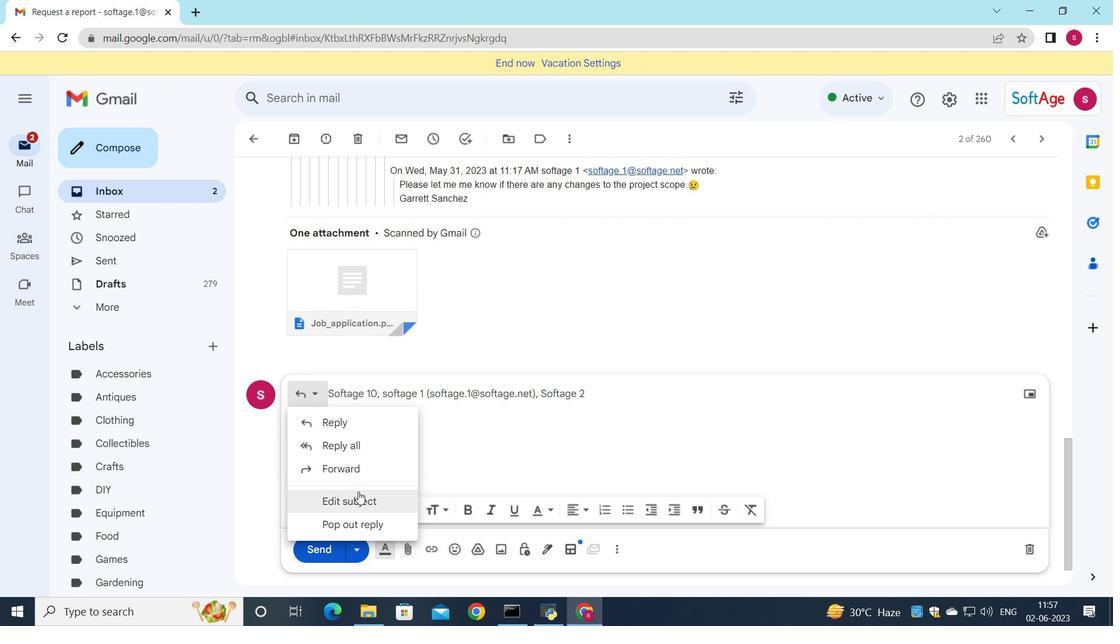 
Action: Mouse pressed left at (359, 496)
Screenshot: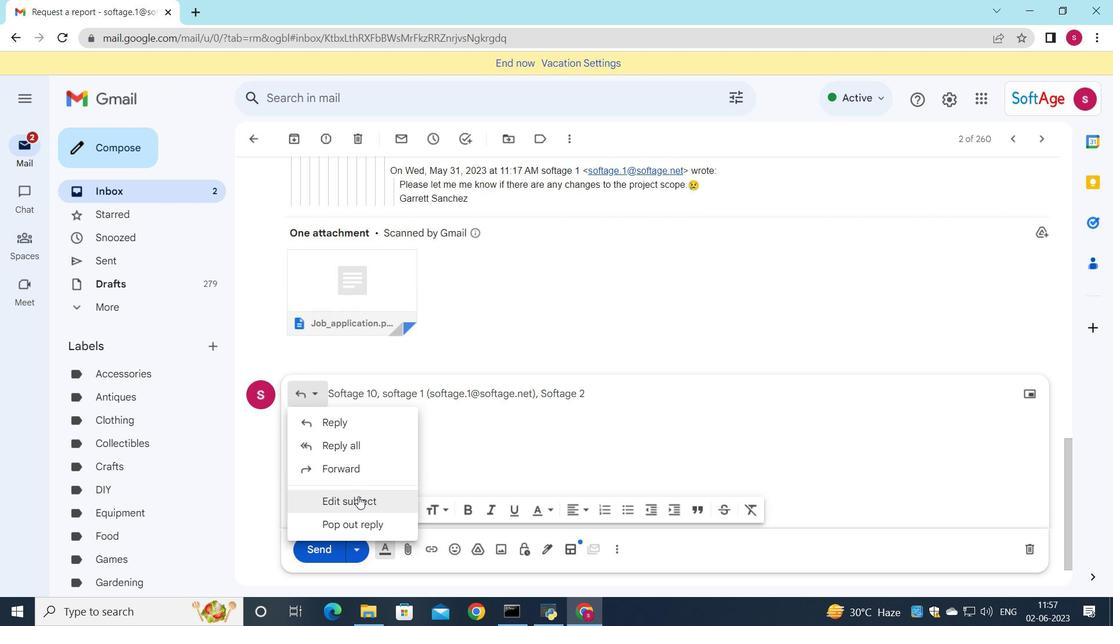 
Action: Mouse moved to (818, 215)
Screenshot: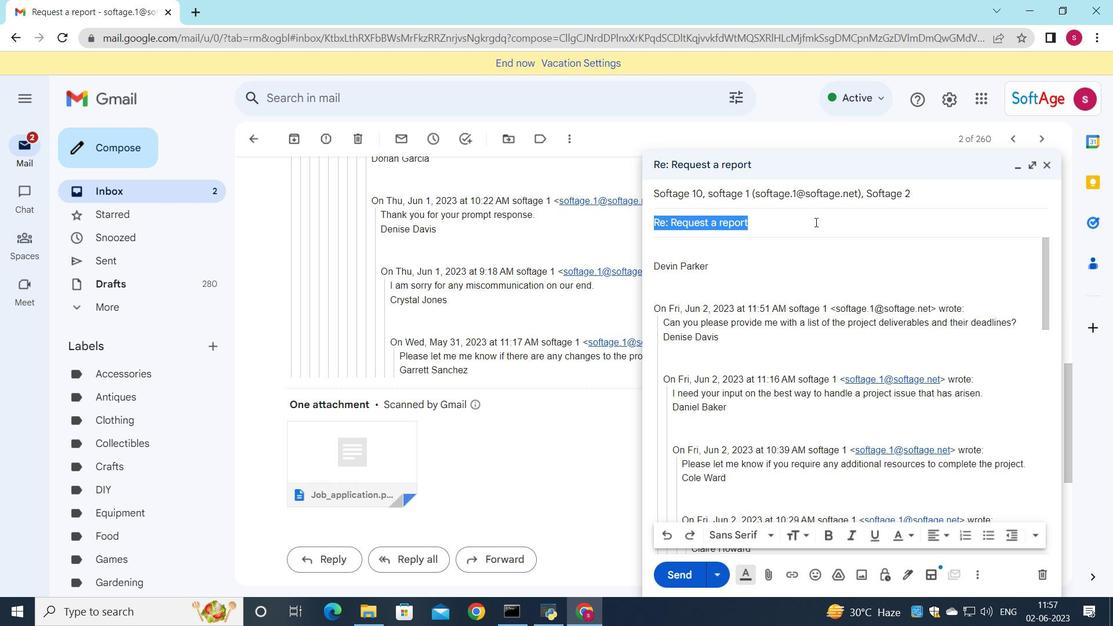 
Action: Key pressed <Key.shift>Quartew<Key.backspace>rly<Key.space>report
Screenshot: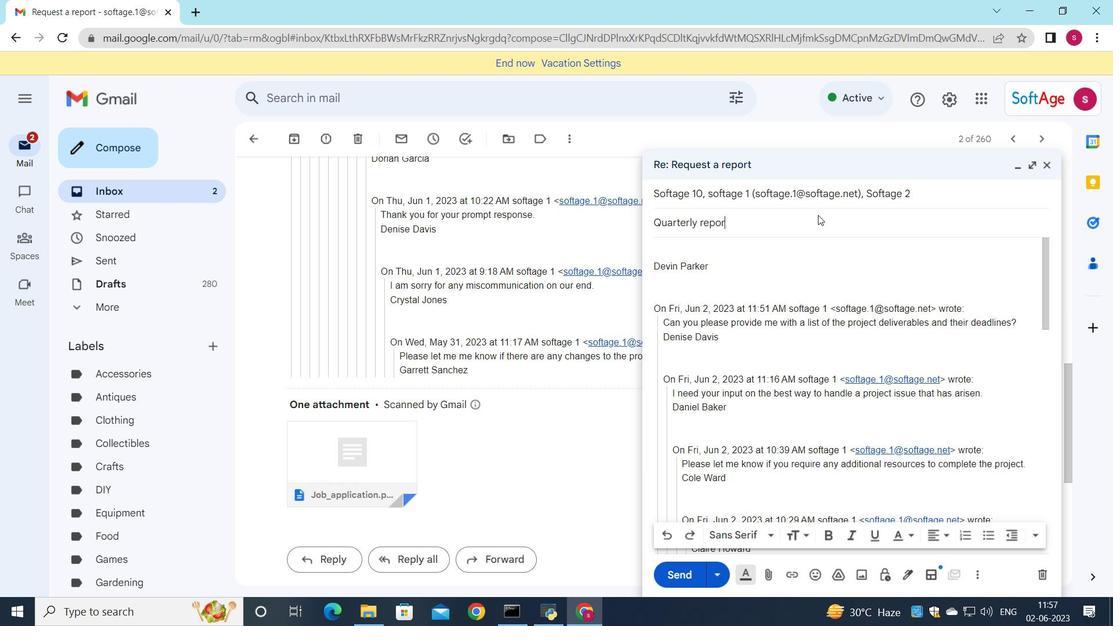 
Action: Mouse moved to (681, 245)
Screenshot: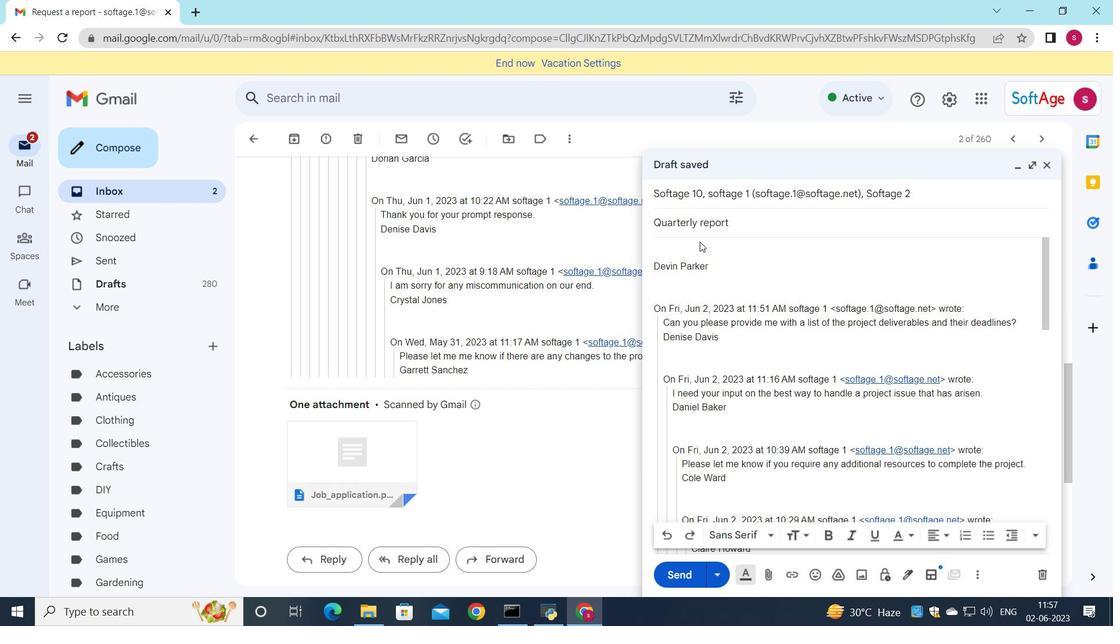 
Action: Mouse pressed left at (681, 245)
Screenshot: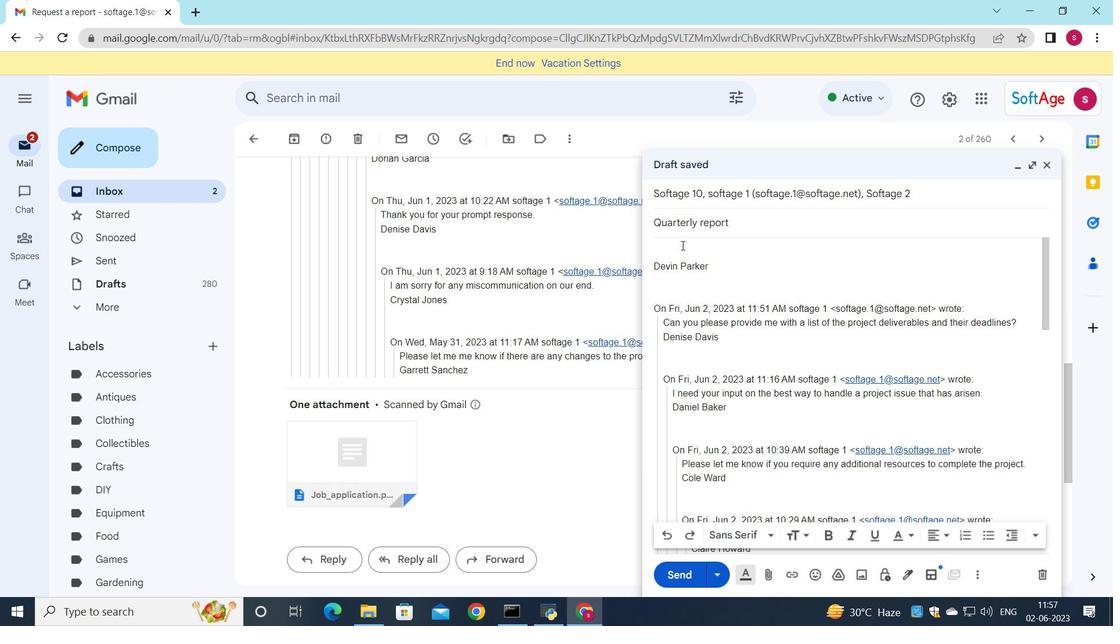 
Action: Mouse moved to (714, 241)
Screenshot: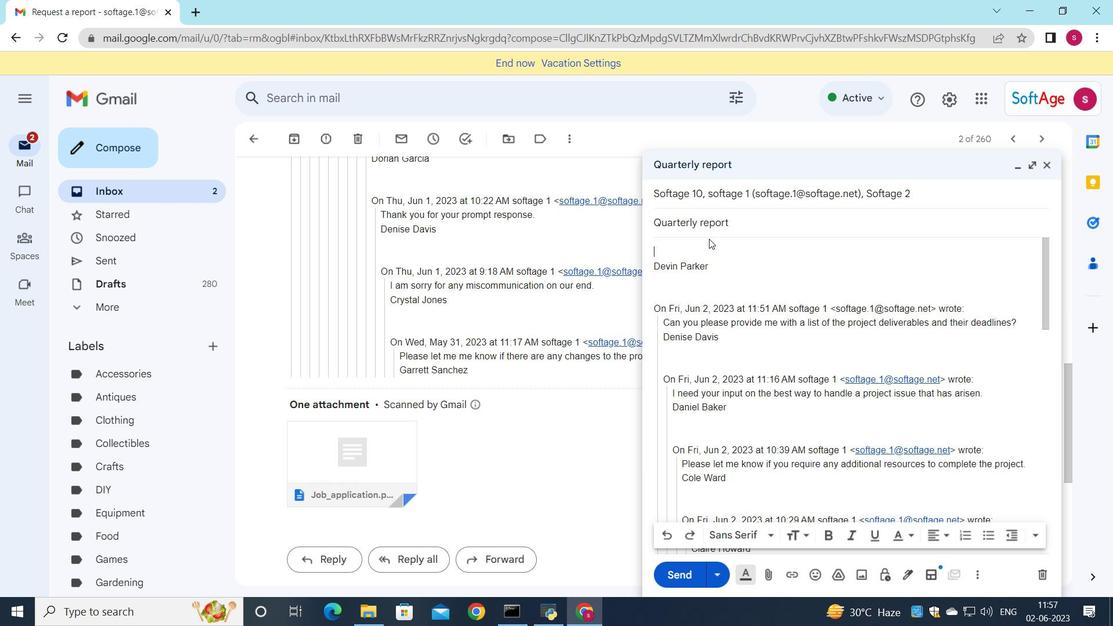 
Action: Key pressed <Key.shift>Please<Key.space>provide<Key.space>me<Key.space>with<Key.space>an<Key.space>update<Key.space>on<Key.space>the<Key.space>projects<Key.space>change<Key.space>management<Key.space>plan.
Screenshot: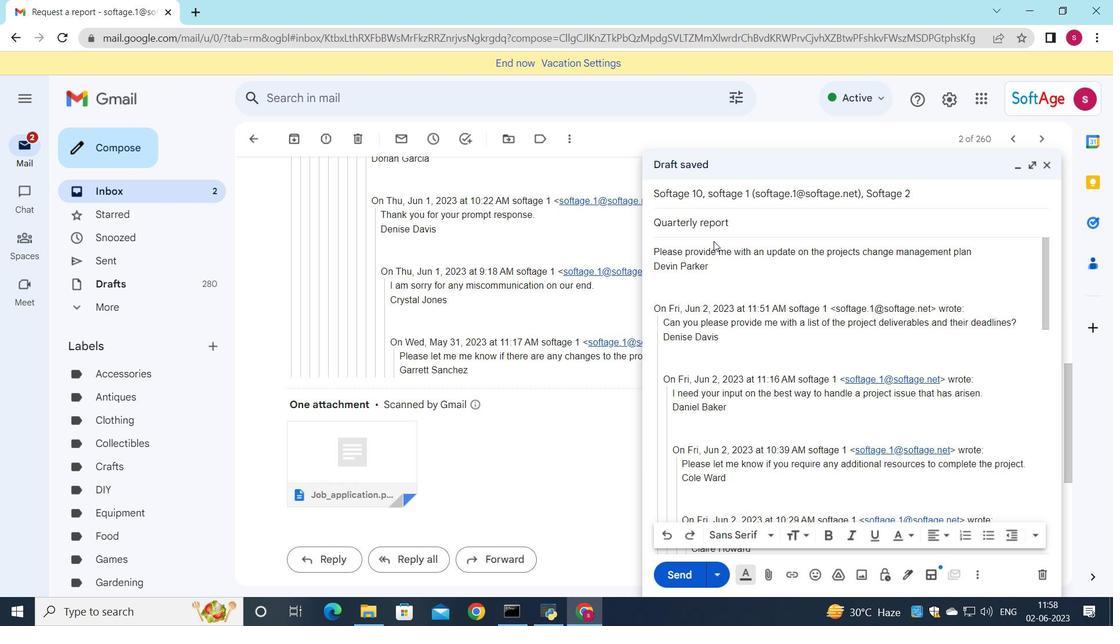 
Action: Mouse moved to (967, 194)
Screenshot: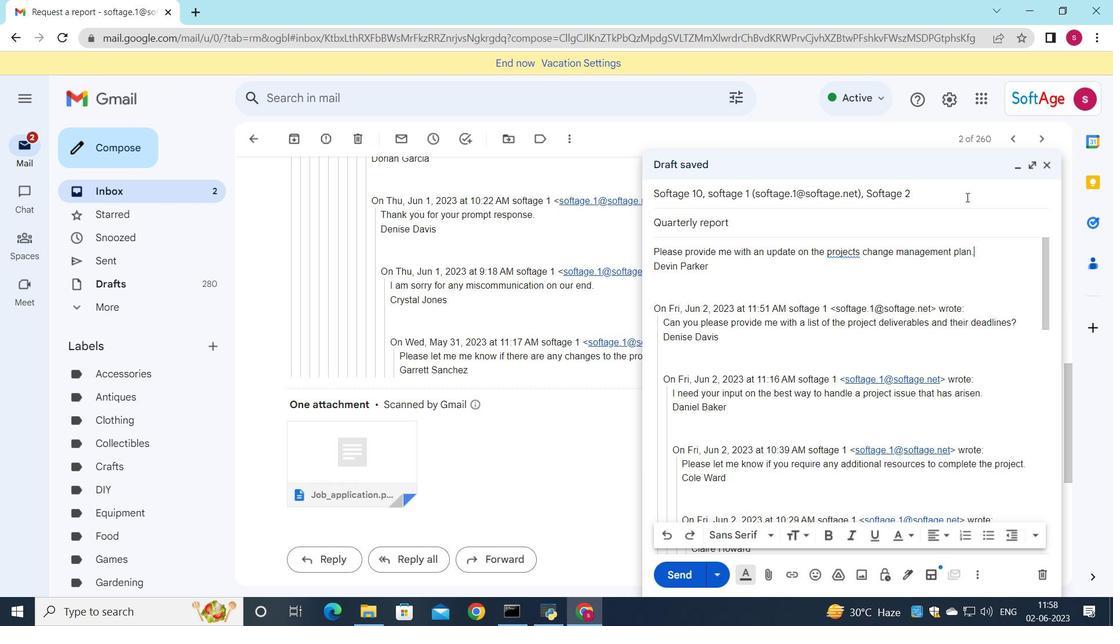
Action: Mouse pressed left at (967, 194)
Screenshot: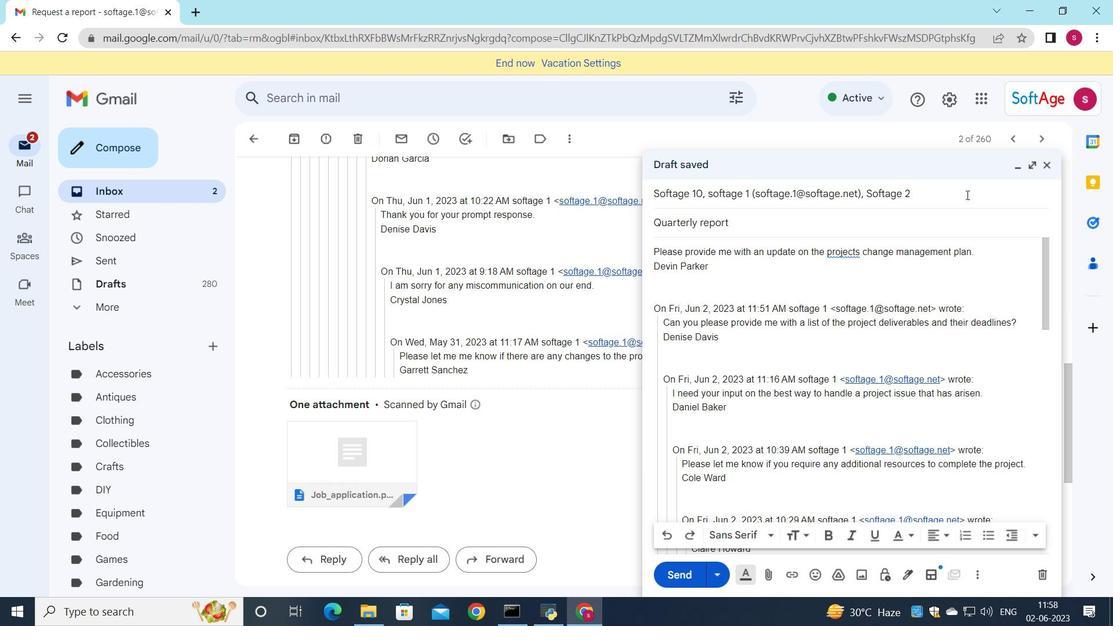 
Action: Mouse moved to (1014, 215)
Screenshot: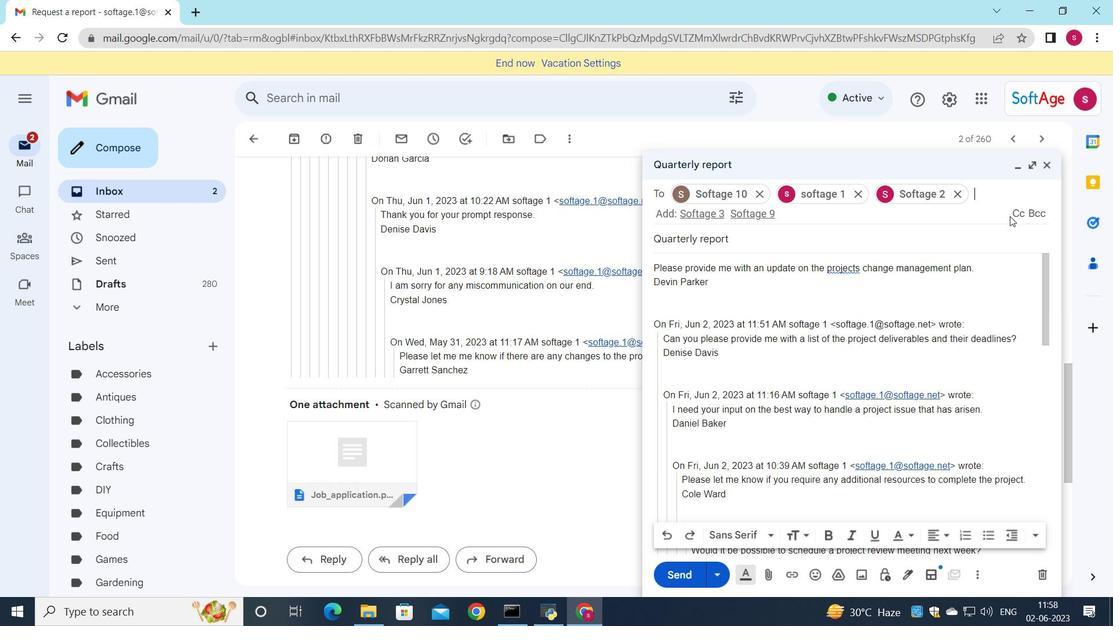 
Action: Mouse pressed left at (1014, 215)
Screenshot: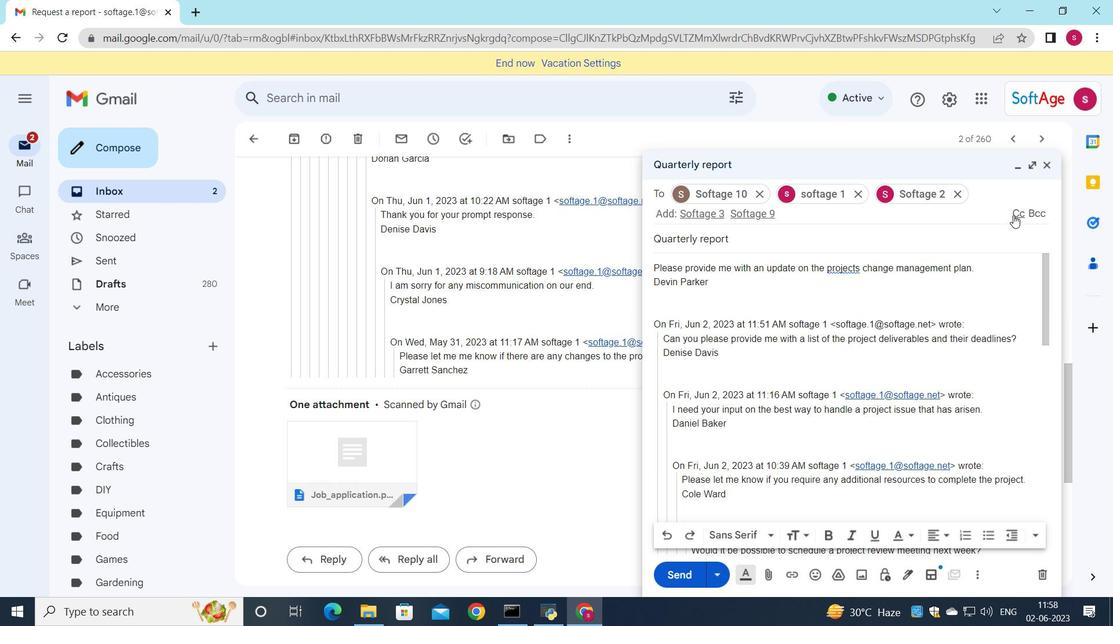 
Action: Mouse moved to (770, 265)
Screenshot: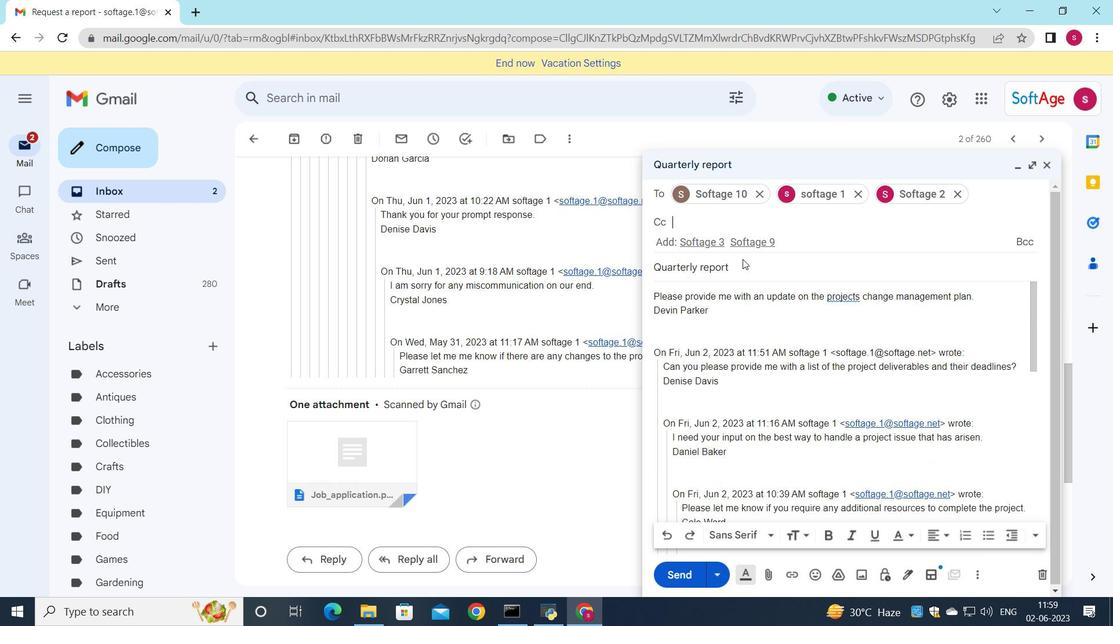 
Action: Key pressed s
Screenshot: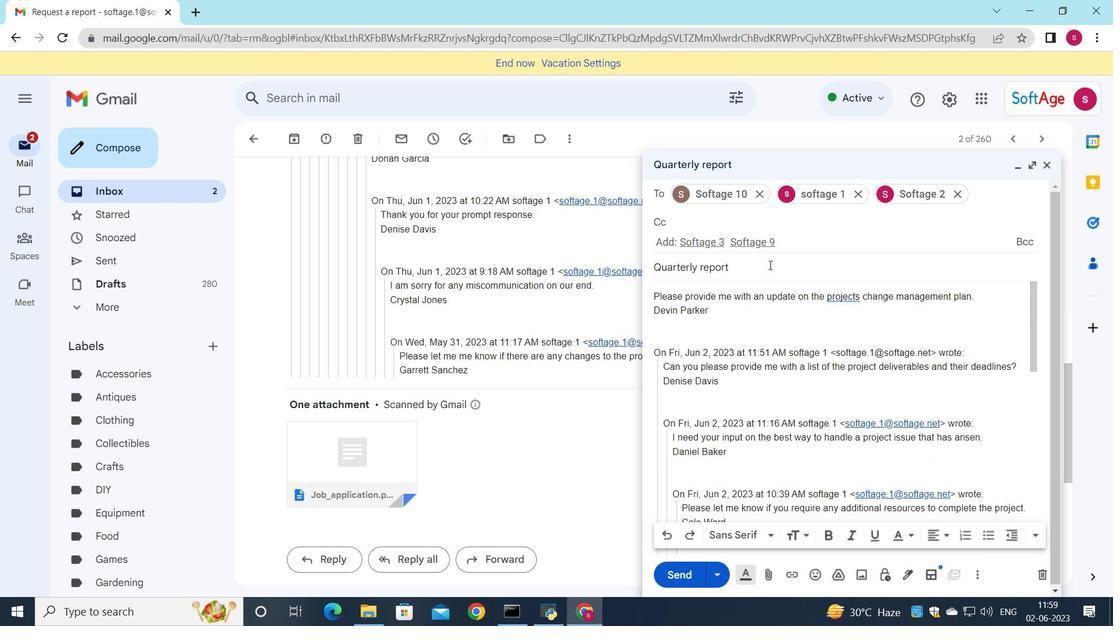 
Action: Mouse moved to (775, 451)
Screenshot: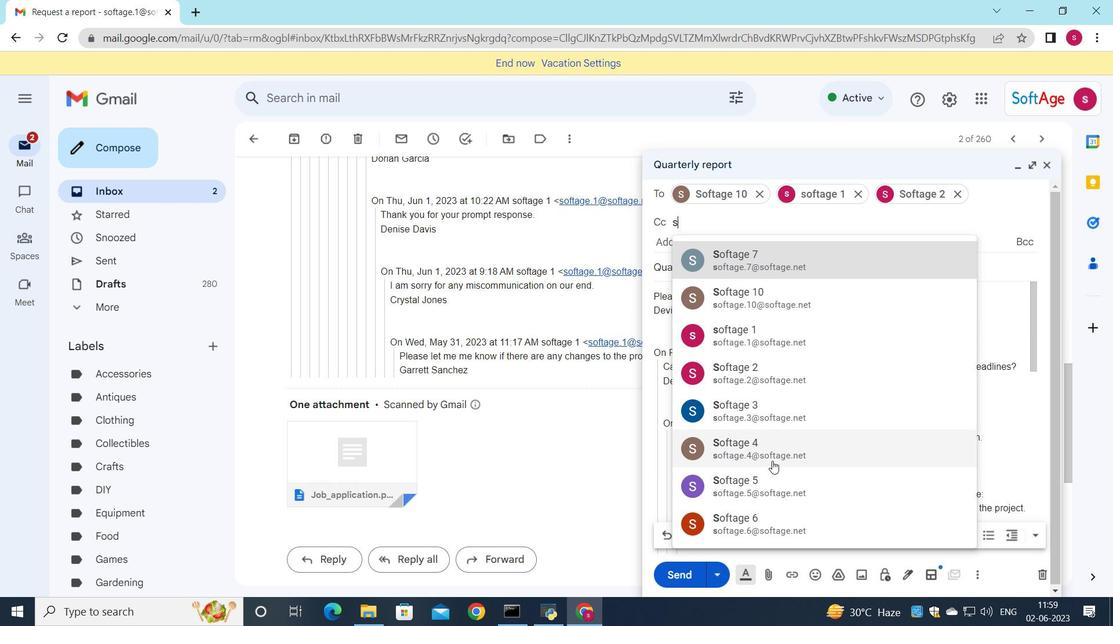 
Action: Mouse pressed left at (775, 451)
Screenshot: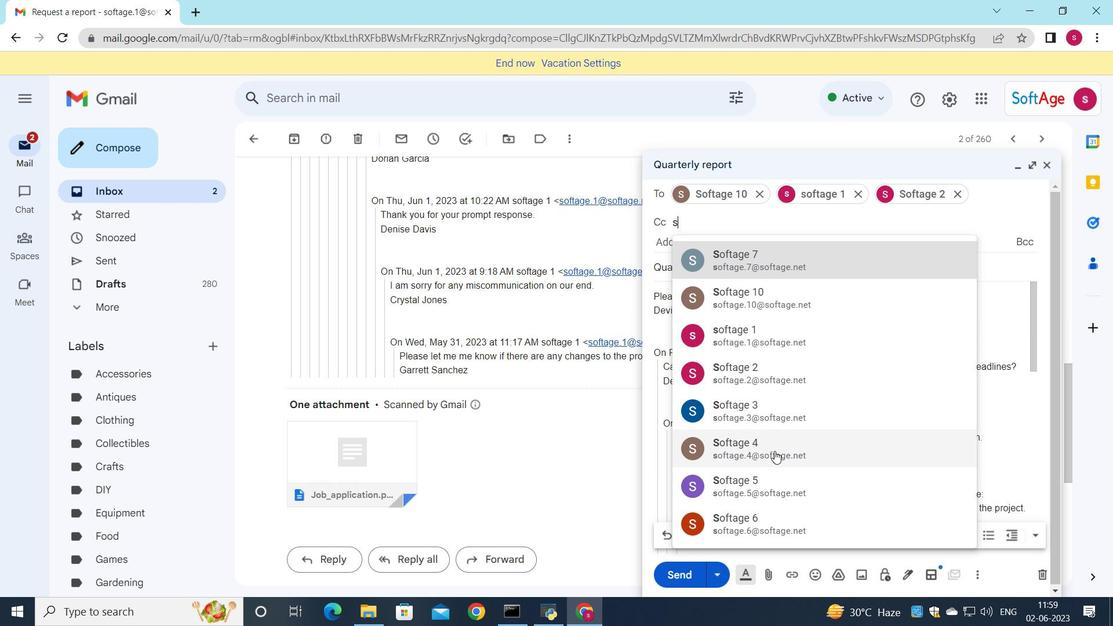 
Action: Mouse moved to (768, 366)
Screenshot: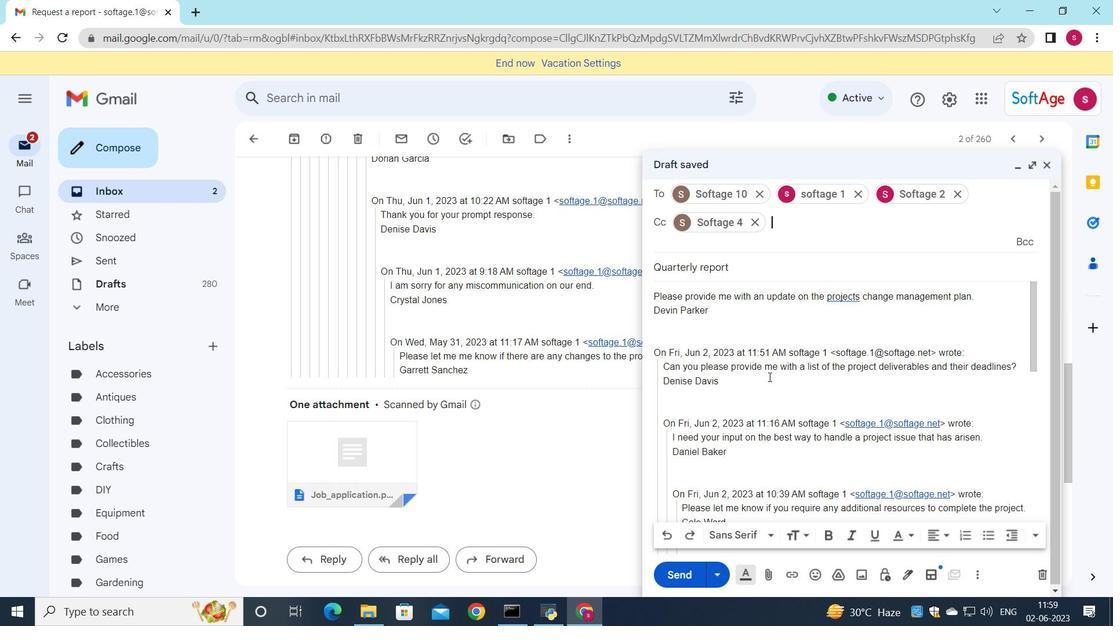 
Action: Mouse scrolled (768, 366) with delta (0, 0)
Screenshot: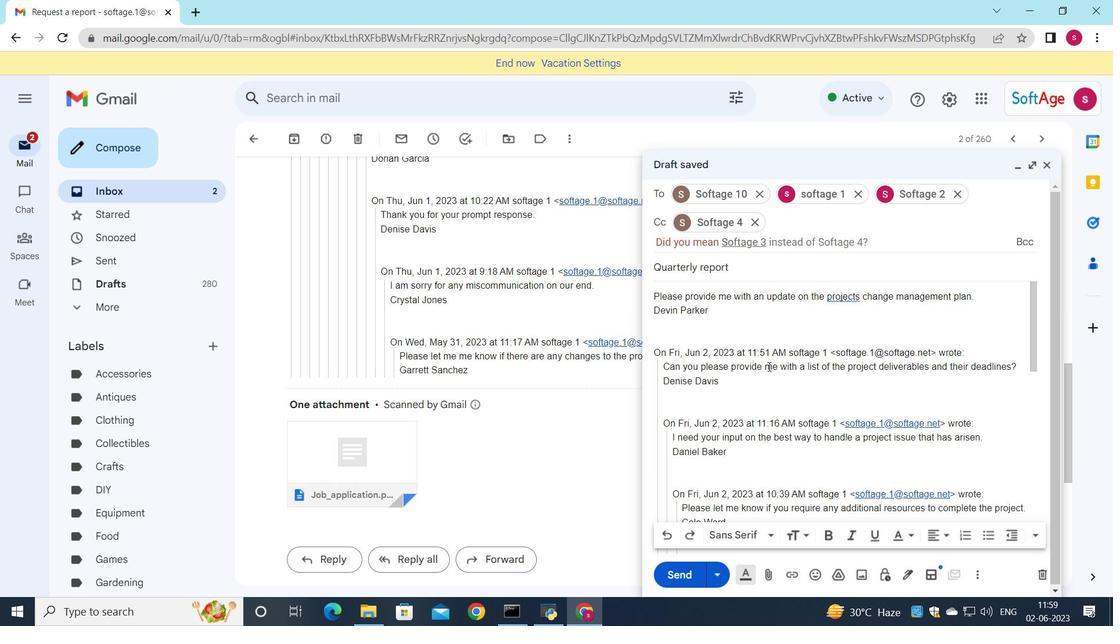 
Action: Mouse scrolled (768, 366) with delta (0, 0)
Screenshot: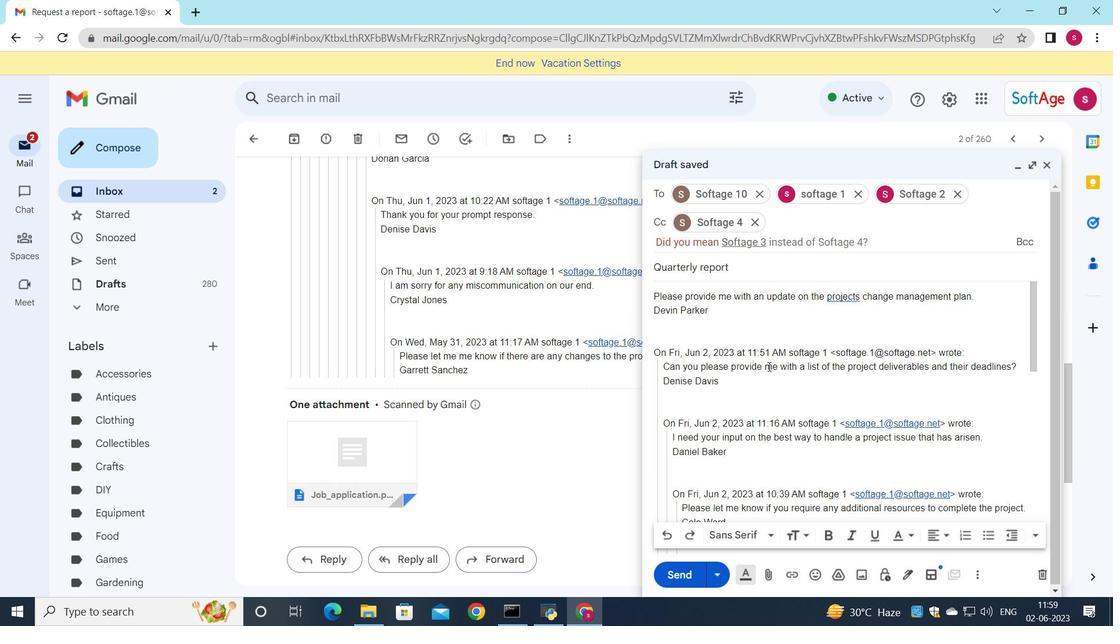 
Action: Mouse moved to (764, 579)
Screenshot: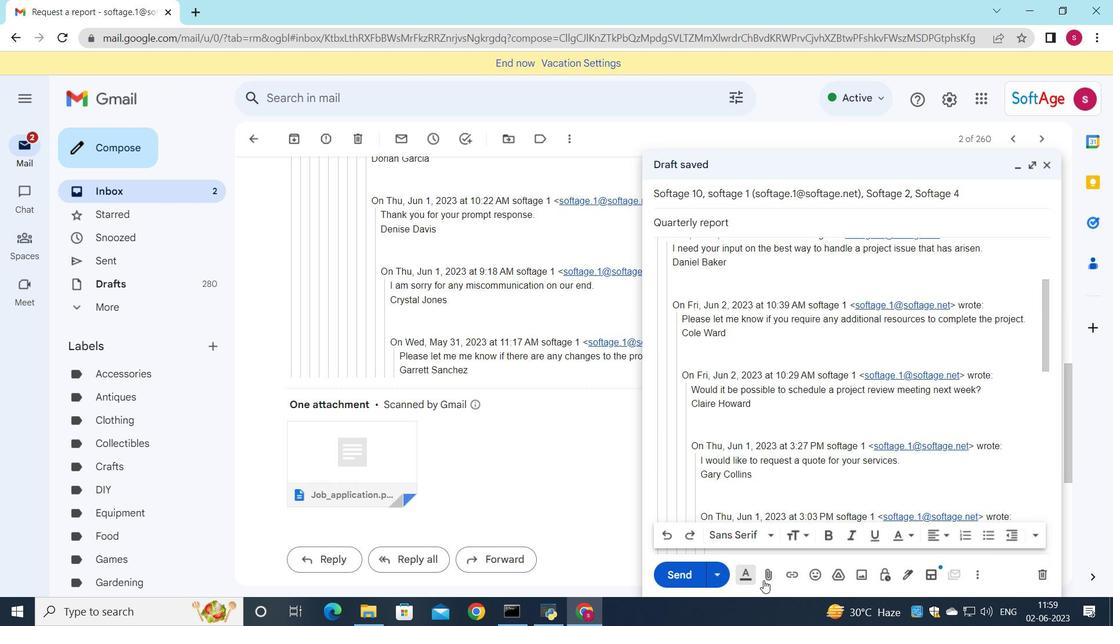 
Action: Mouse pressed left at (764, 579)
Screenshot: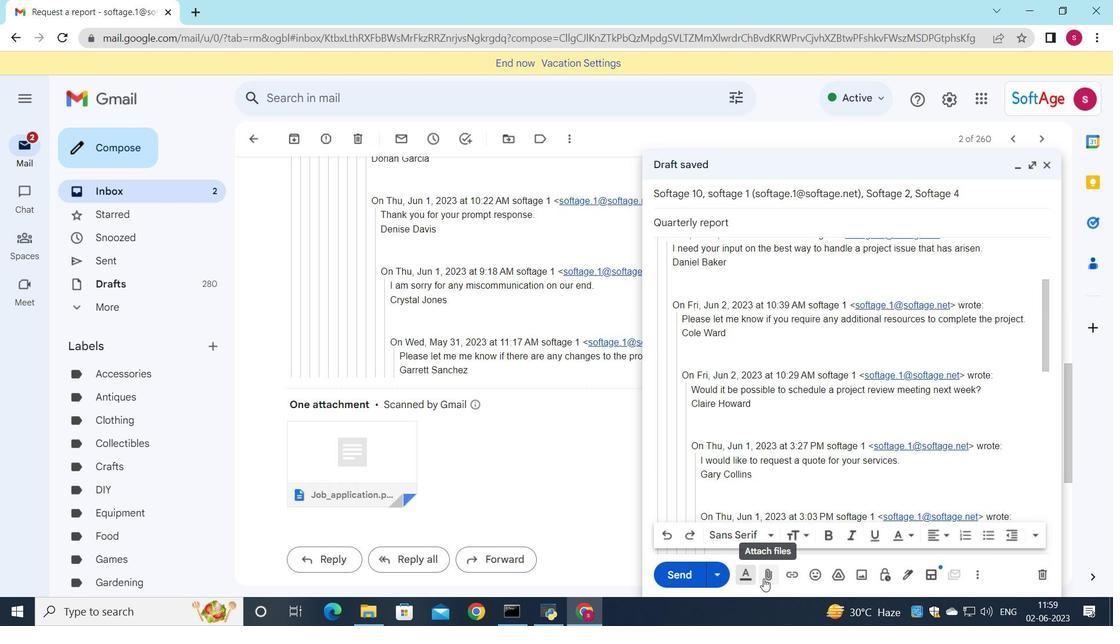 
Action: Mouse moved to (243, 107)
Screenshot: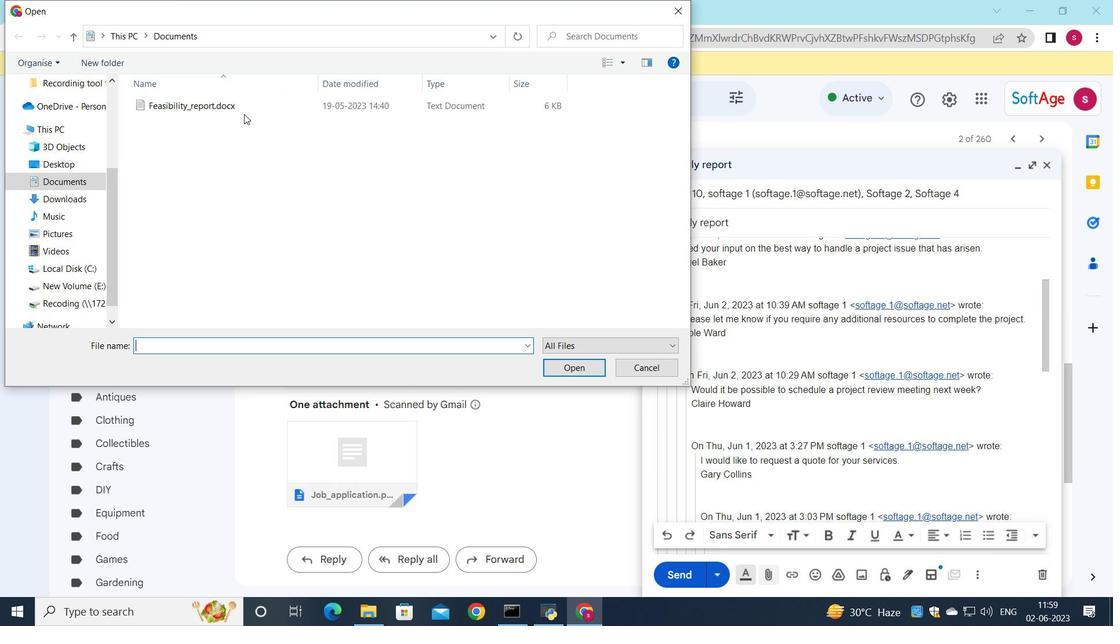 
Action: Mouse pressed left at (243, 107)
Screenshot: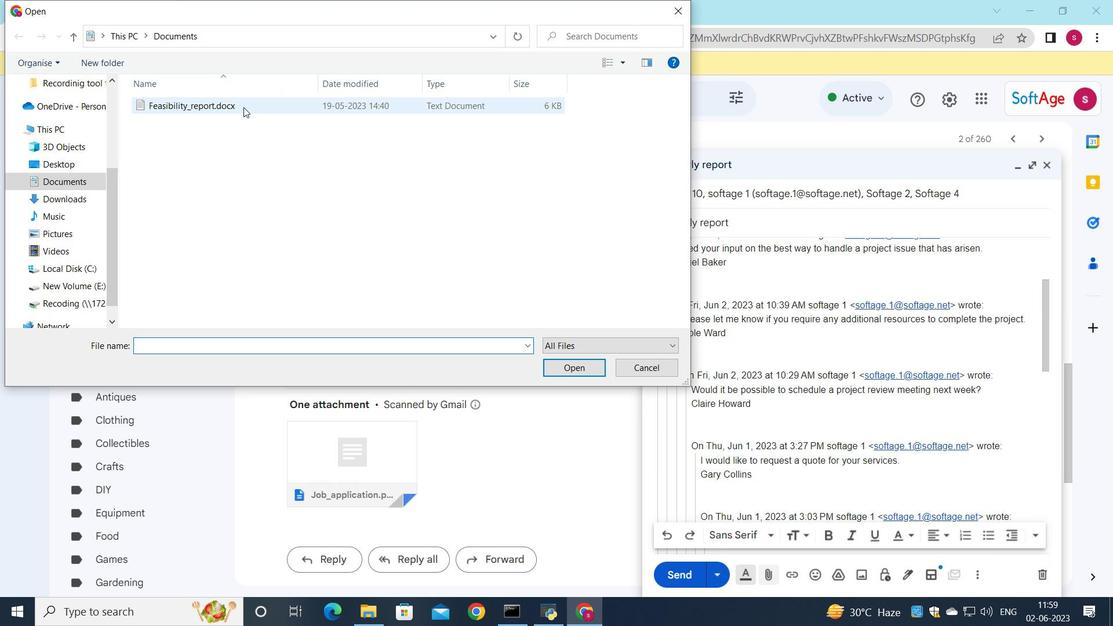 
Action: Mouse moved to (231, 109)
Screenshot: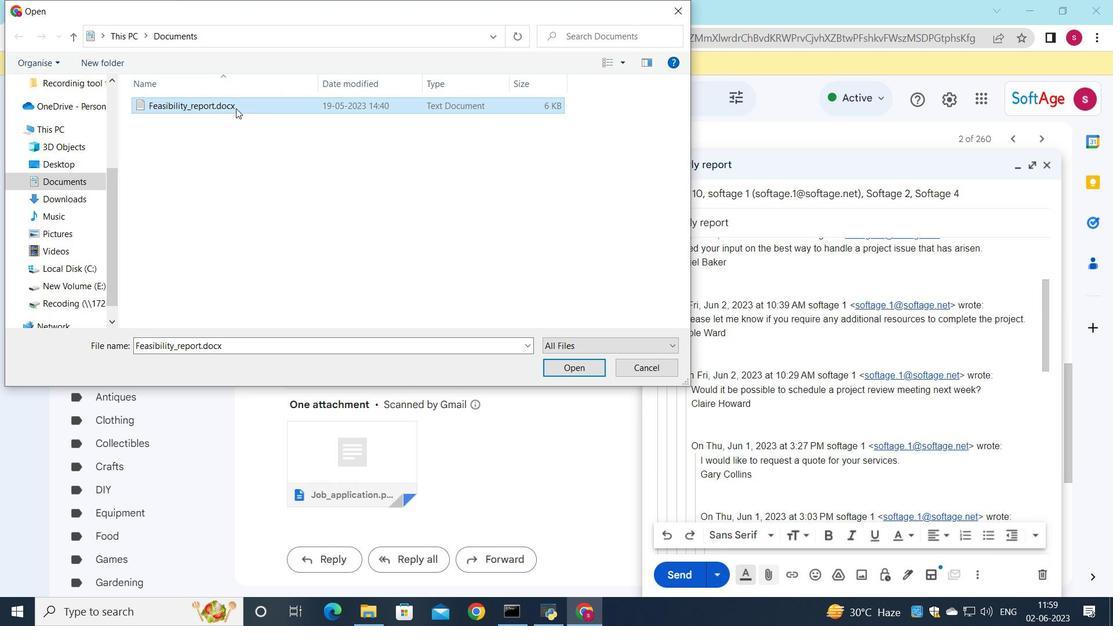 
Action: Mouse pressed left at (231, 109)
Screenshot: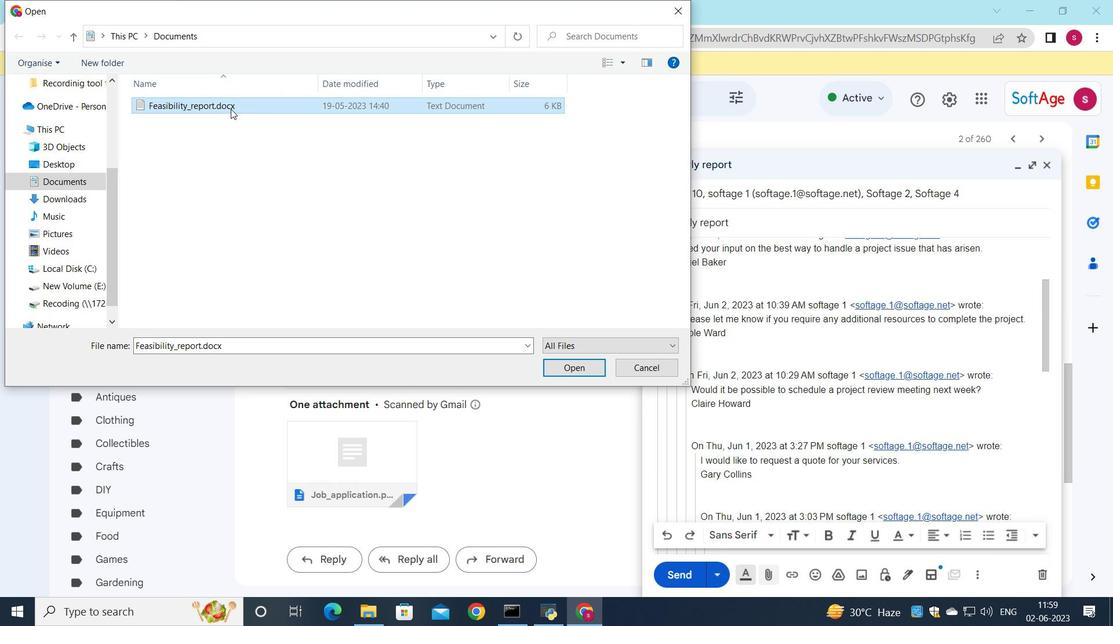 
Action: Mouse moved to (413, 132)
Screenshot: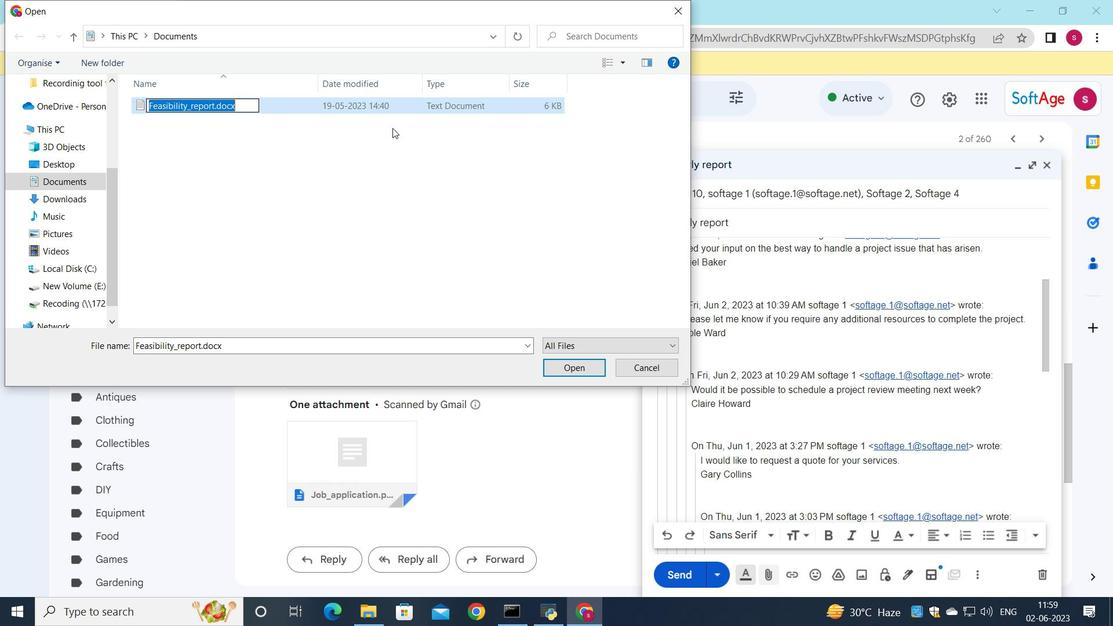 
Action: Key pressed <Key.shift><Key.shift><Key.shift><Key.shift>Vendor<Key.shift_r><Key.shift_r><Key.shift_r><Key.shift_r><Key.shift_r><Key.shift_r><Key.shift_r><Key.shift_r><Key.shift_r><Key.shift_r><Key.shift_r><Key.shift_r><Key.shift_r><Key.shift_r><Key.shift_r><Key.shift_r><Key.shift_r><Key.shift_r><Key.shift_r><Key.shift_r><Key.shift_r><Key.shift_r><Key.shift_r><Key.shift_r><Key.shift_r><Key.shift_r><Key.shift_r><Key.shift_r><Key.shift_r><Key.shift_r>_agreement.pdf
Screenshot: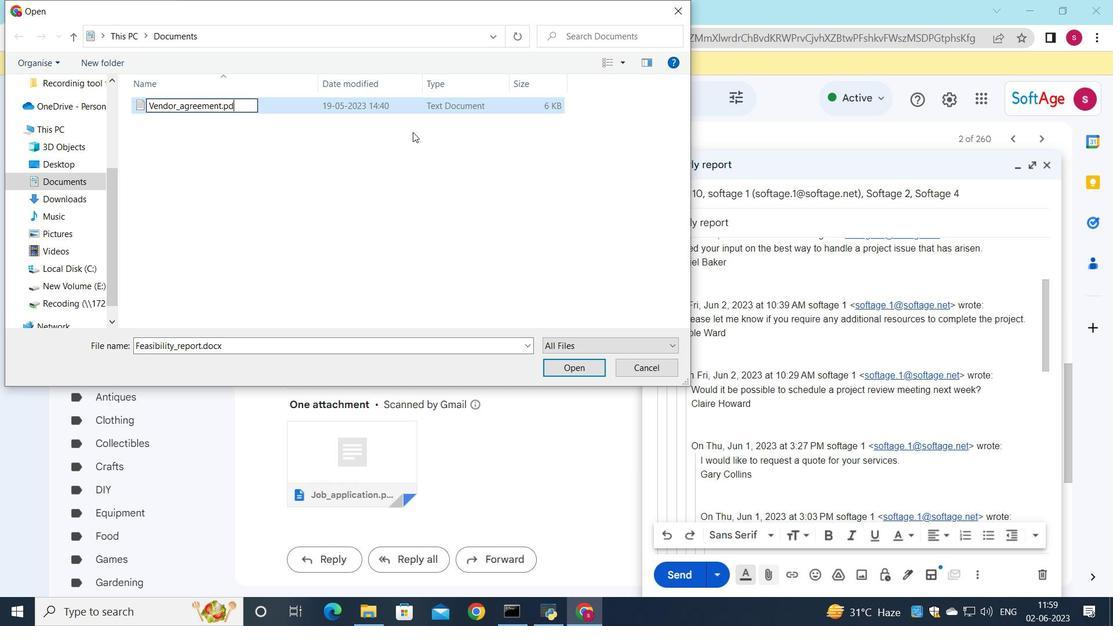
Action: Mouse moved to (381, 116)
Screenshot: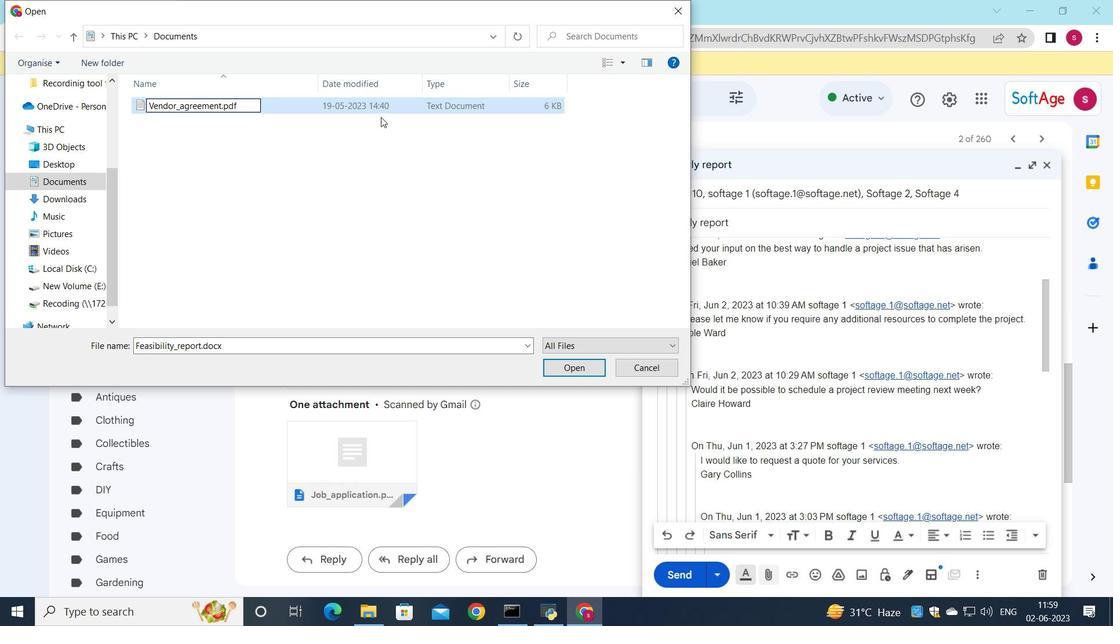 
Action: Mouse pressed left at (381, 116)
Screenshot: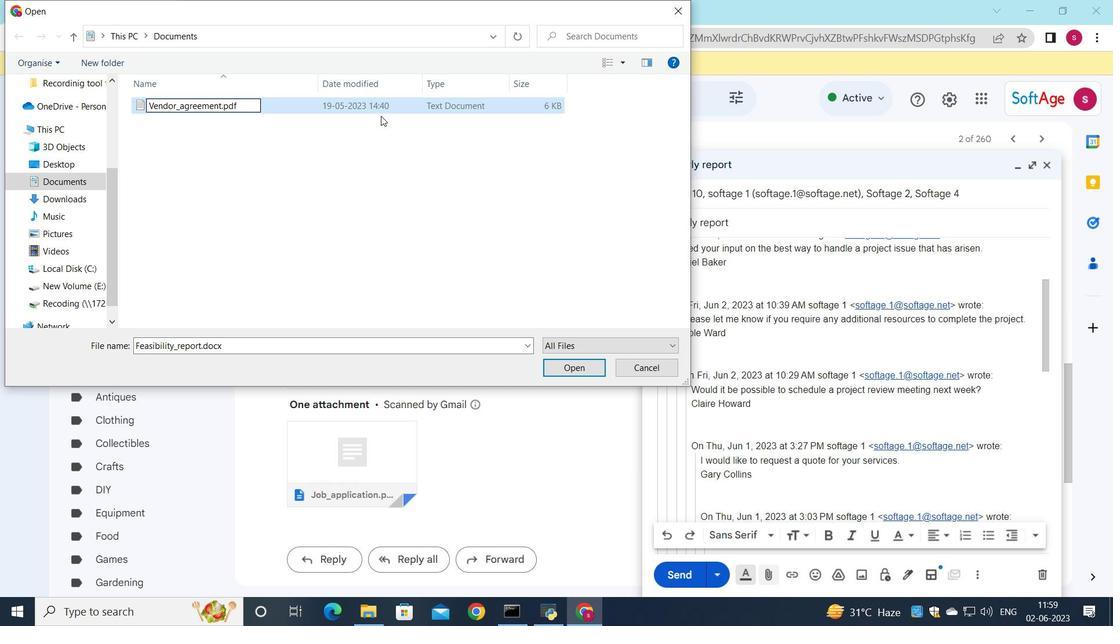 
Action: Mouse moved to (350, 105)
Screenshot: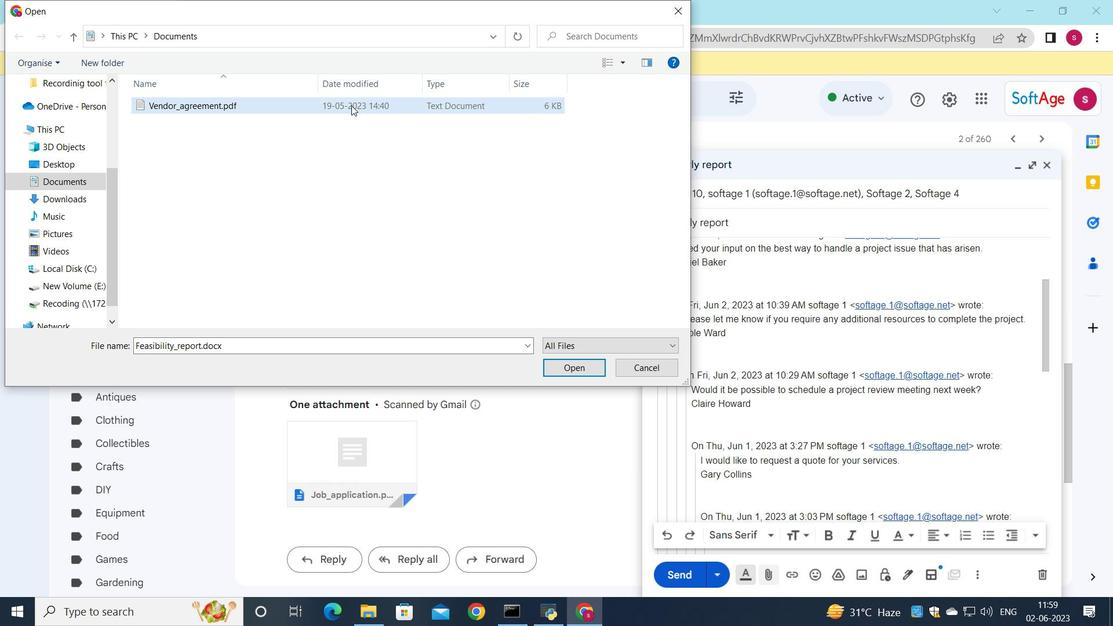 
Action: Mouse pressed left at (350, 105)
Screenshot: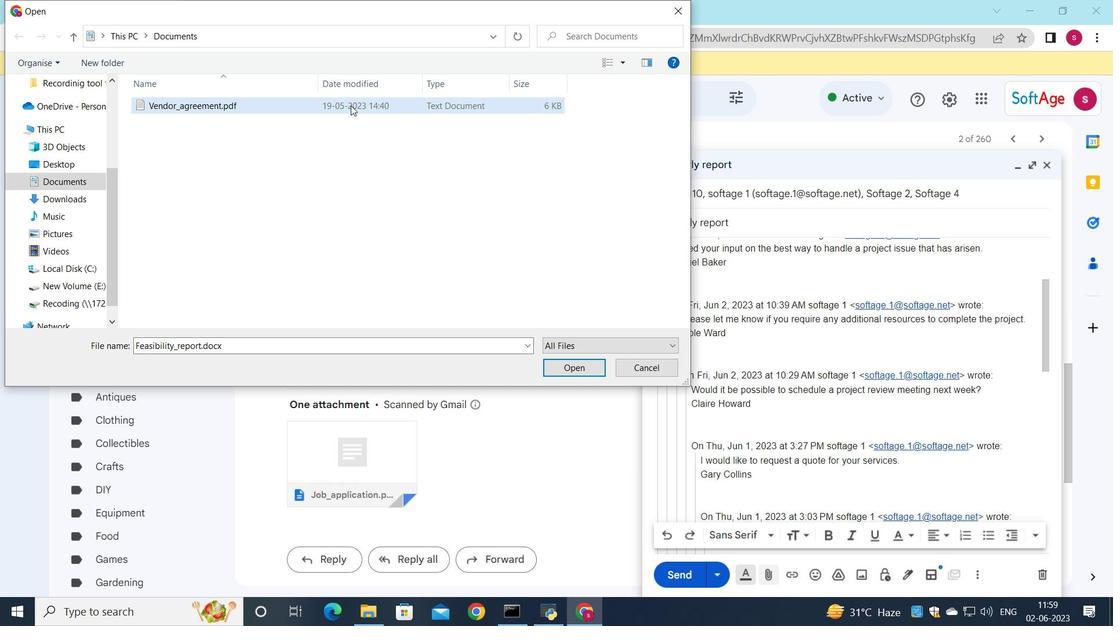 
Action: Mouse moved to (579, 373)
Screenshot: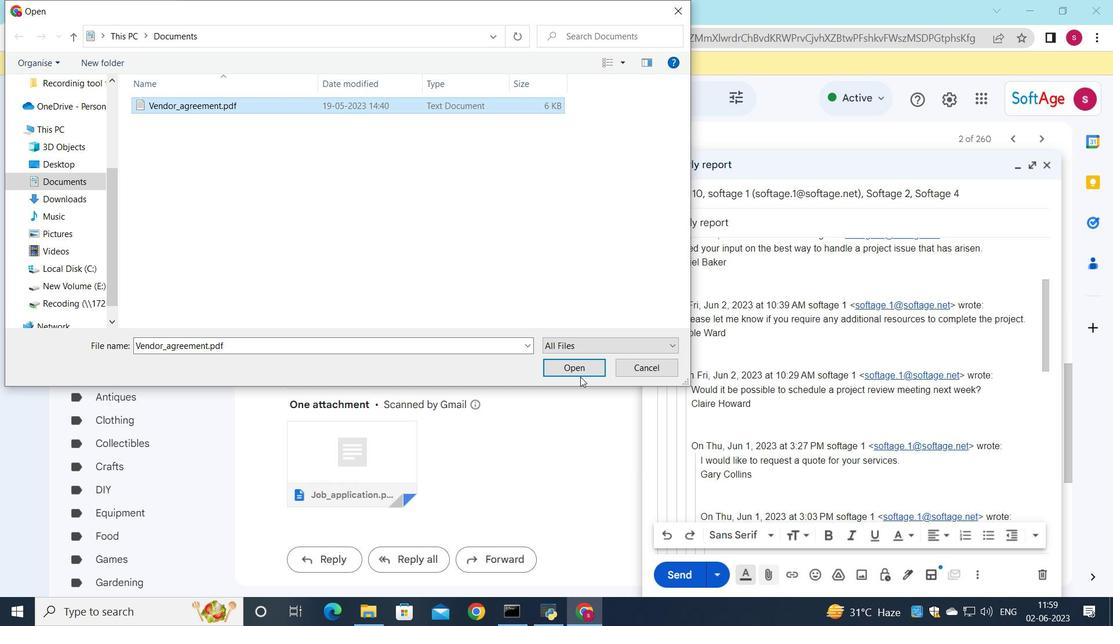 
Action: Mouse pressed left at (579, 373)
Screenshot: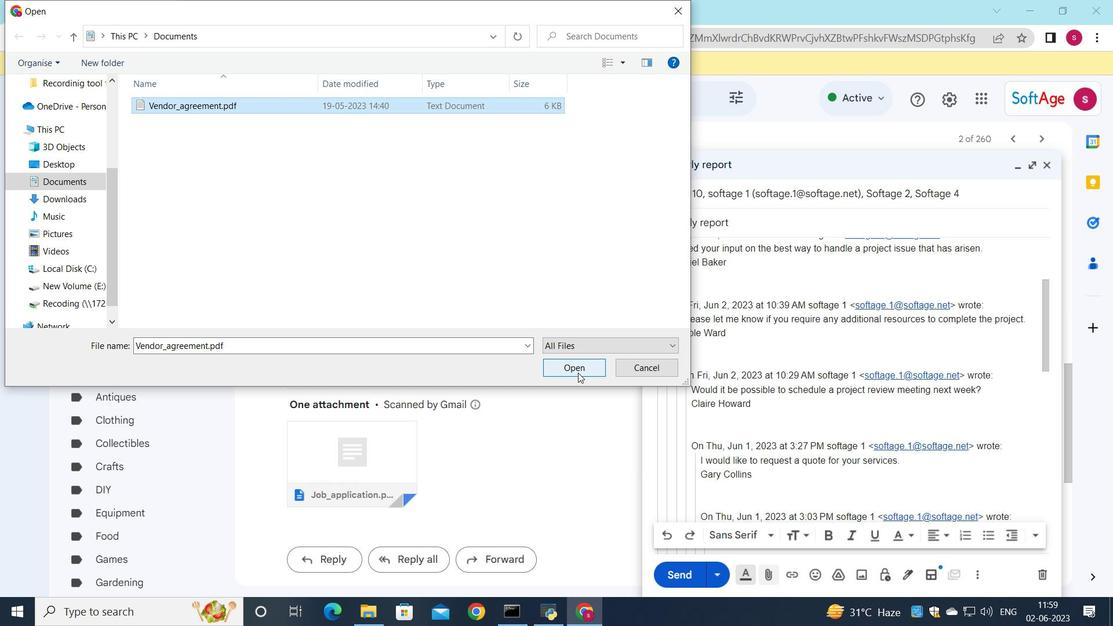 
Action: Mouse moved to (682, 578)
Screenshot: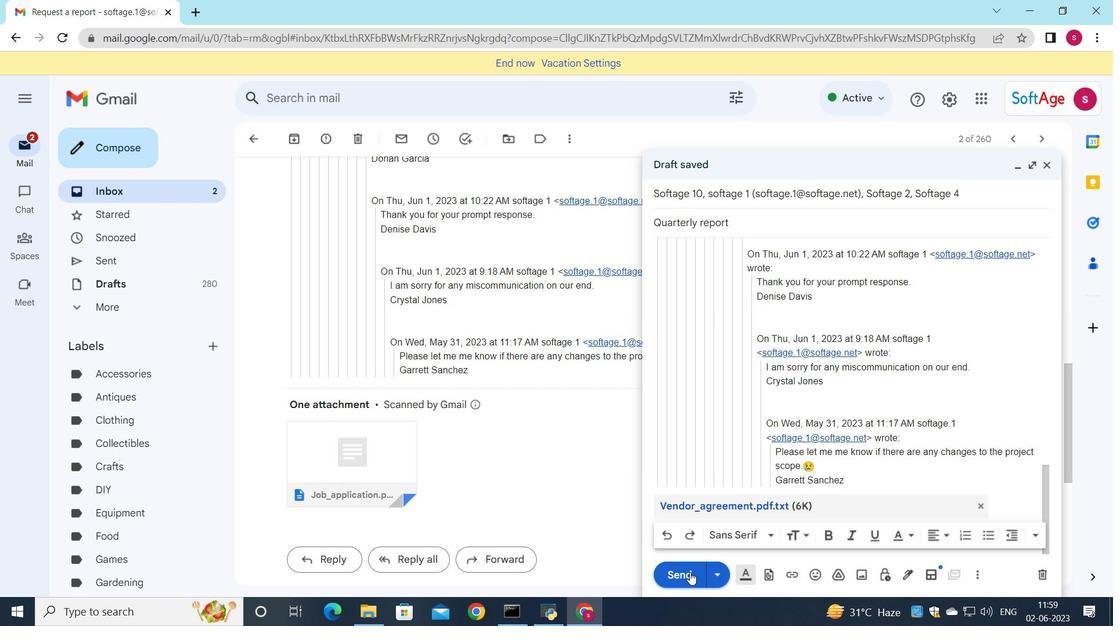 
Action: Mouse pressed left at (682, 578)
Screenshot: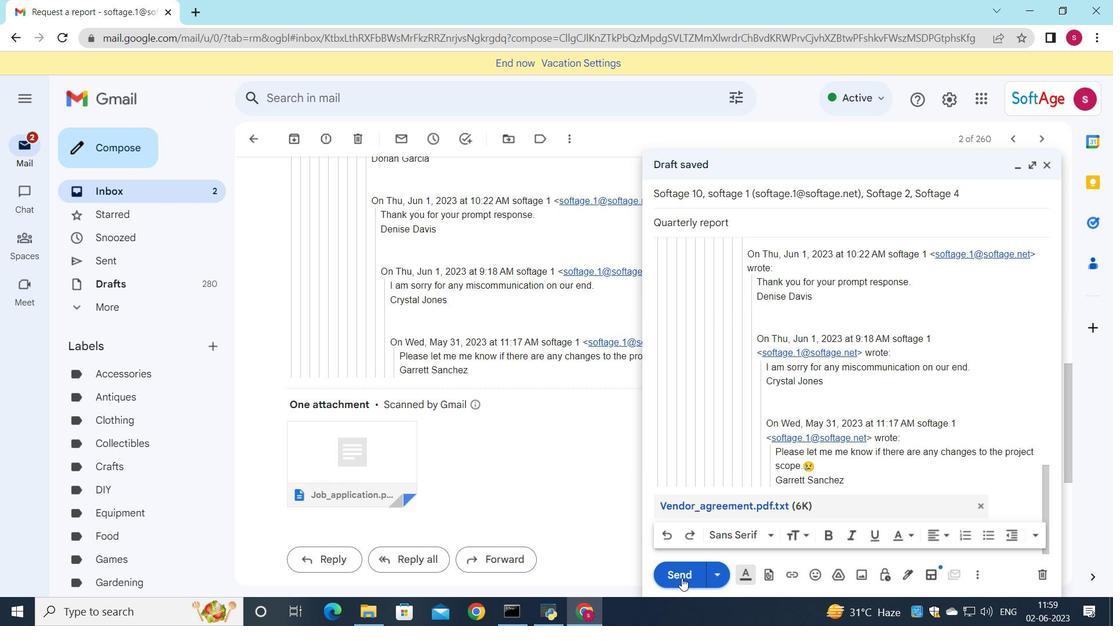 
Action: Mouse moved to (192, 188)
Screenshot: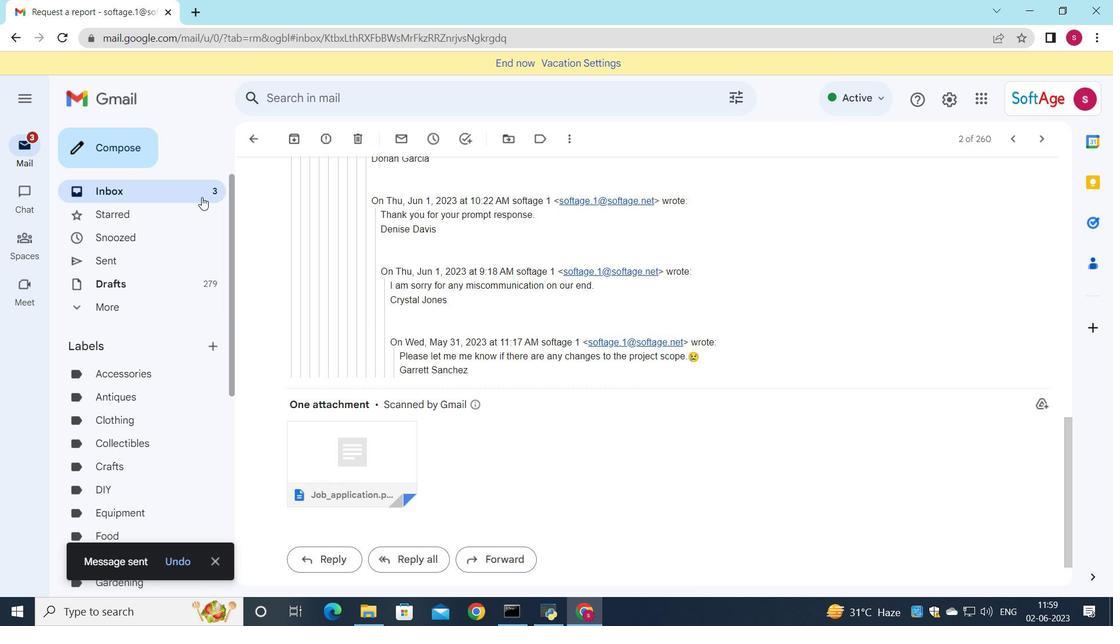 
Action: Mouse pressed left at (192, 188)
Screenshot: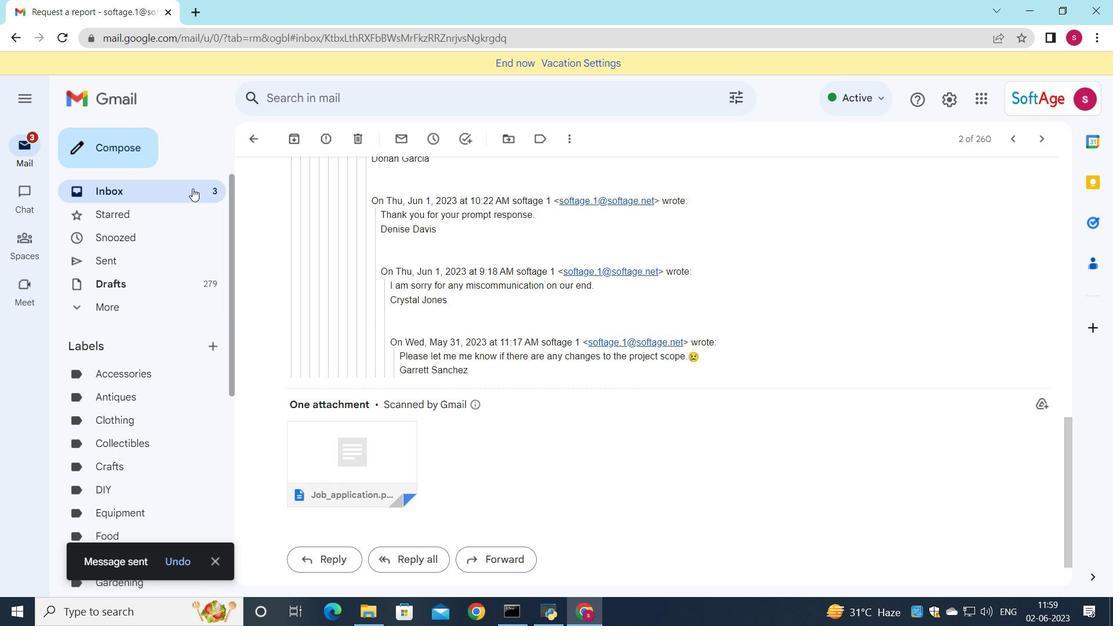 
Action: Mouse moved to (611, 190)
Screenshot: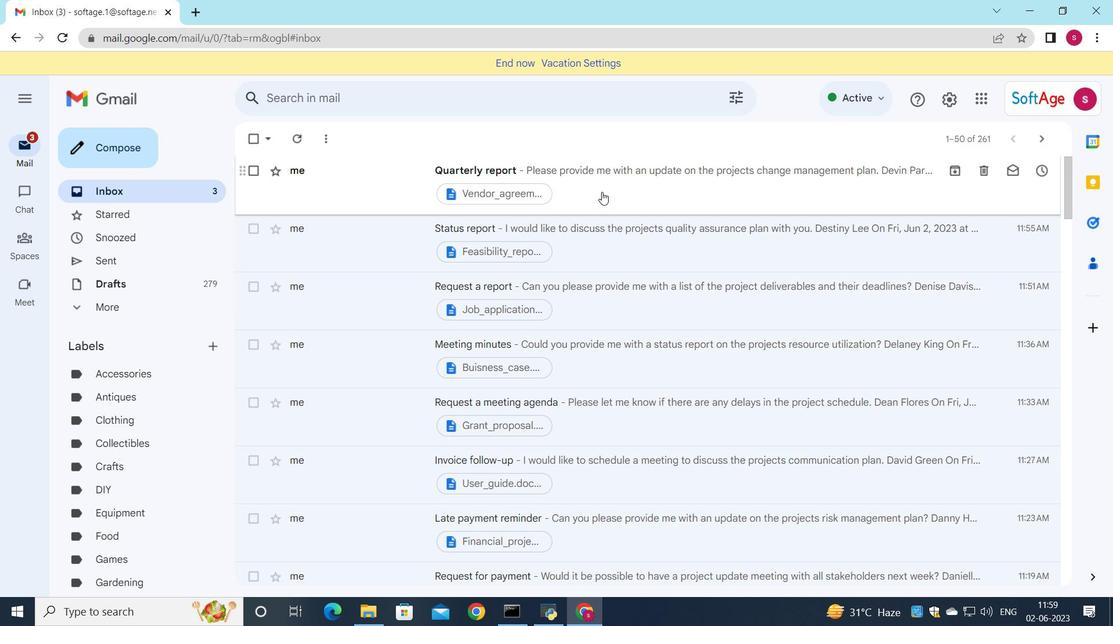 
Action: Mouse pressed left at (611, 190)
Screenshot: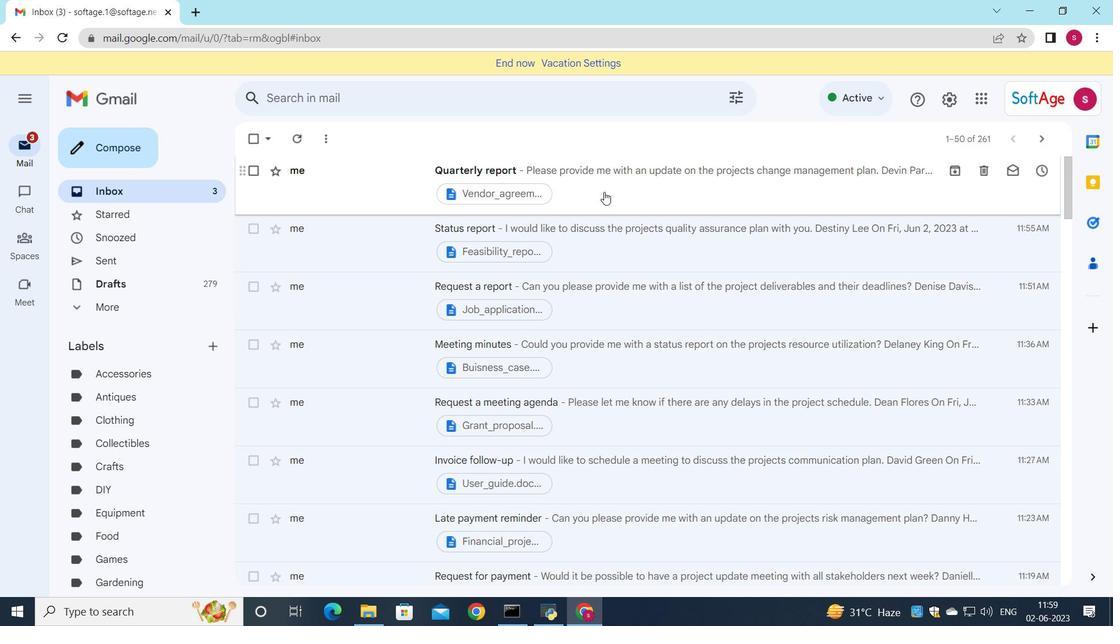 
Action: Mouse moved to (642, 182)
Screenshot: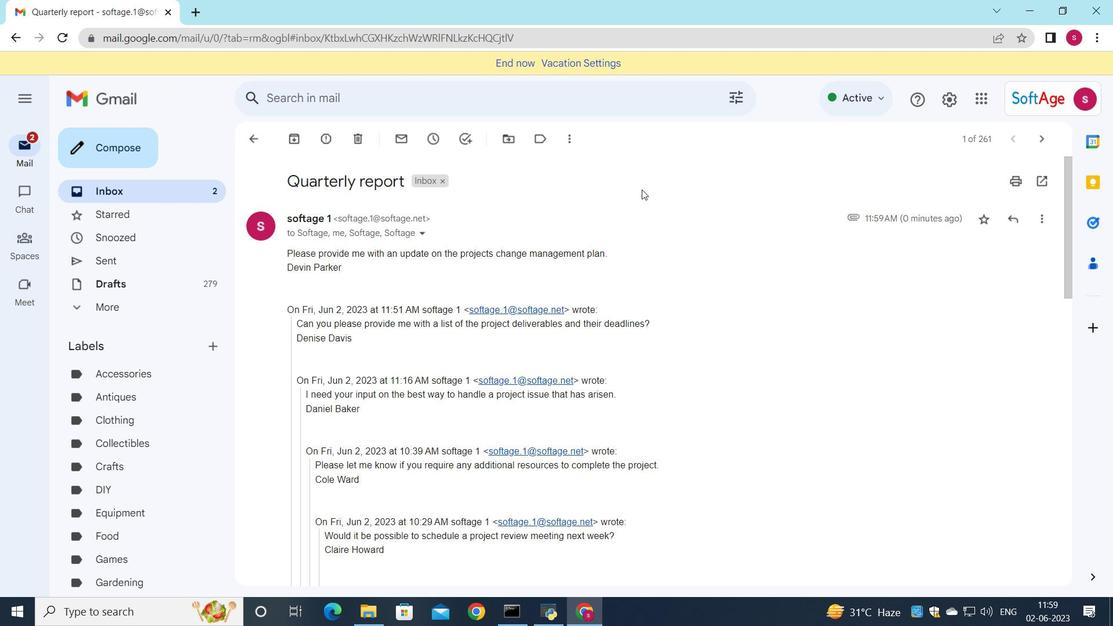 
